 Task: Look for space in Eregli, Turkey from 7th July, 2023 to 14th July, 2023 for 1 adult in price range Rs.6000 to Rs.14000. Place can be shared room with 1  bedroom having 1 bed and 1 bathroom. Property type can be house, flat, guest house, hotel. Amenities needed are: washing machine. Booking option can be shelf check-in. Required host language is English.
Action: Mouse moved to (514, 103)
Screenshot: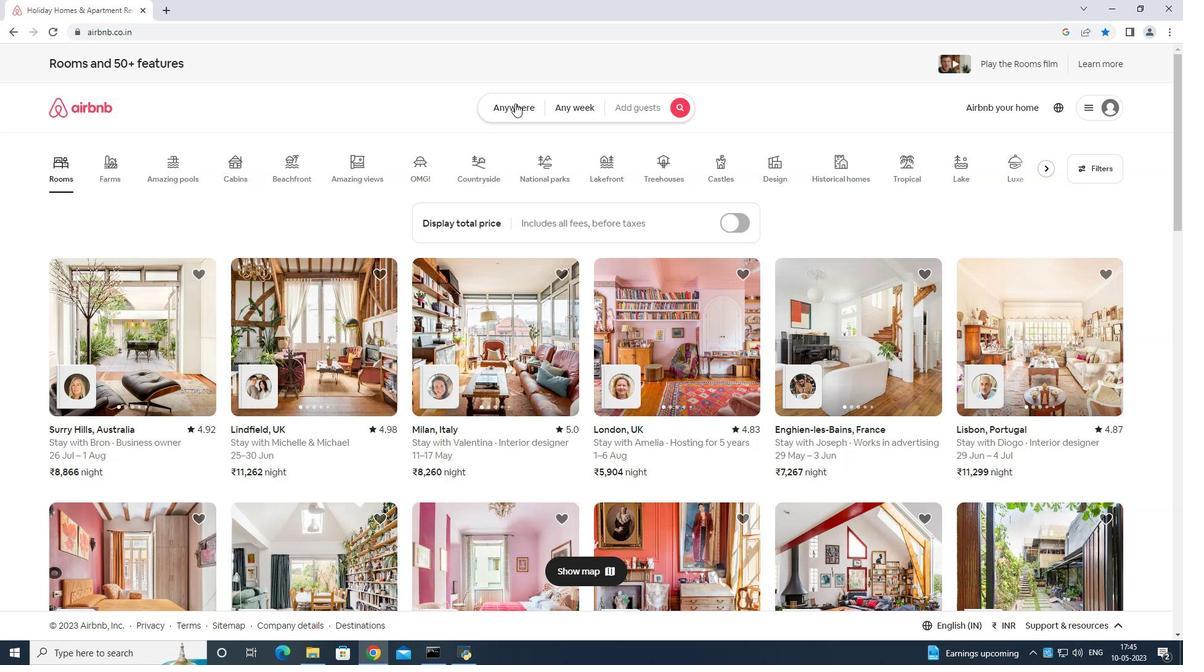 
Action: Mouse pressed left at (514, 103)
Screenshot: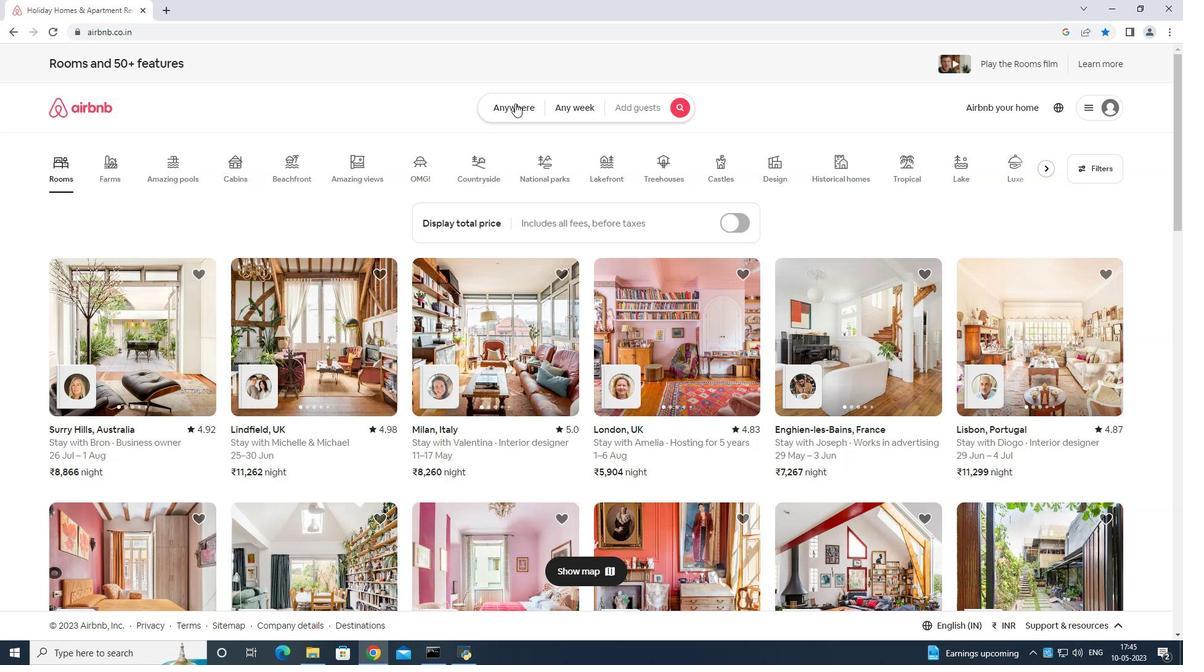 
Action: Mouse moved to (458, 149)
Screenshot: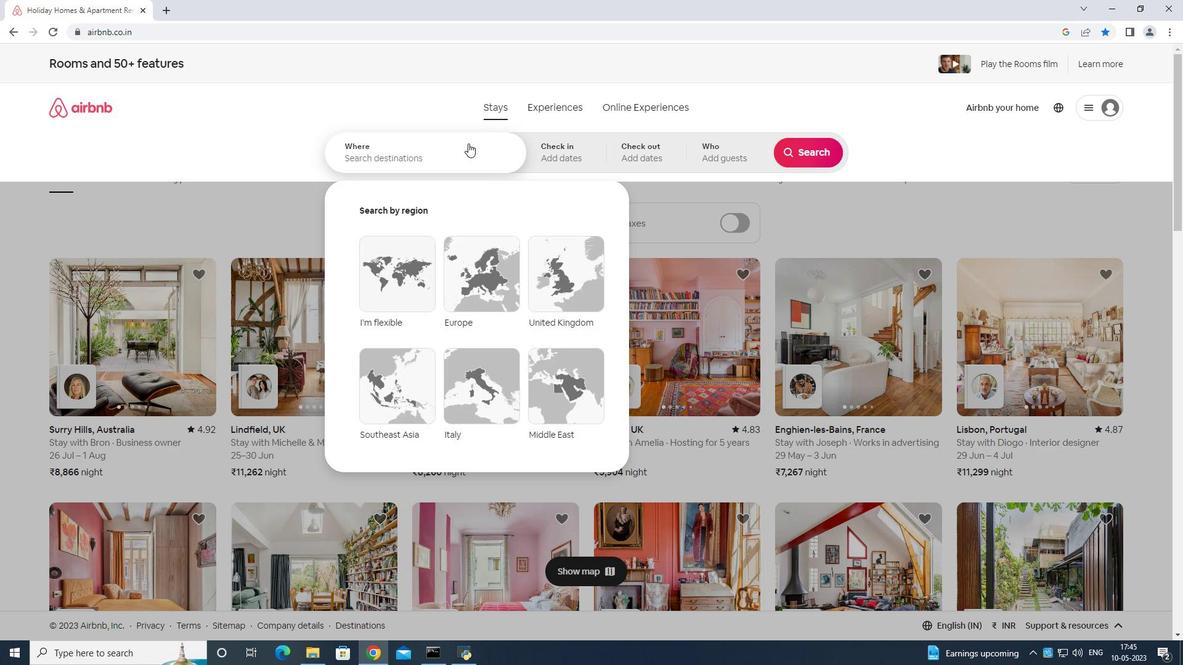 
Action: Mouse pressed left at (458, 149)
Screenshot: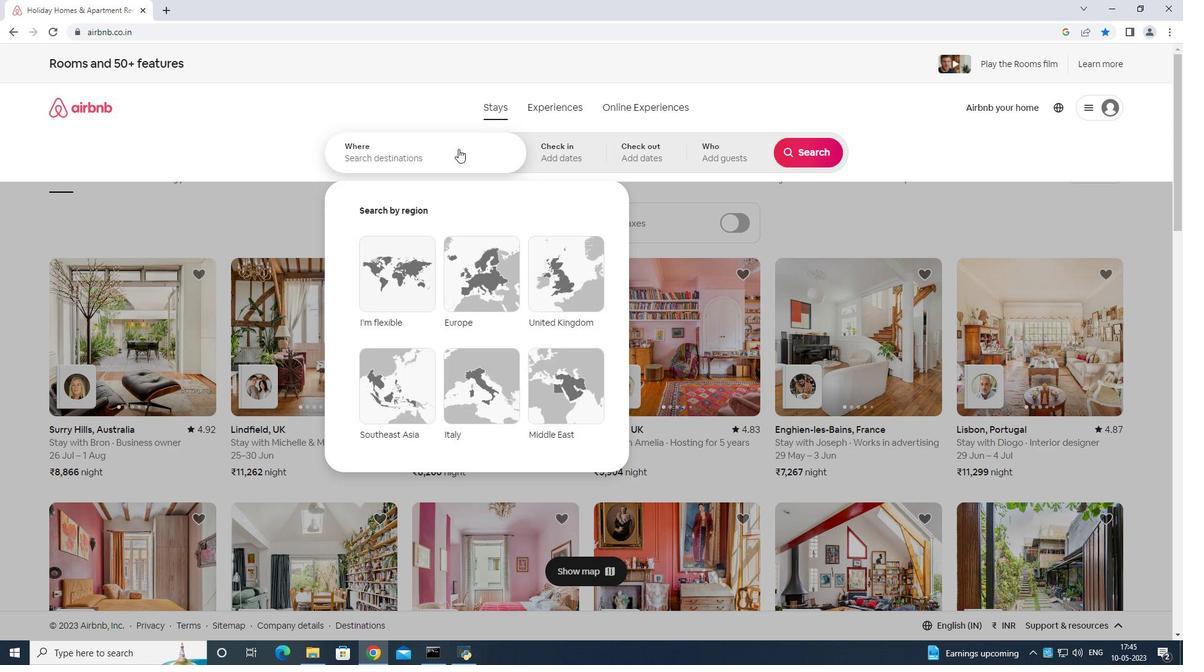 
Action: Mouse moved to (456, 147)
Screenshot: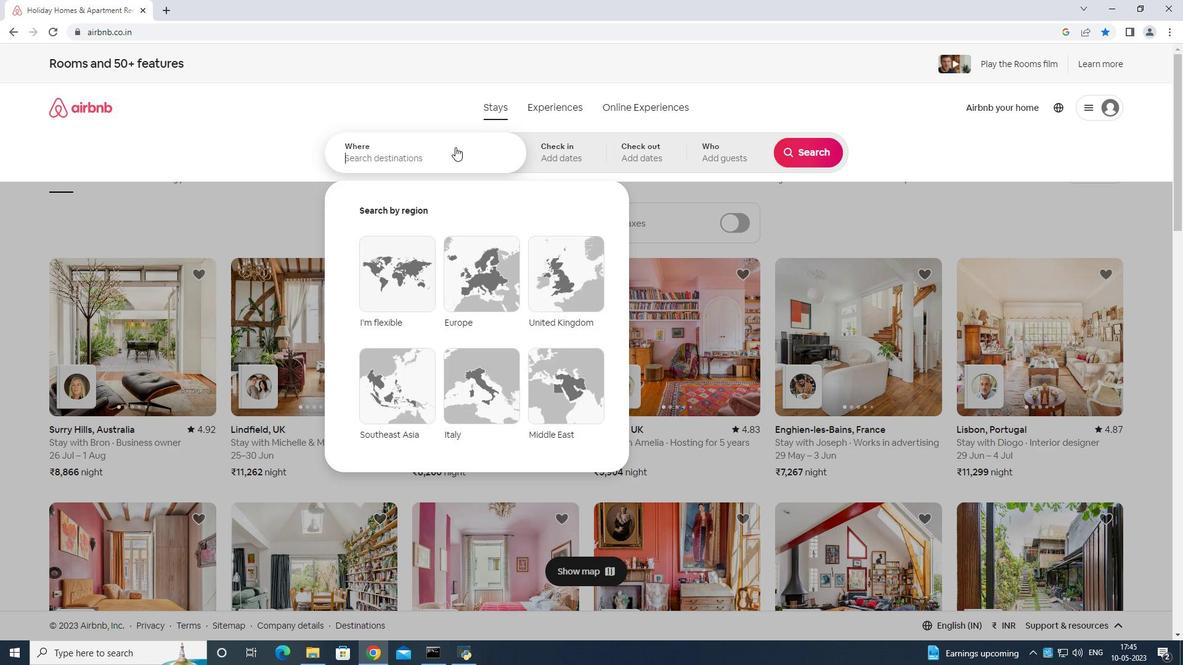 
Action: Key pressed <Key.shift>Eregi<Key.space>turkey<Key.enter>
Screenshot: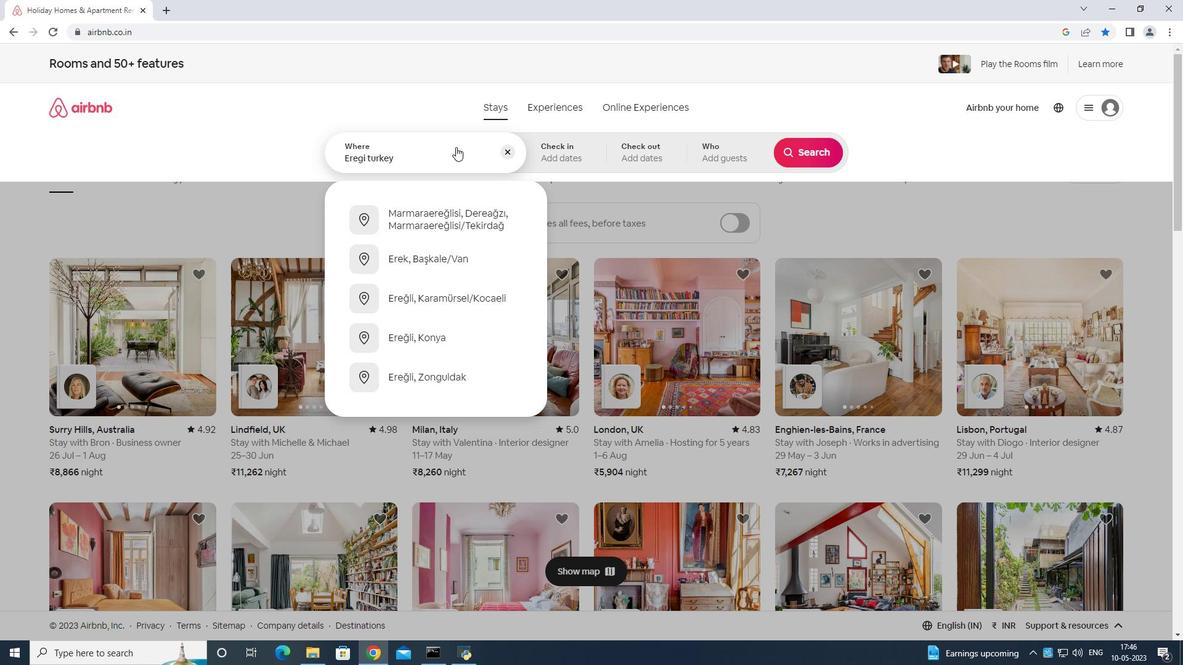 
Action: Mouse moved to (804, 253)
Screenshot: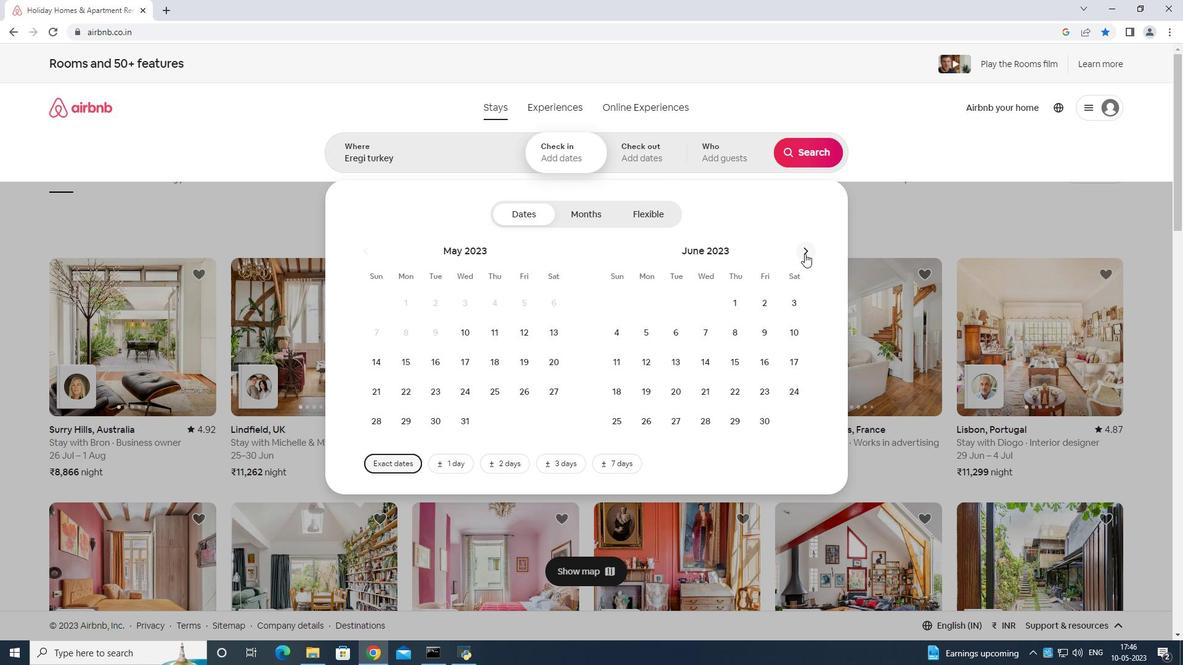 
Action: Mouse pressed left at (804, 253)
Screenshot: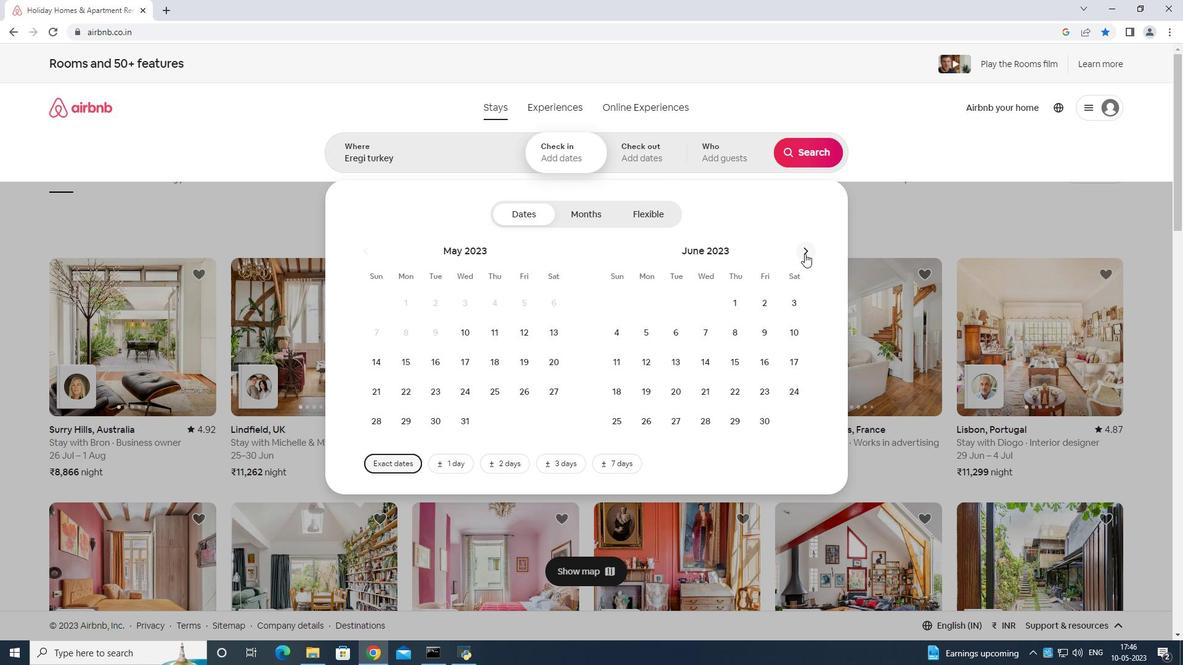
Action: Mouse moved to (805, 252)
Screenshot: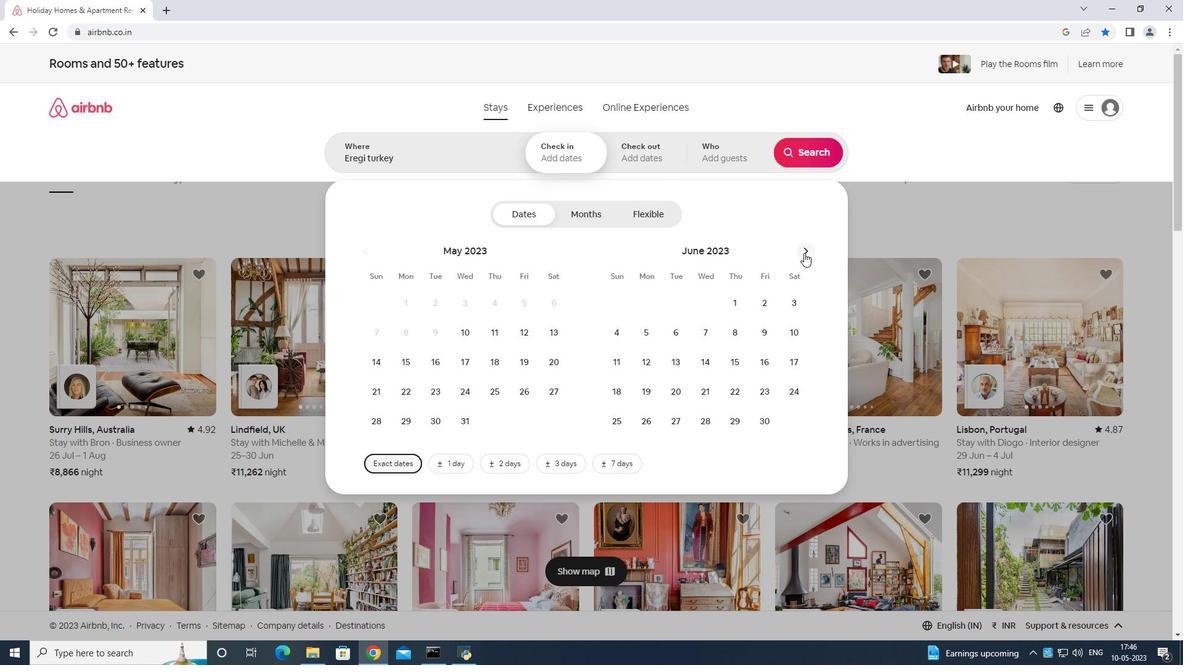 
Action: Mouse pressed left at (805, 252)
Screenshot: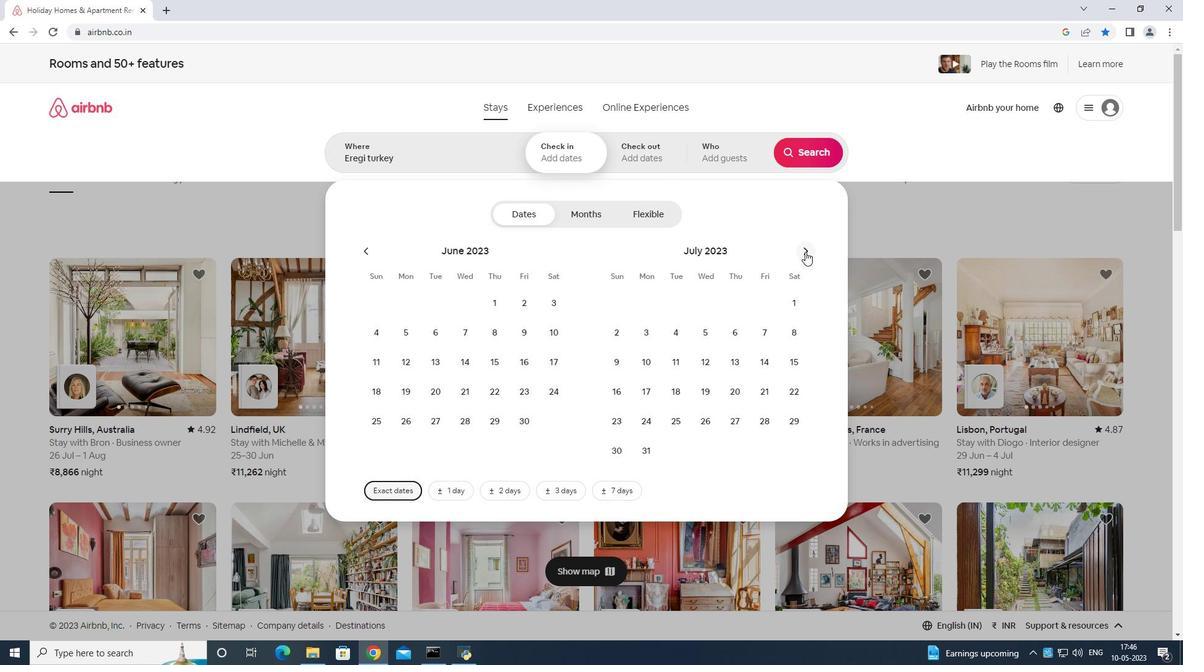 
Action: Mouse moved to (524, 331)
Screenshot: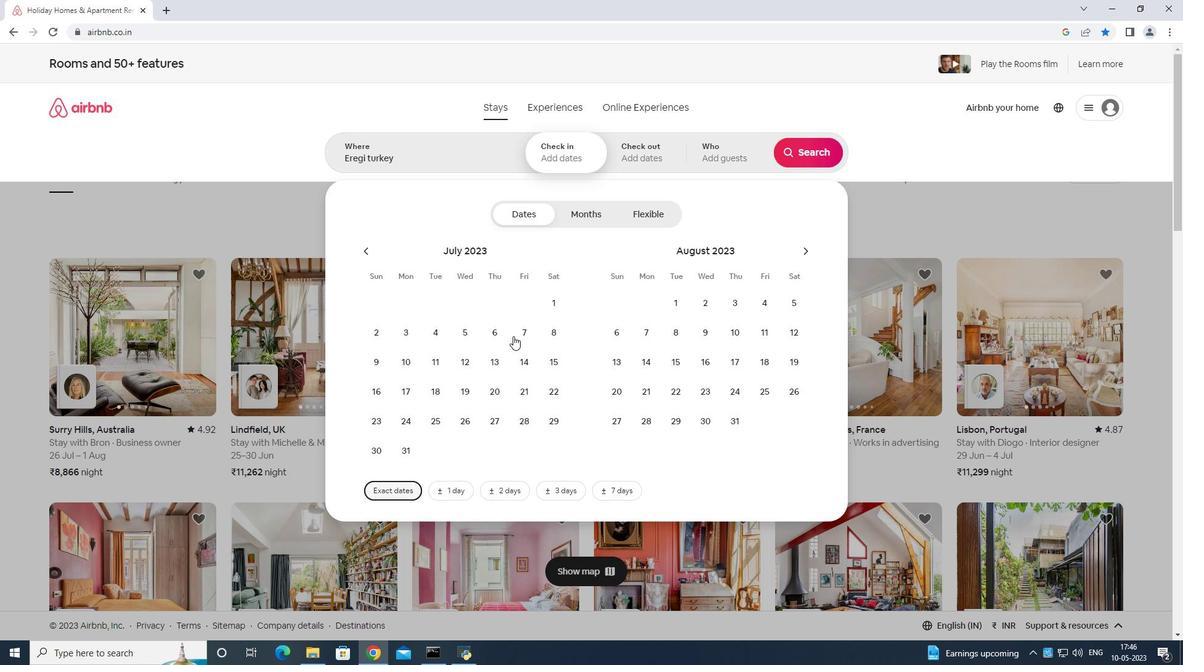 
Action: Mouse pressed left at (524, 331)
Screenshot: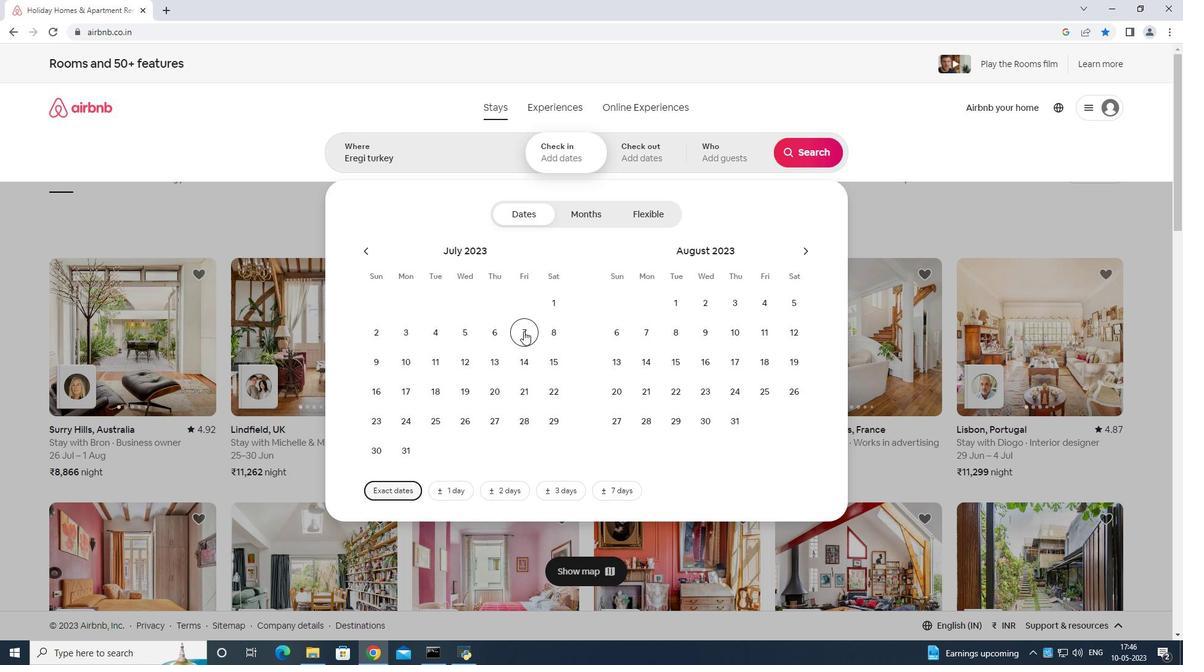 
Action: Mouse moved to (521, 353)
Screenshot: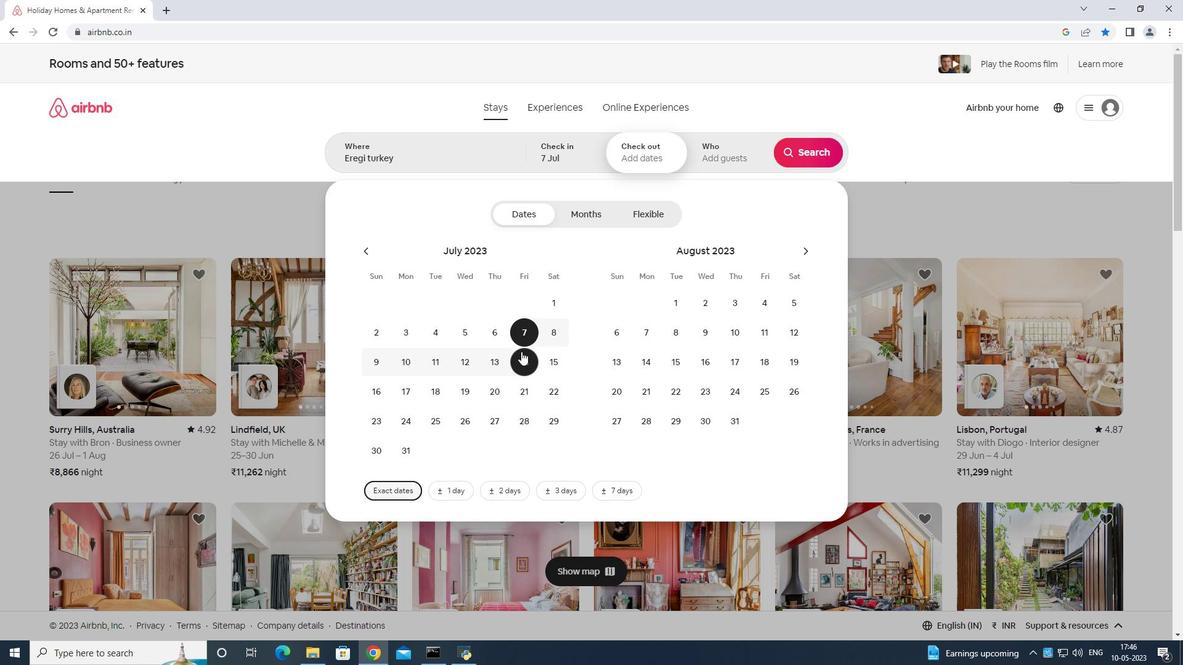 
Action: Mouse pressed left at (521, 353)
Screenshot: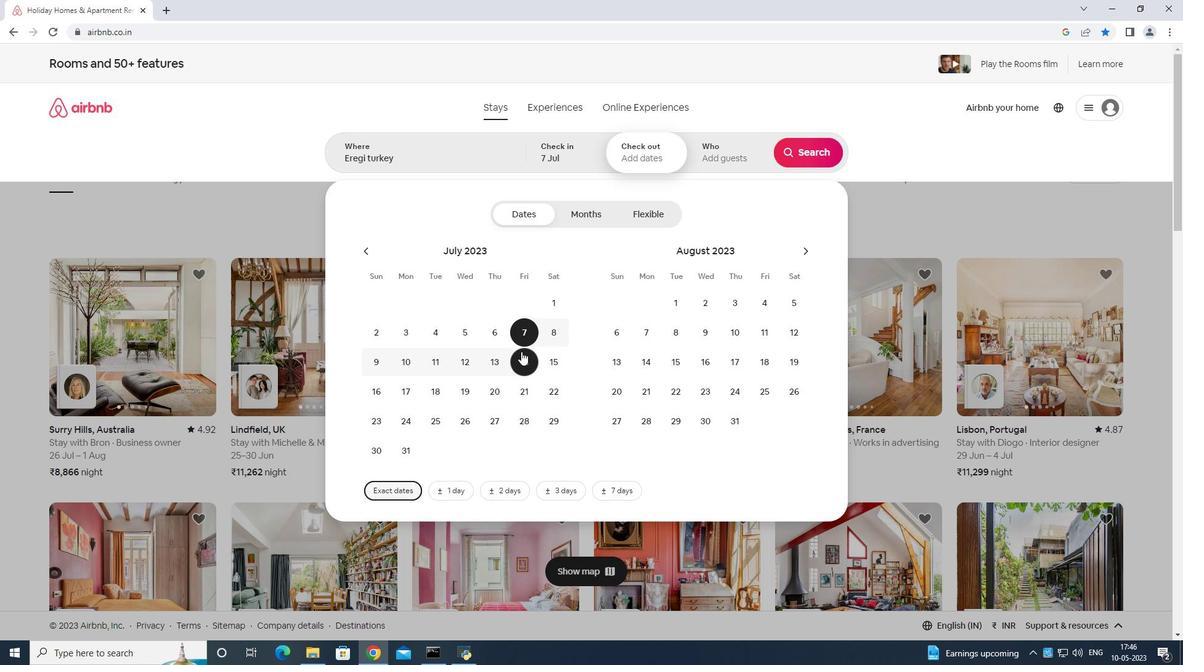 
Action: Mouse moved to (728, 149)
Screenshot: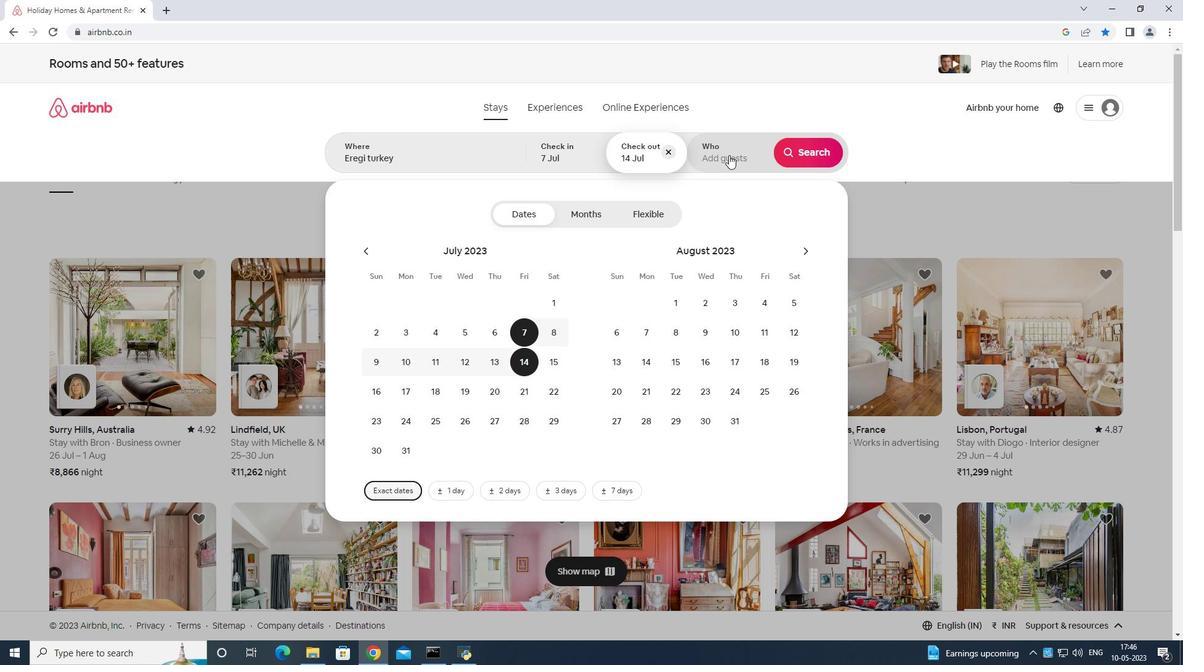 
Action: Mouse pressed left at (728, 149)
Screenshot: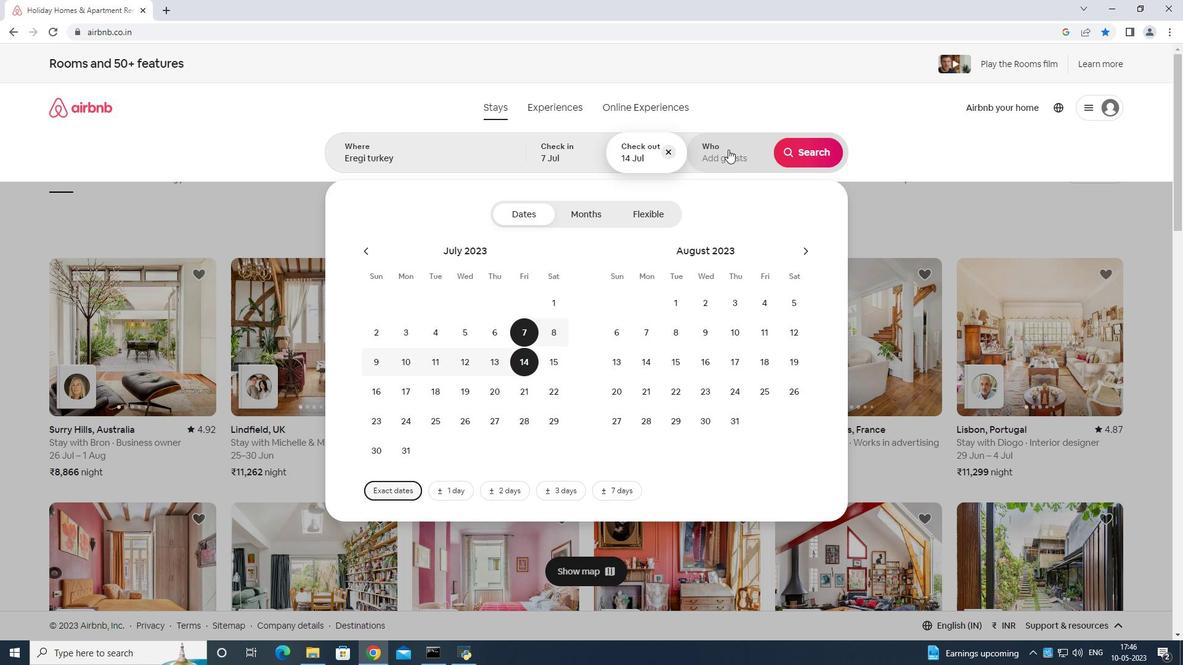 
Action: Mouse moved to (823, 229)
Screenshot: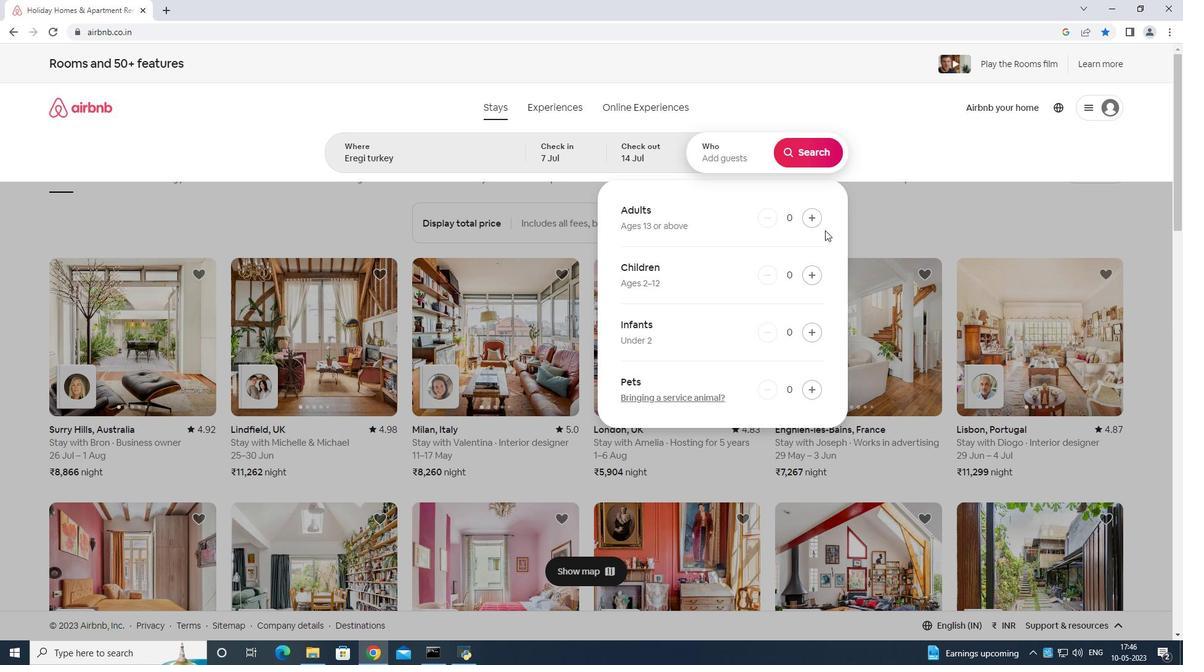 
Action: Mouse pressed left at (823, 229)
Screenshot: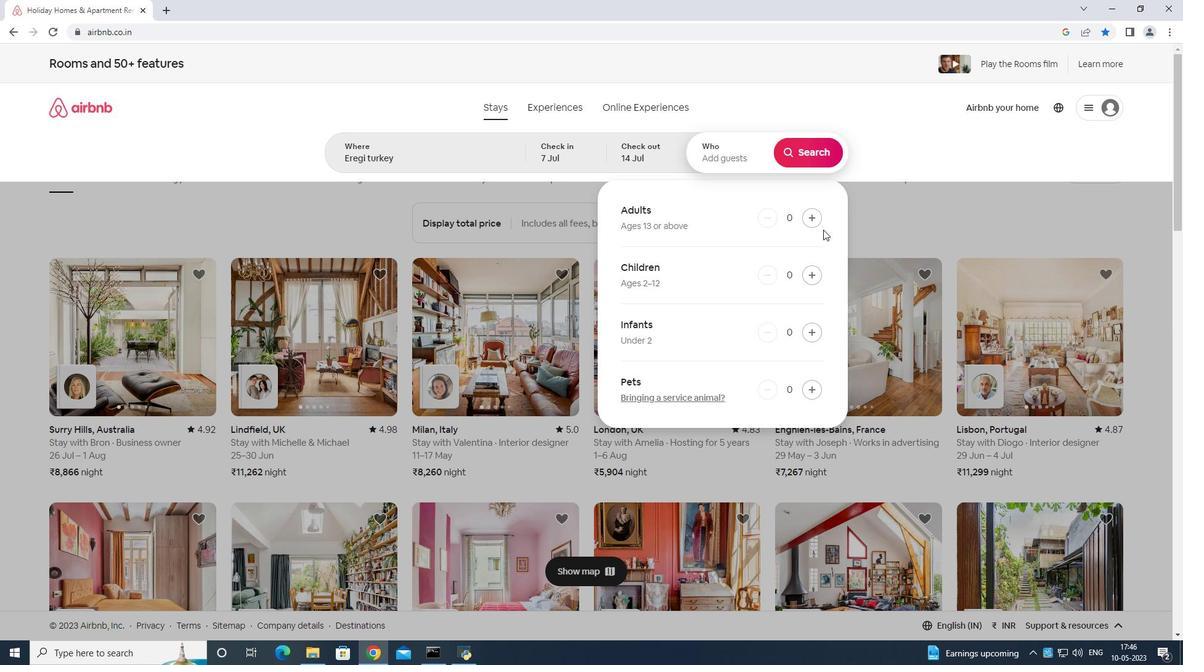 
Action: Mouse moved to (820, 216)
Screenshot: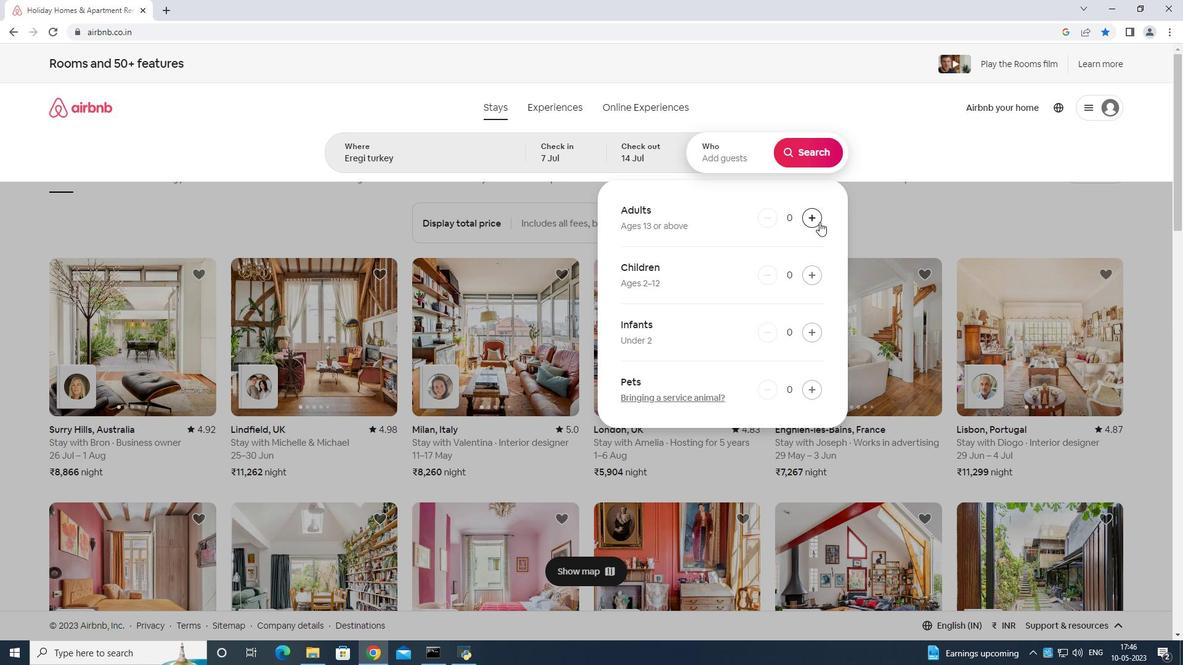 
Action: Mouse pressed left at (820, 216)
Screenshot: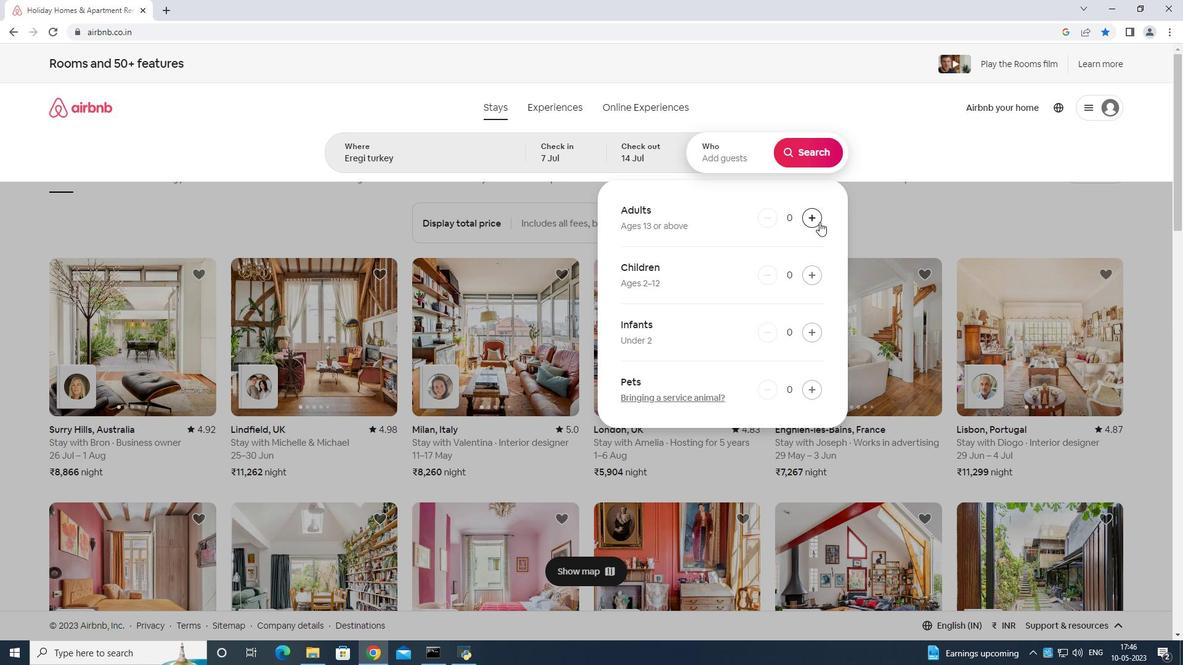 
Action: Mouse moved to (814, 213)
Screenshot: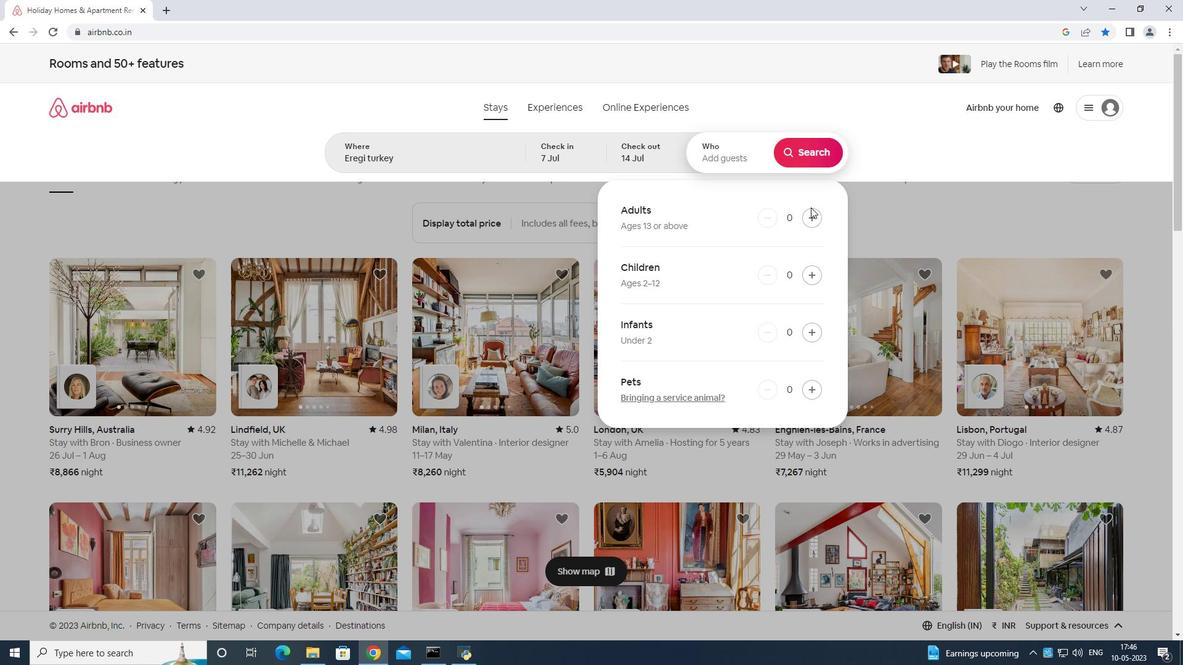 
Action: Mouse pressed left at (814, 213)
Screenshot: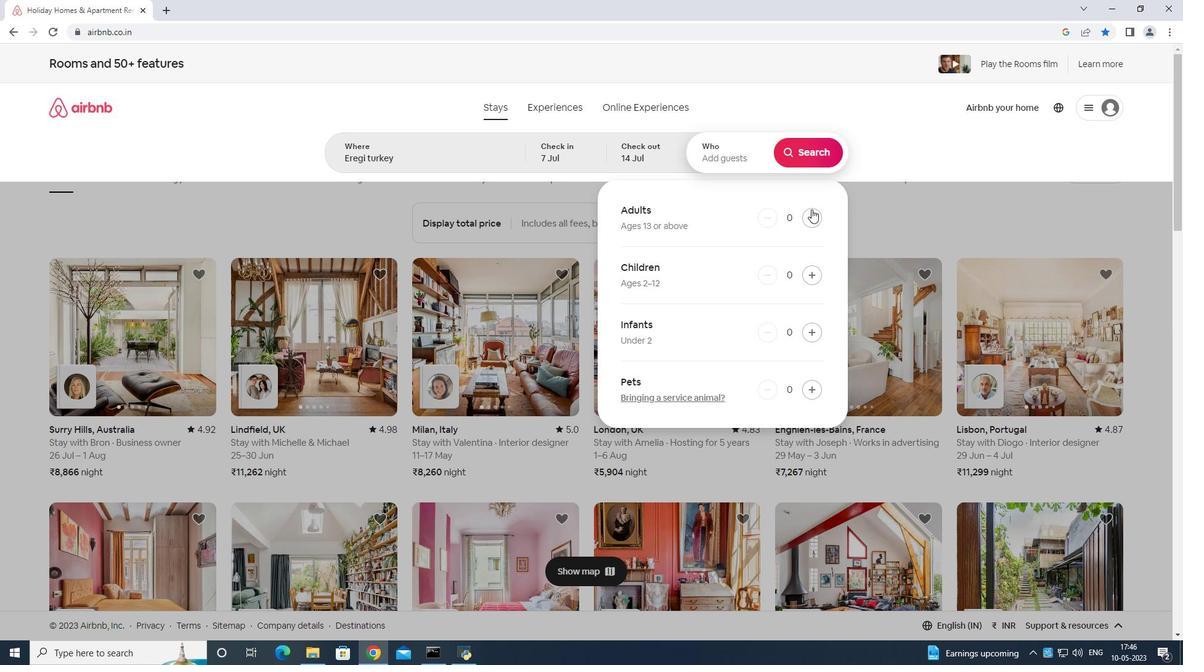 
Action: Mouse moved to (818, 147)
Screenshot: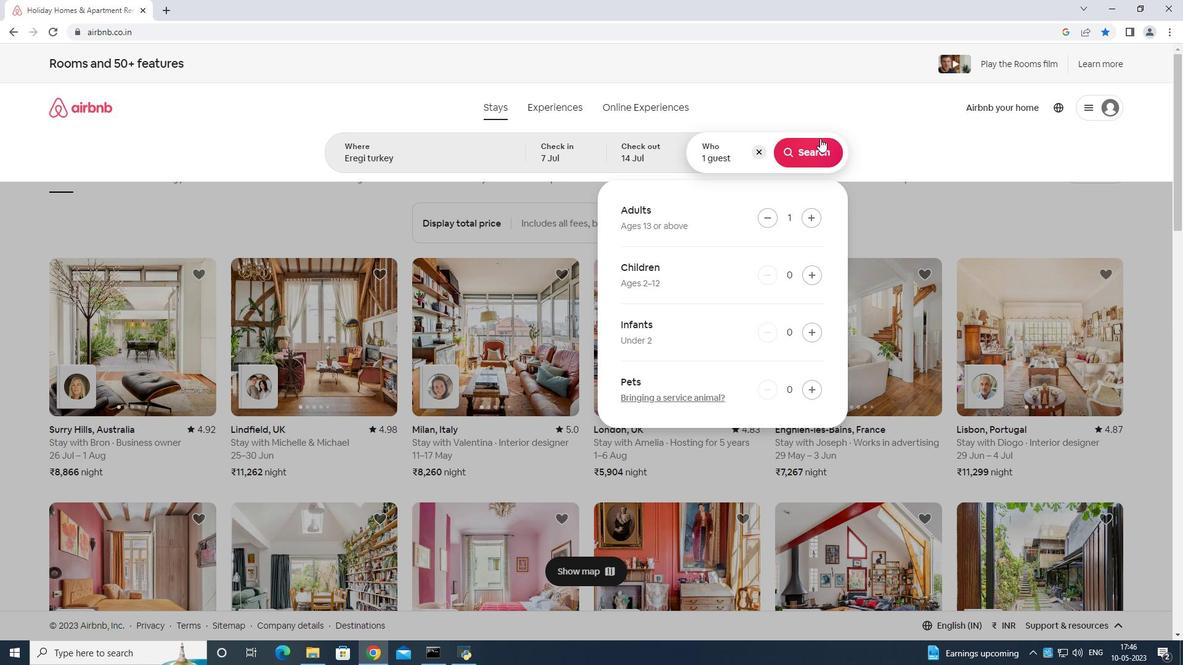 
Action: Mouse pressed left at (818, 147)
Screenshot: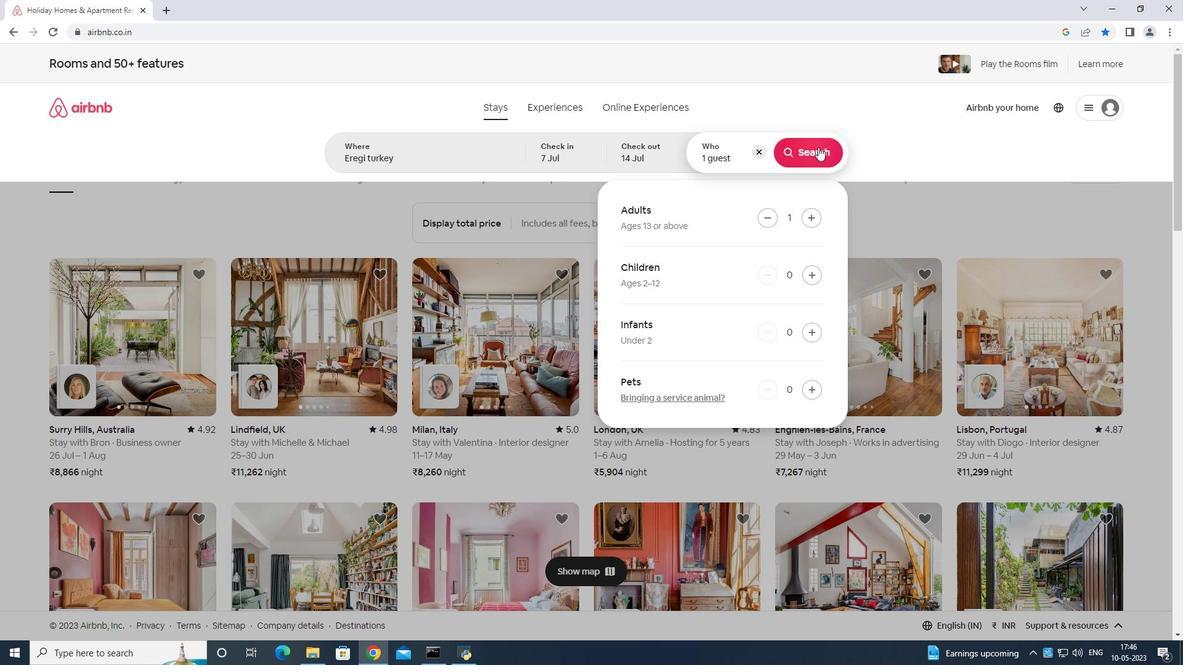 
Action: Mouse moved to (1126, 106)
Screenshot: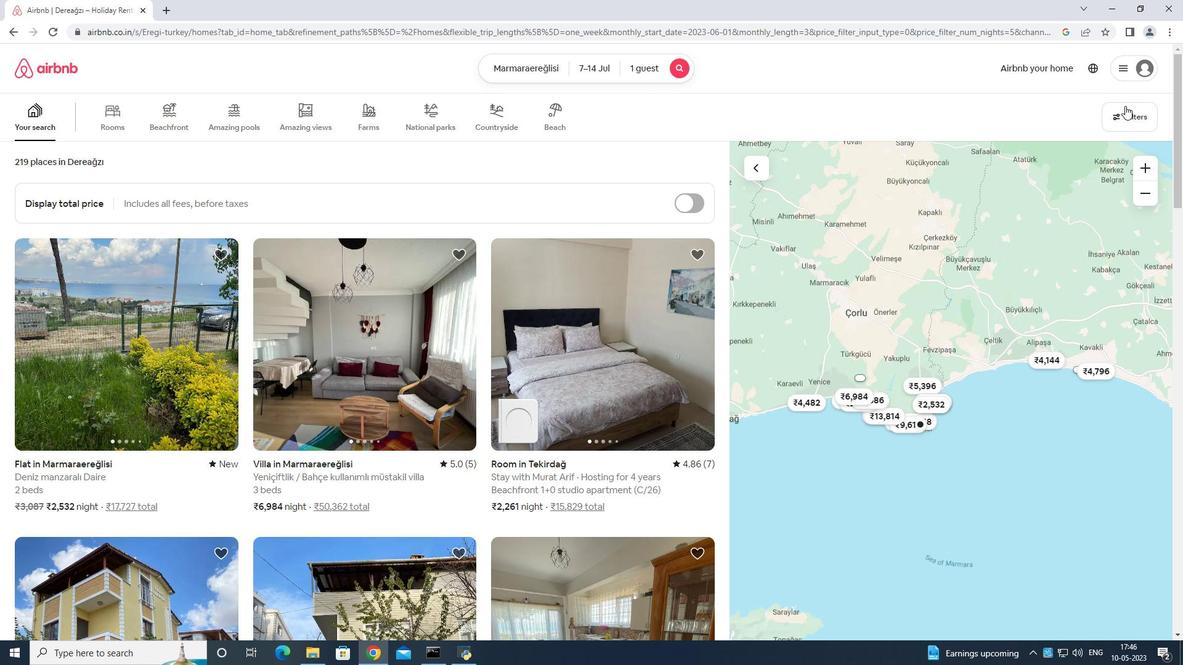 
Action: Mouse pressed left at (1126, 106)
Screenshot: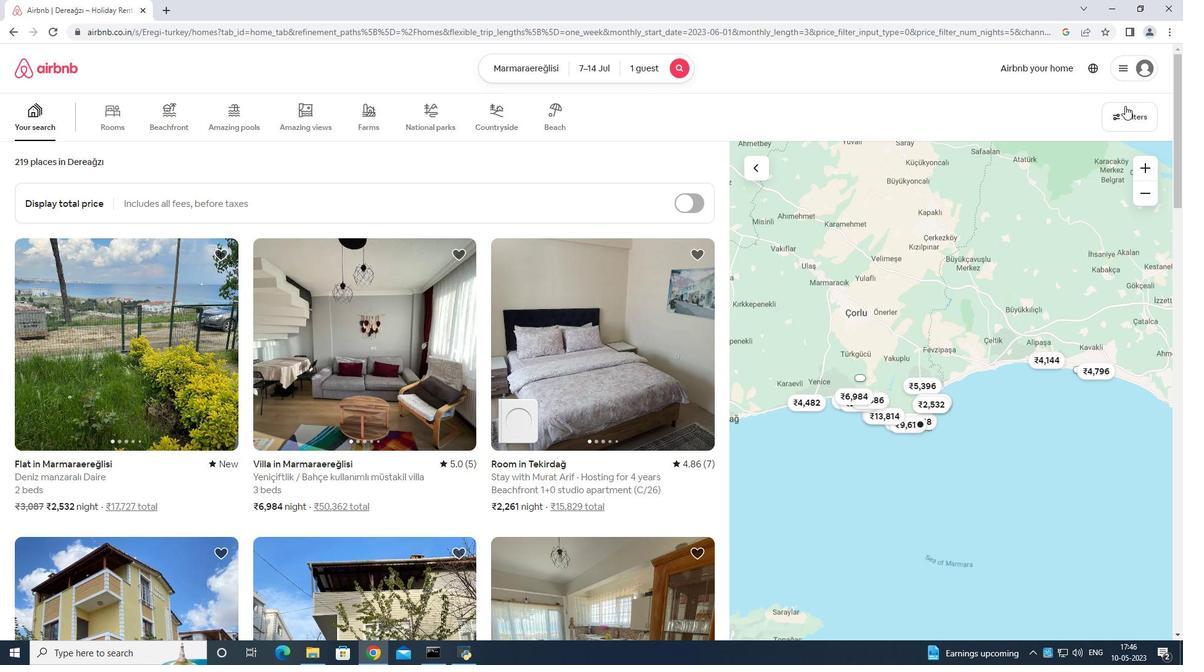 
Action: Mouse moved to (541, 403)
Screenshot: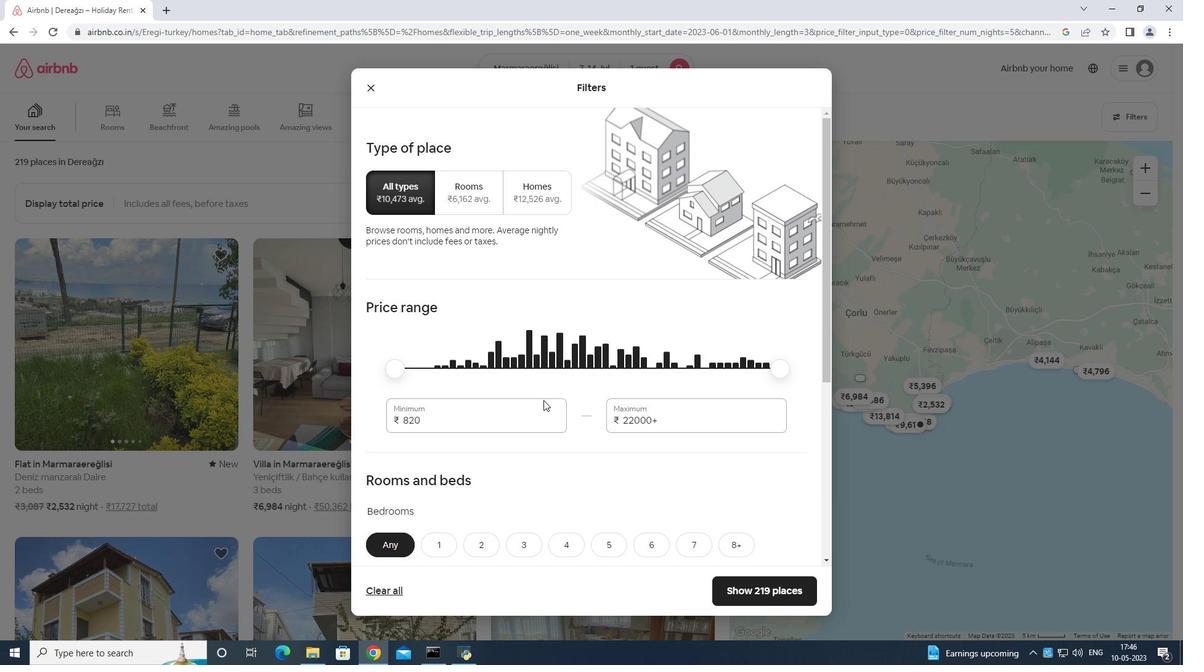 
Action: Mouse pressed left at (541, 403)
Screenshot: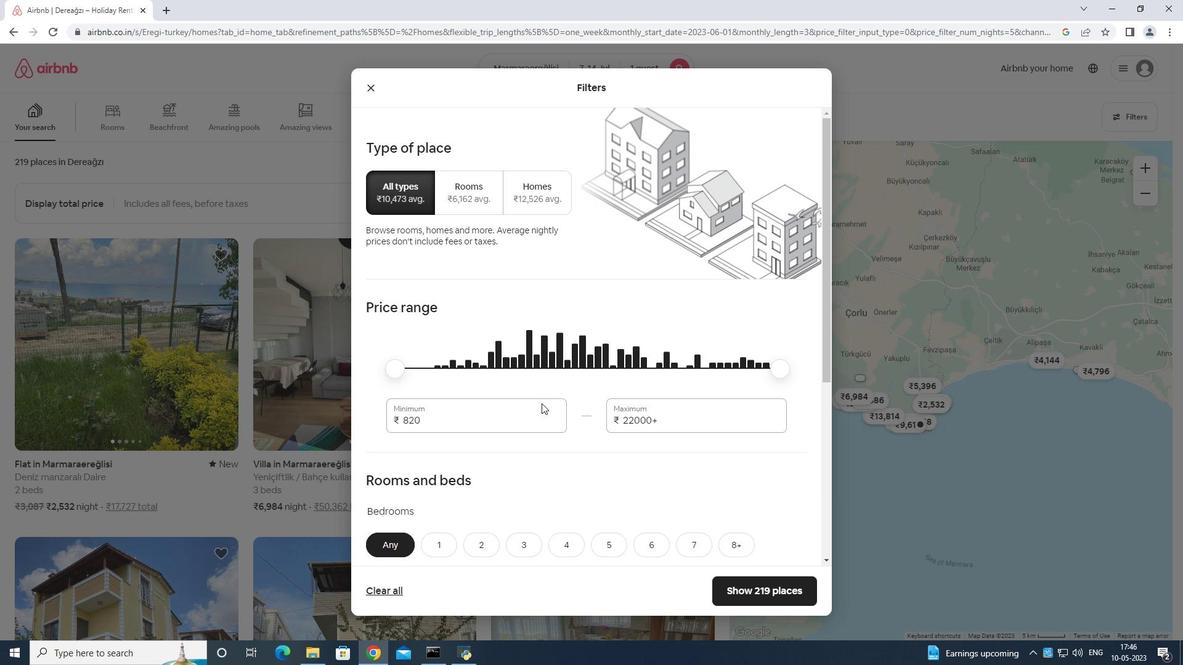 
Action: Mouse moved to (547, 390)
Screenshot: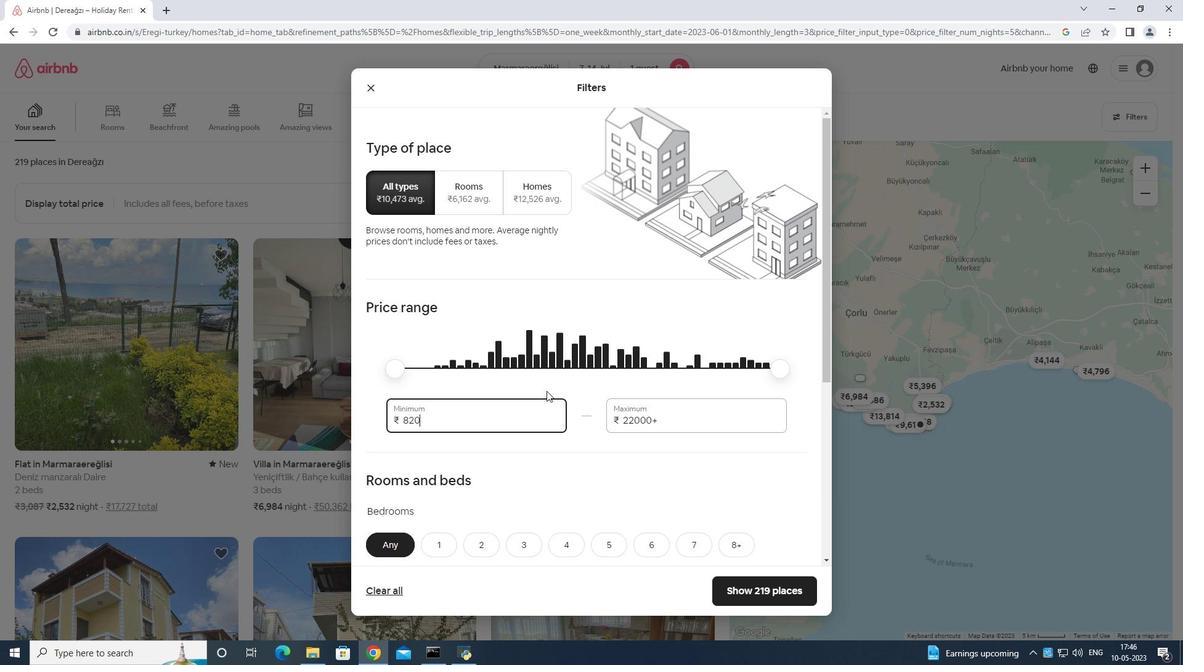 
Action: Key pressed <Key.backspace>
Screenshot: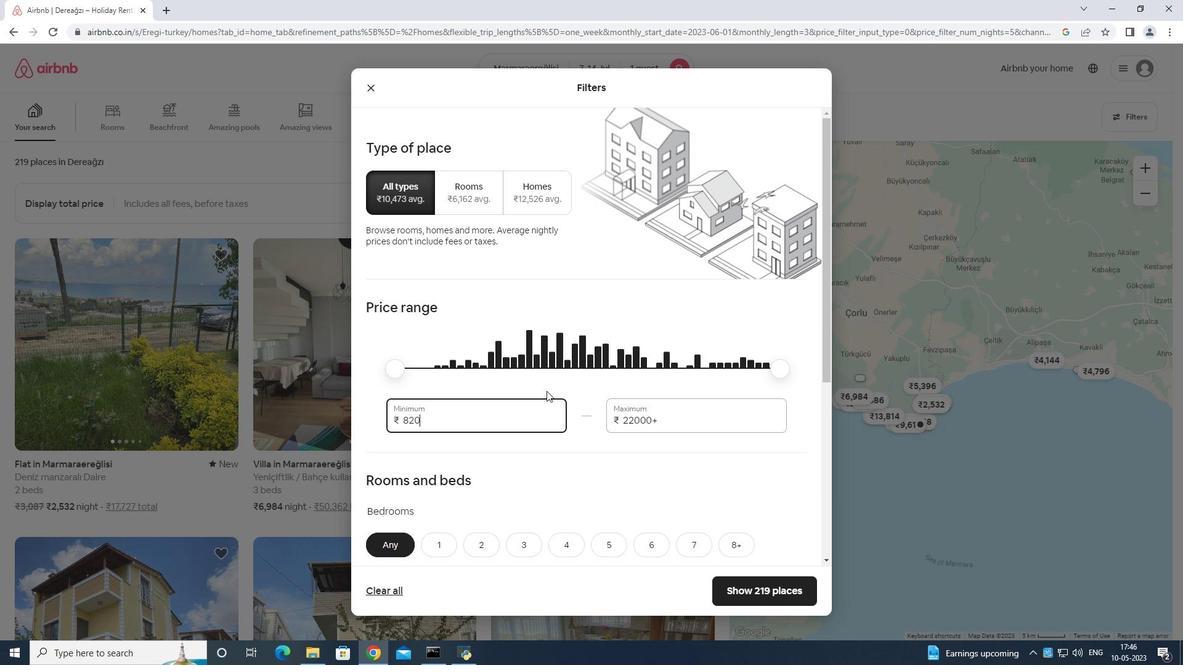 
Action: Mouse moved to (547, 389)
Screenshot: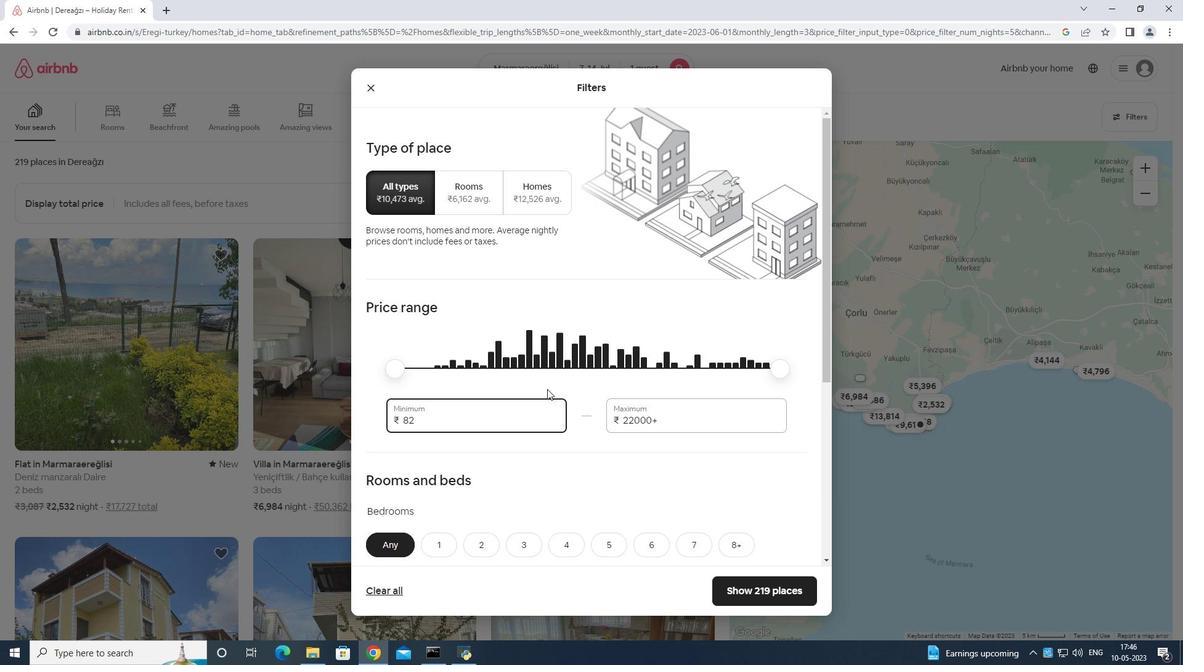 
Action: Key pressed <Key.backspace><Key.backspace><Key.backspace><Key.backspace><Key.backspace>6000
Screenshot: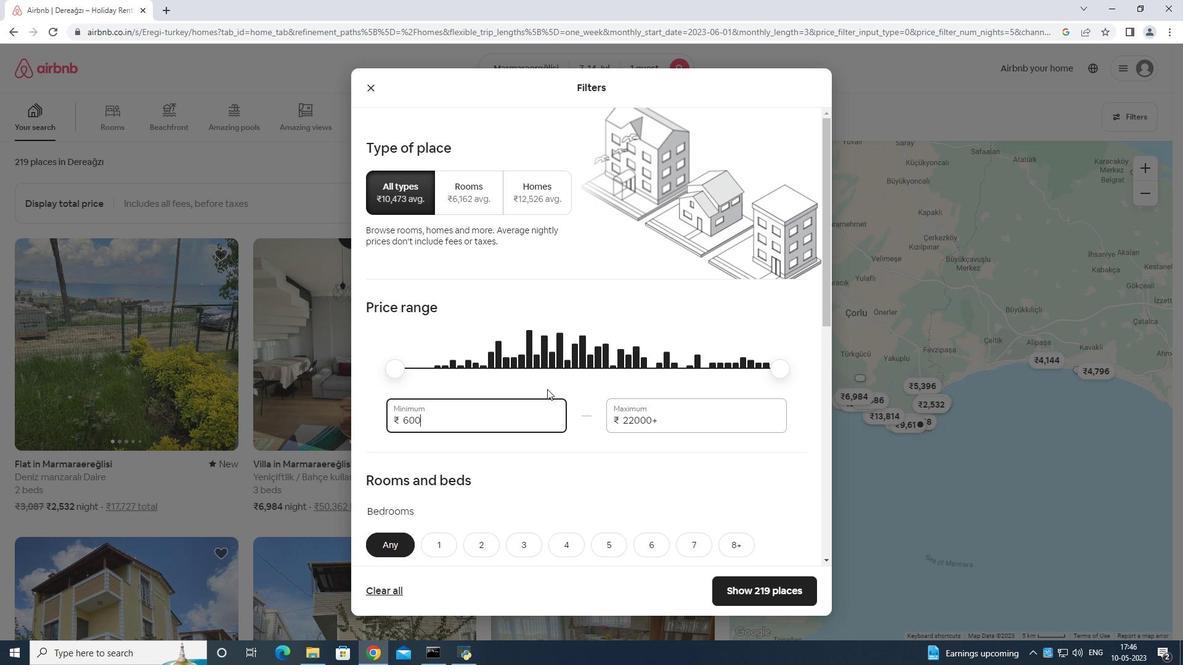 
Action: Mouse moved to (676, 411)
Screenshot: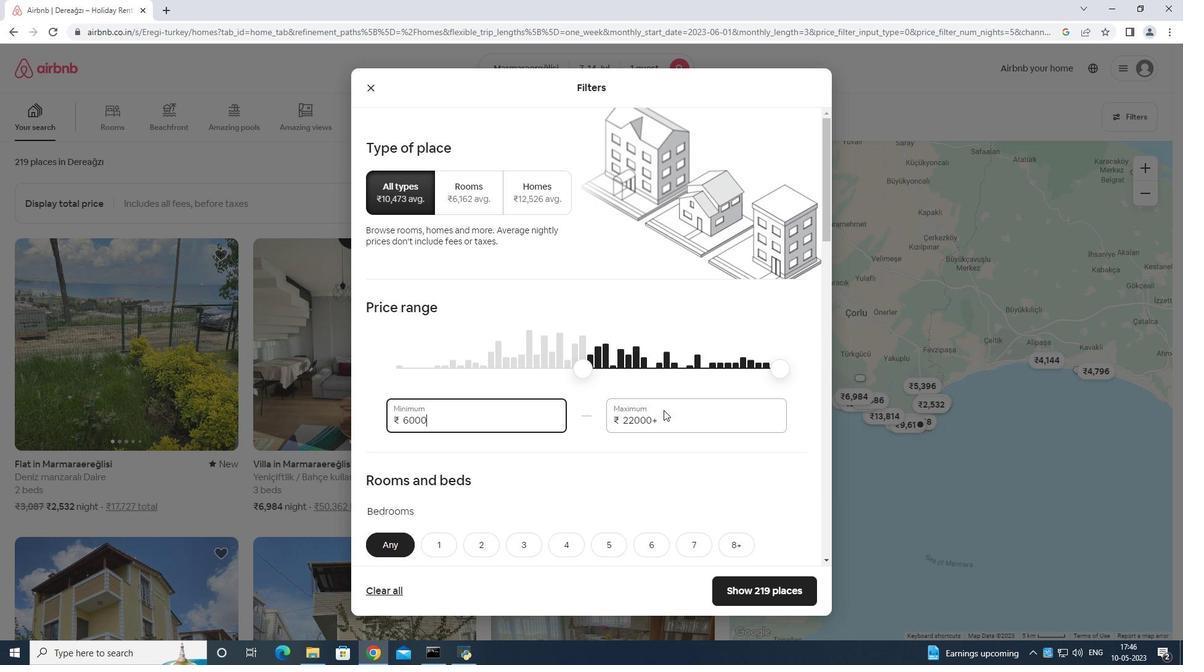 
Action: Mouse pressed left at (676, 411)
Screenshot: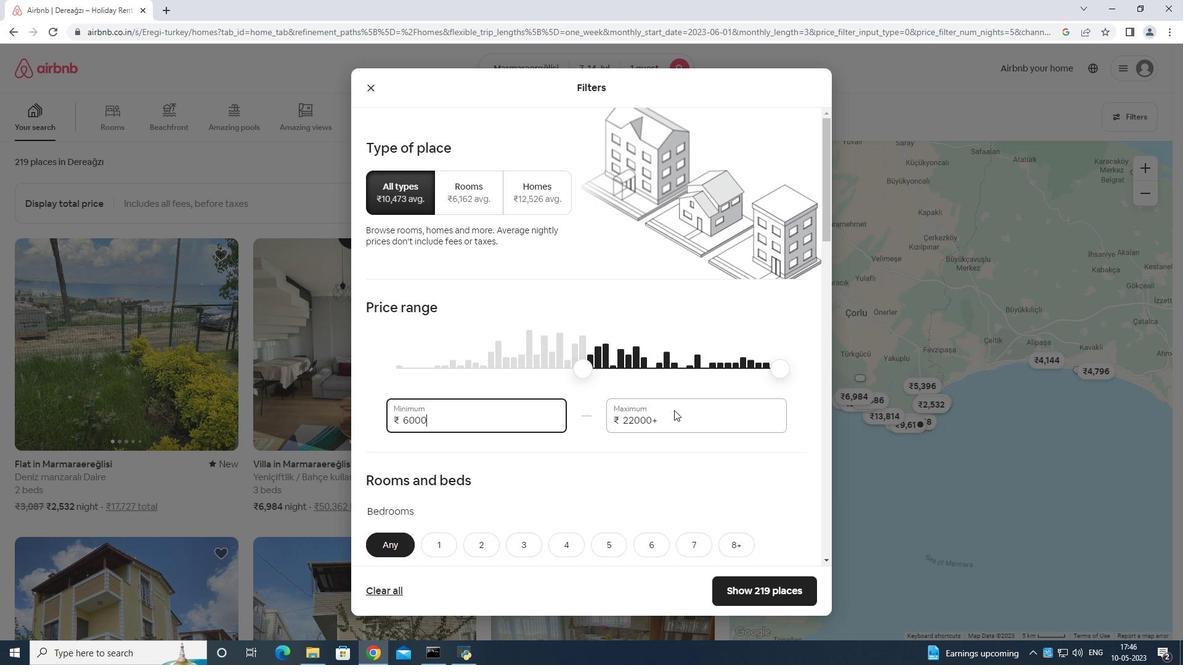 
Action: Mouse moved to (681, 413)
Screenshot: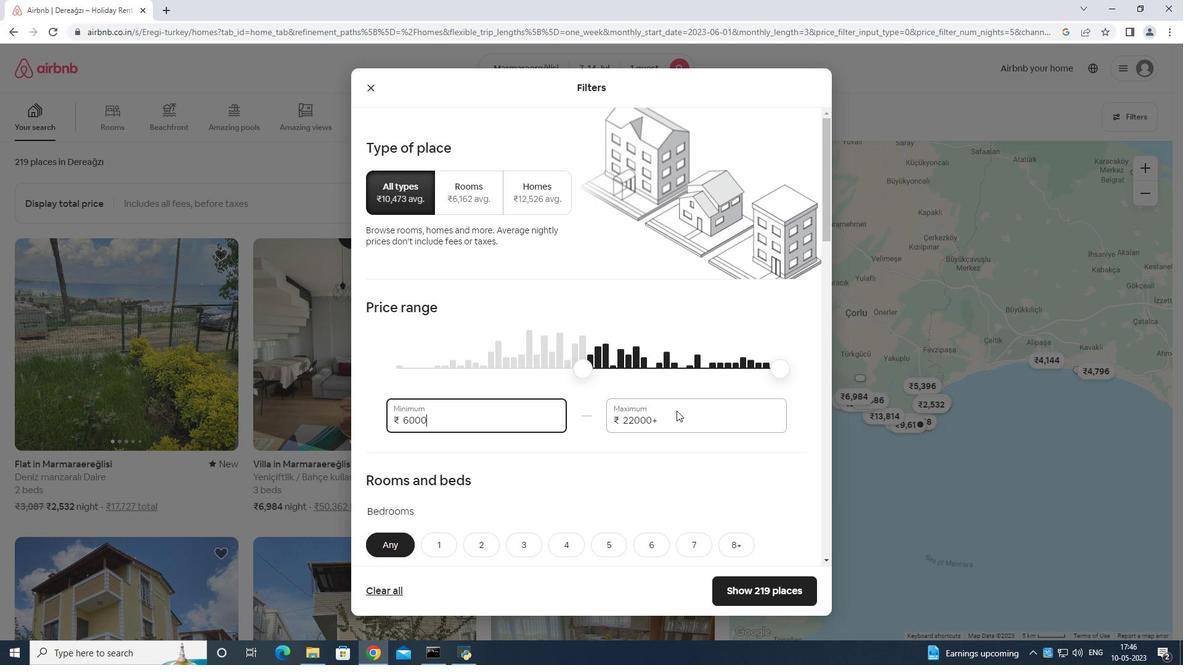 
Action: Key pressed <Key.backspace><Key.backspace><Key.backspace><Key.backspace><Key.backspace><Key.backspace><Key.backspace><Key.backspace>14000
Screenshot: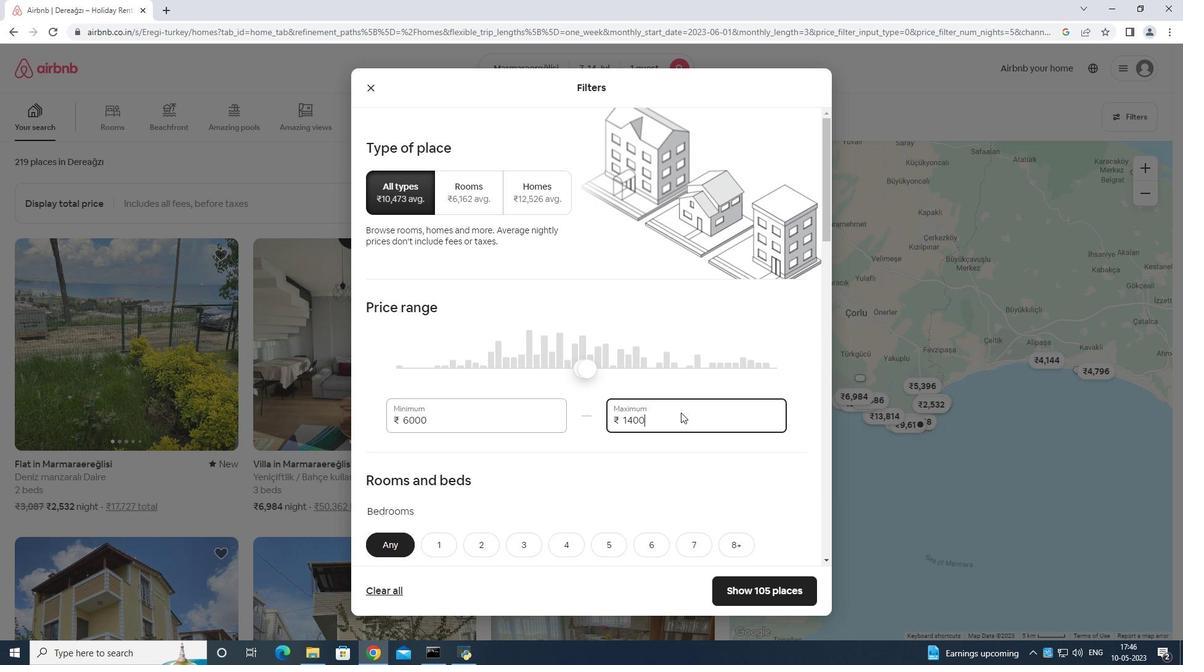 
Action: Mouse moved to (633, 339)
Screenshot: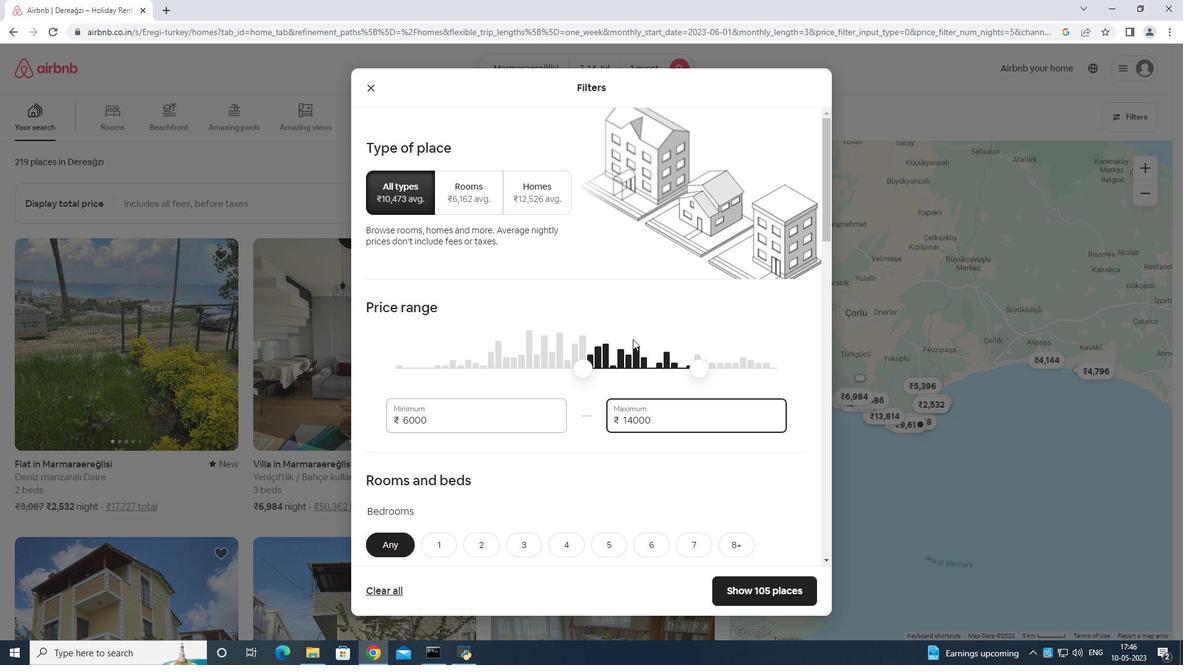 
Action: Mouse scrolled (633, 339) with delta (0, 0)
Screenshot: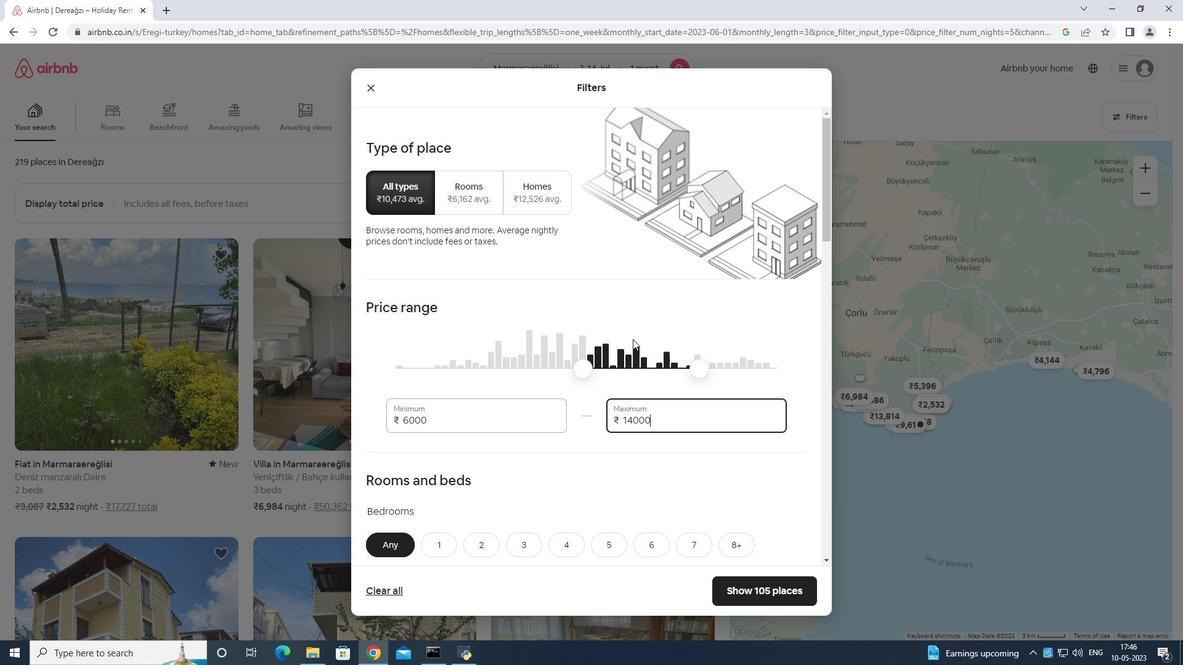 
Action: Mouse scrolled (633, 339) with delta (0, 0)
Screenshot: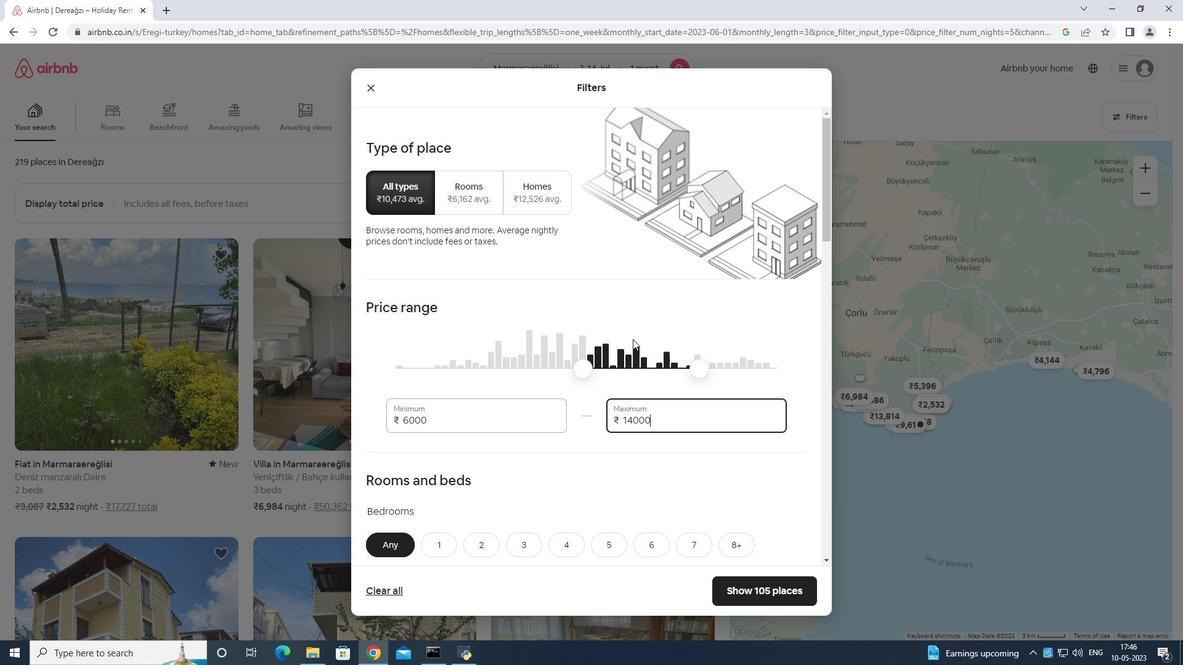 
Action: Mouse scrolled (633, 339) with delta (0, 0)
Screenshot: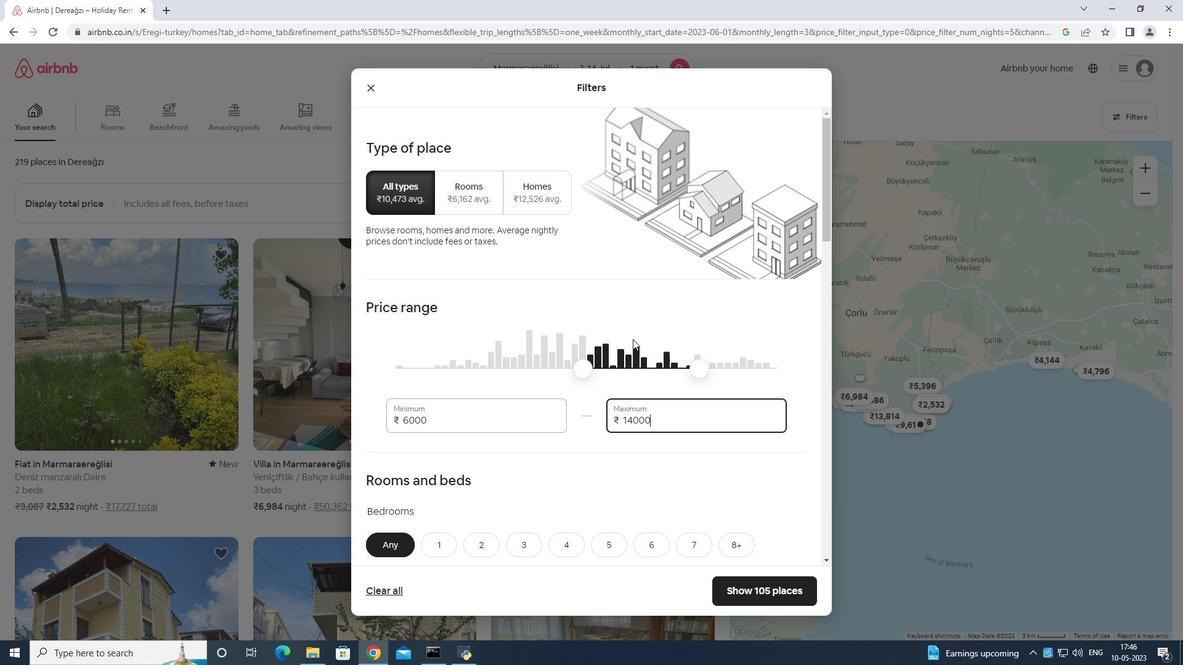 
Action: Mouse moved to (437, 358)
Screenshot: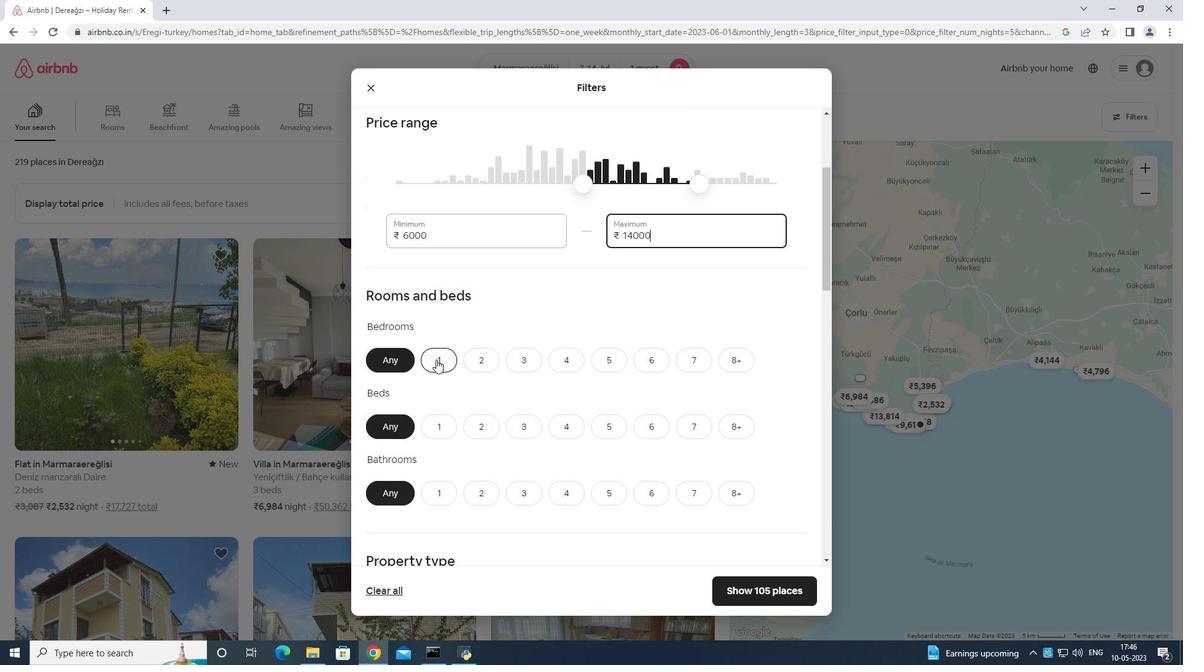 
Action: Mouse pressed left at (437, 358)
Screenshot: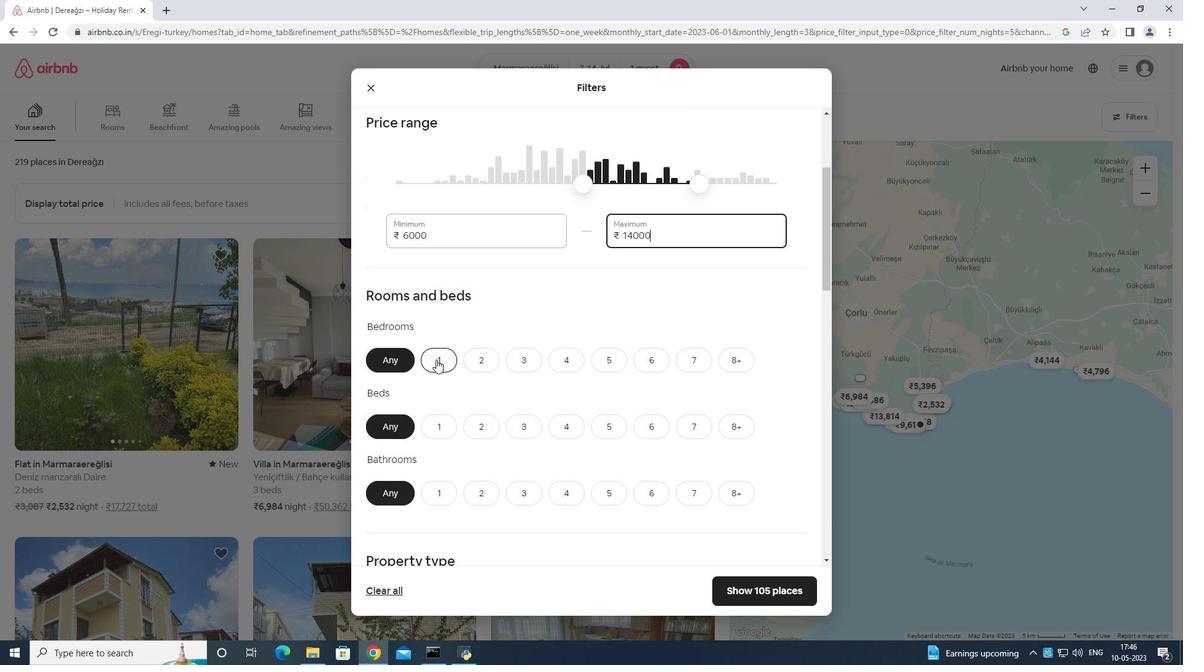 
Action: Mouse moved to (431, 424)
Screenshot: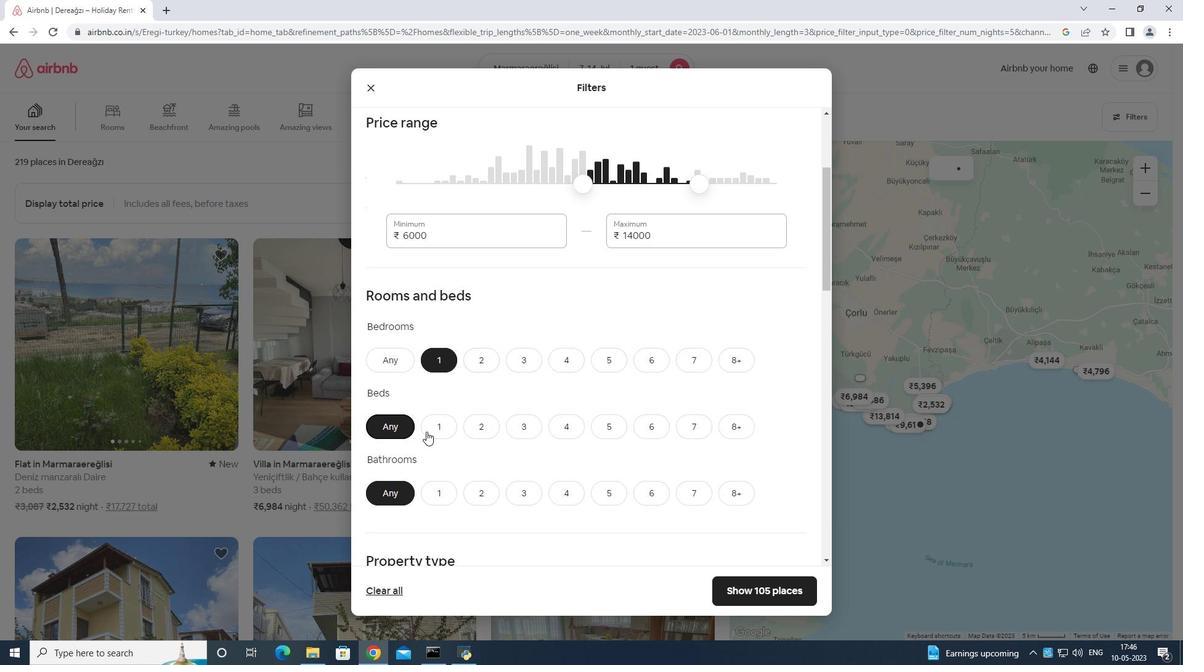 
Action: Mouse pressed left at (431, 424)
Screenshot: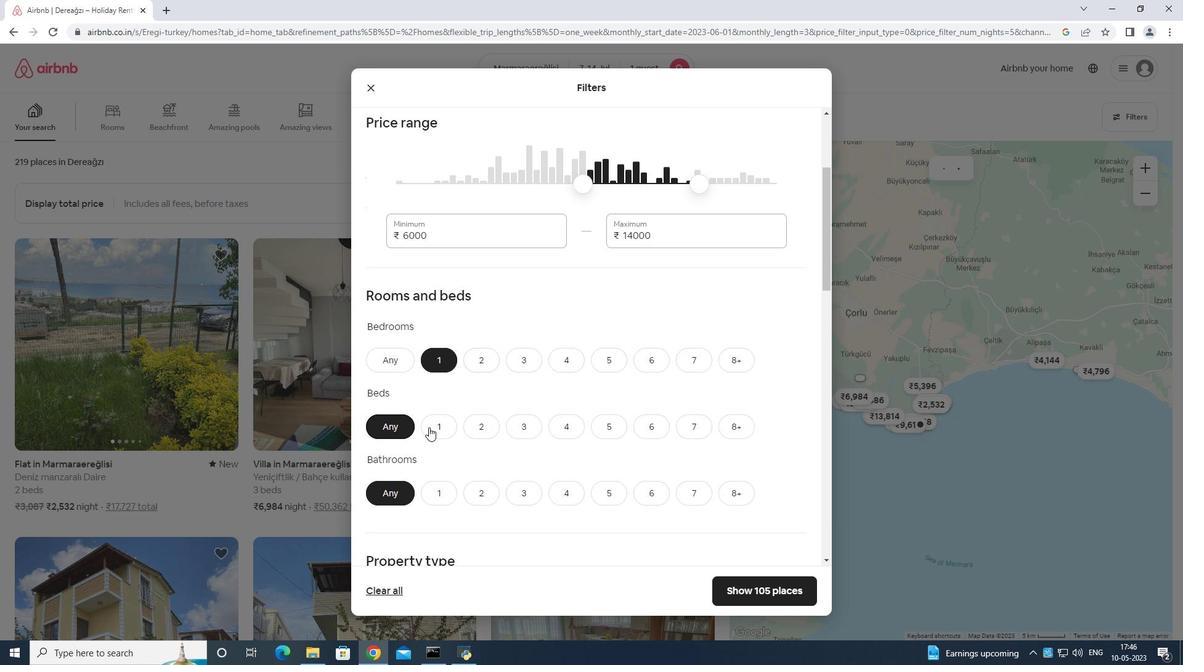 
Action: Mouse moved to (441, 493)
Screenshot: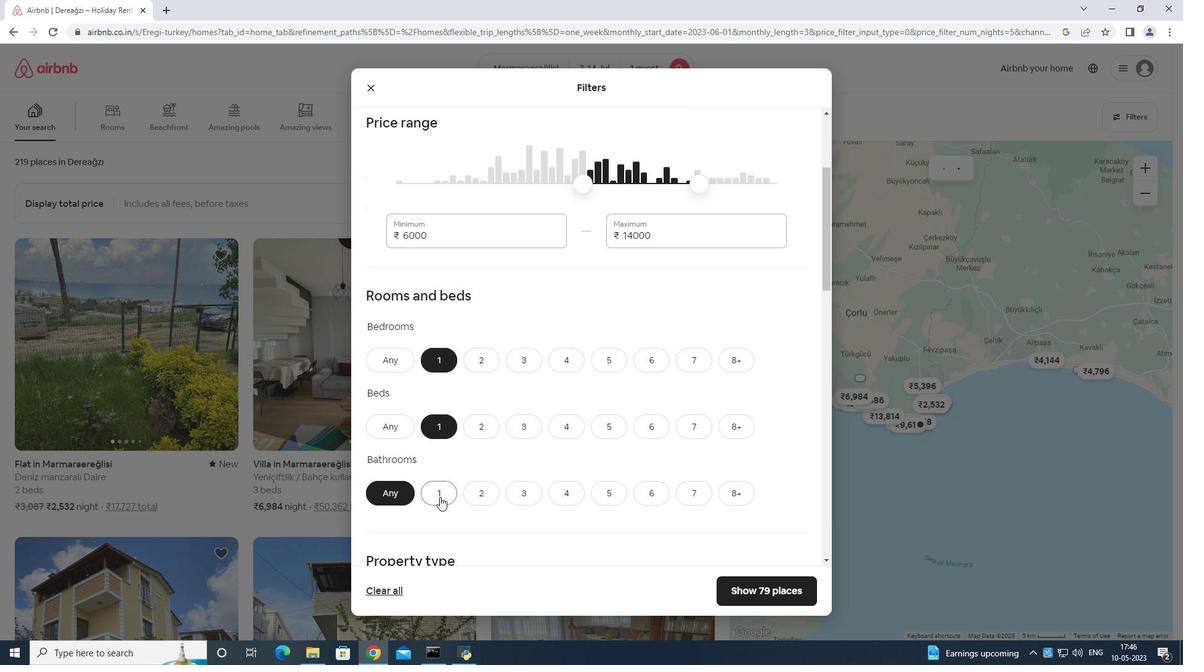 
Action: Mouse pressed left at (441, 493)
Screenshot: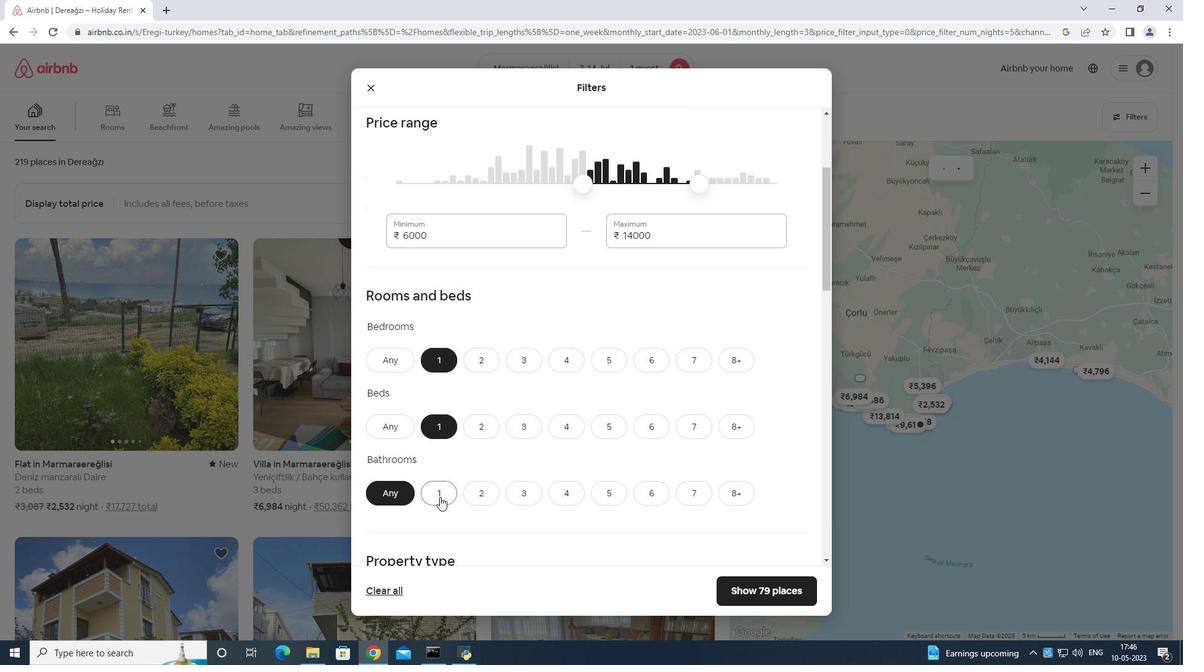 
Action: Mouse moved to (475, 468)
Screenshot: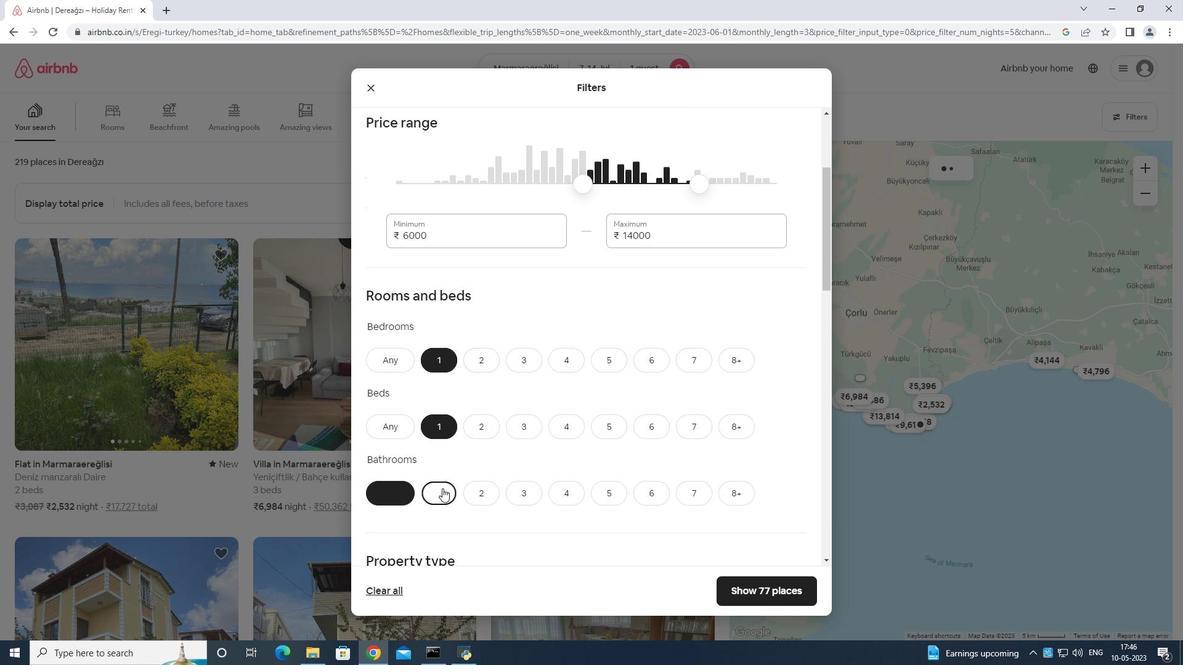 
Action: Mouse scrolled (475, 467) with delta (0, 0)
Screenshot: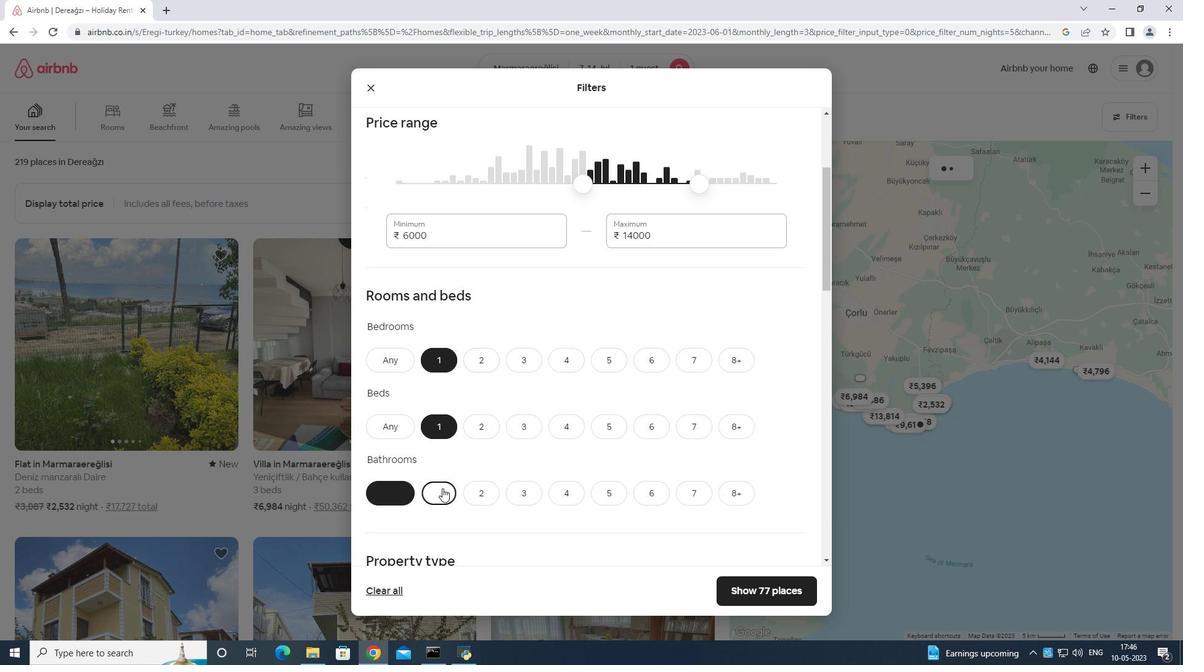 
Action: Mouse moved to (478, 469)
Screenshot: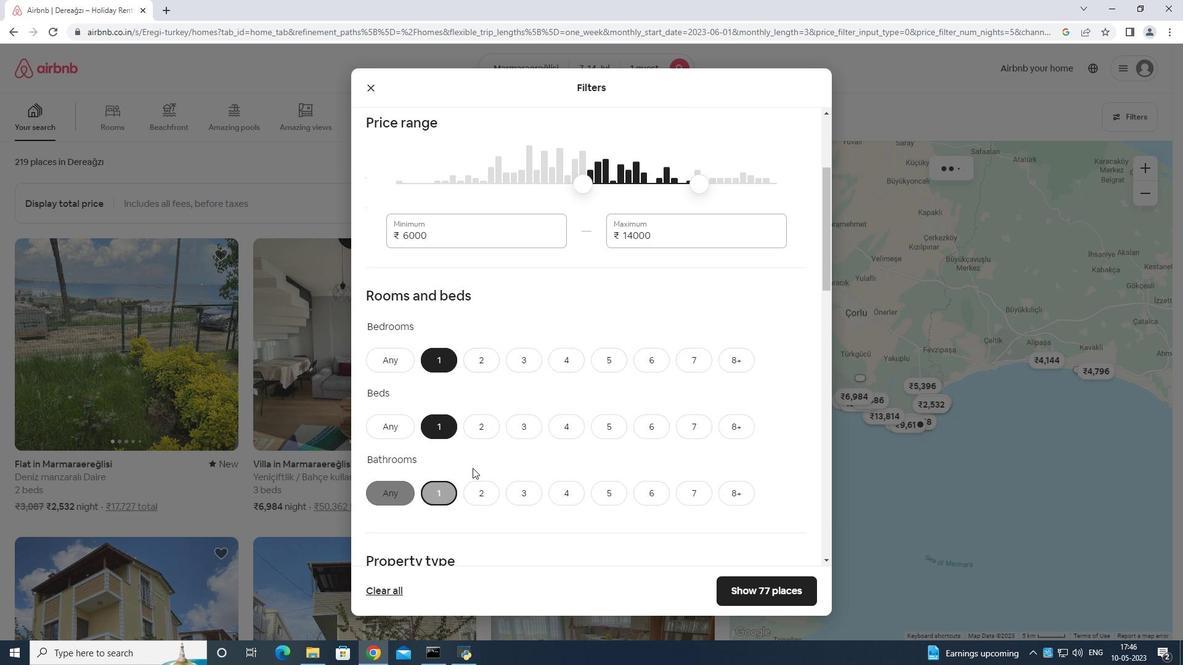 
Action: Mouse scrolled (478, 469) with delta (0, 0)
Screenshot: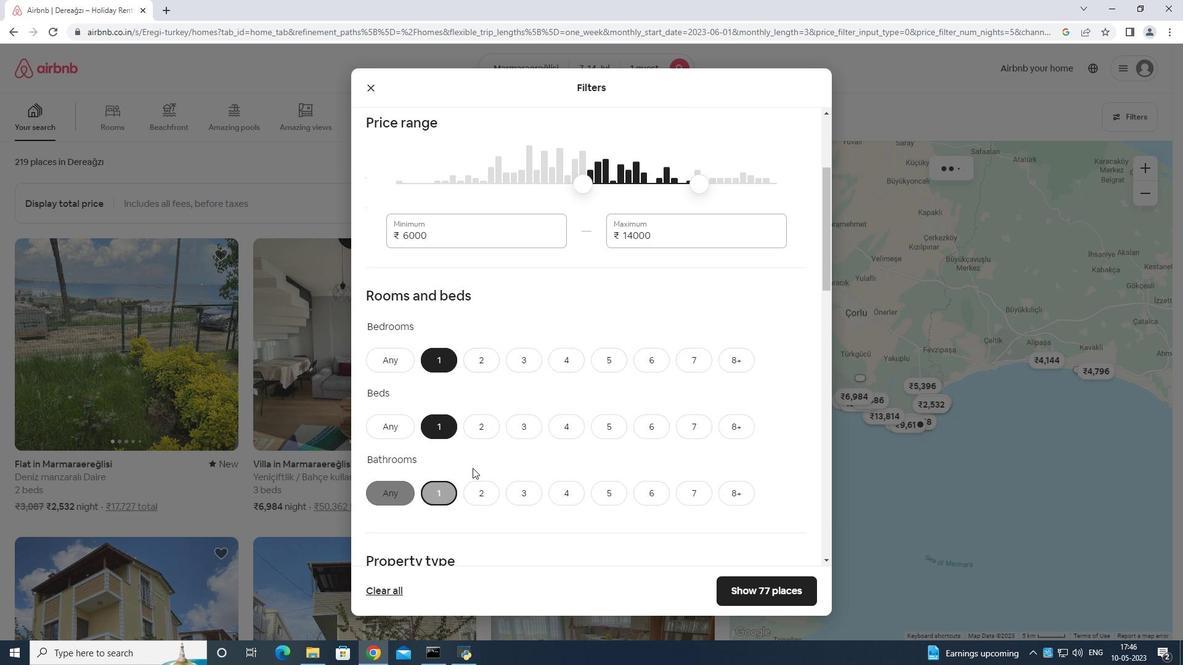 
Action: Mouse moved to (479, 469)
Screenshot: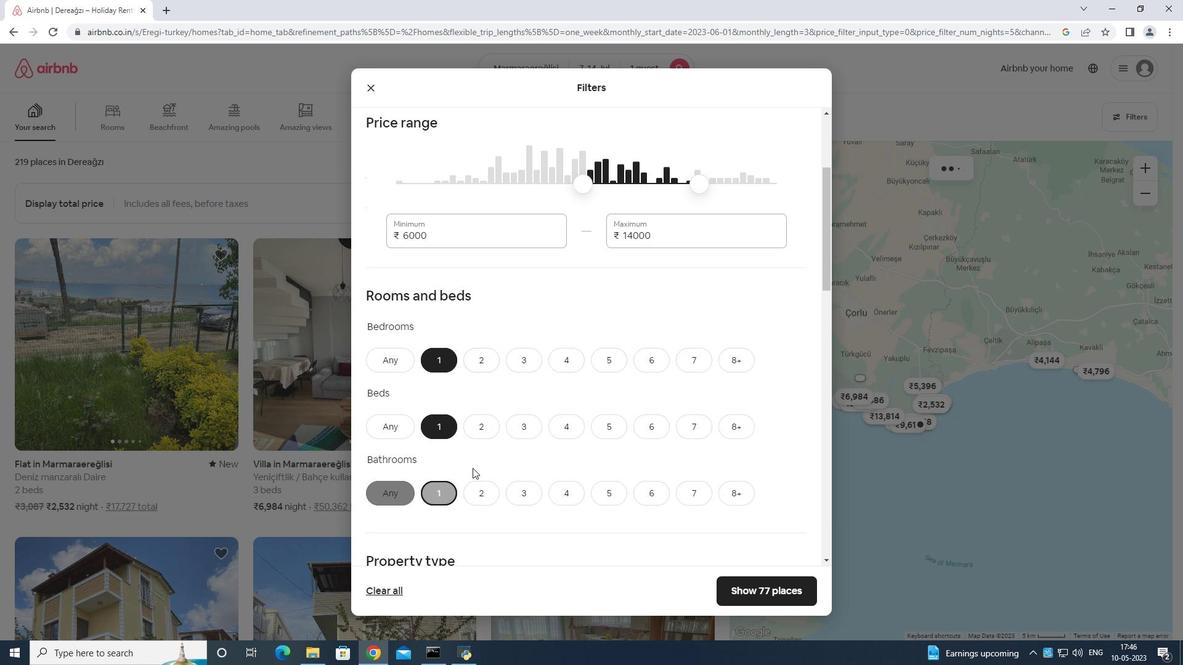 
Action: Mouse scrolled (479, 469) with delta (0, 0)
Screenshot: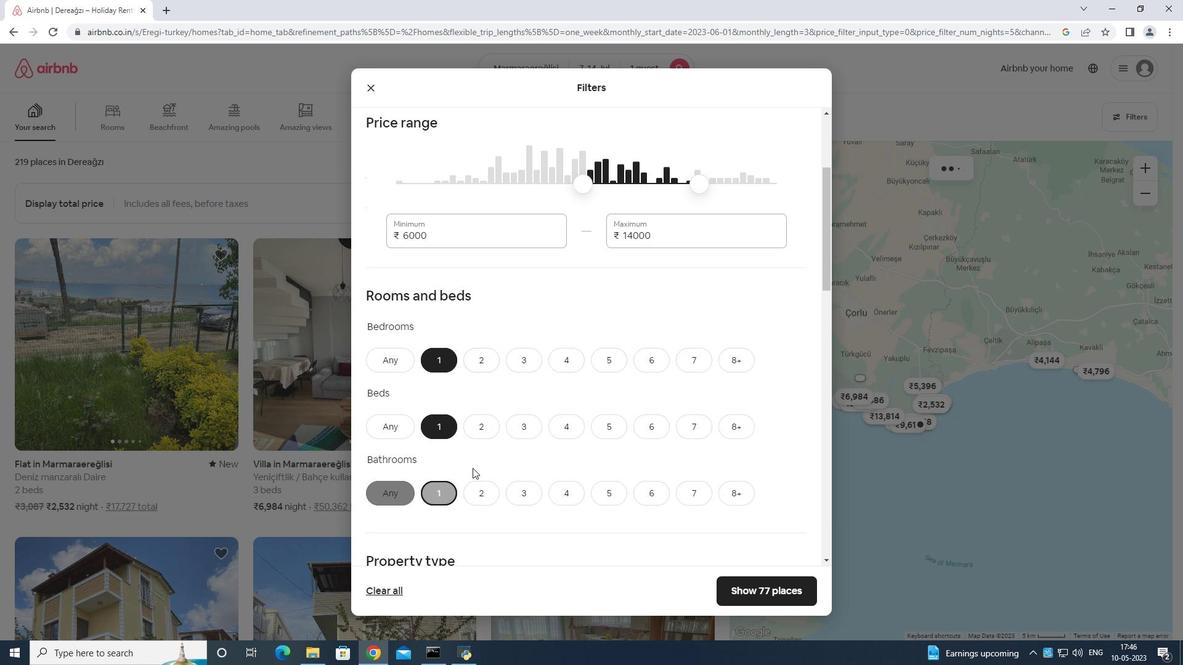 
Action: Mouse moved to (498, 450)
Screenshot: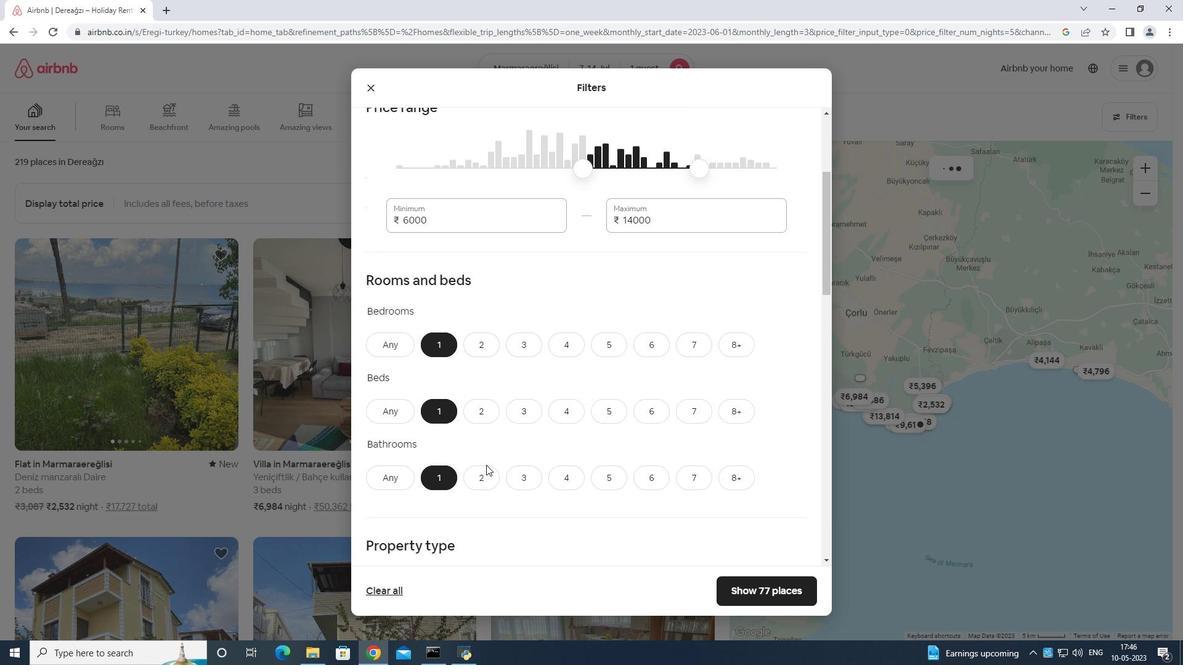 
Action: Mouse scrolled (498, 449) with delta (0, 0)
Screenshot: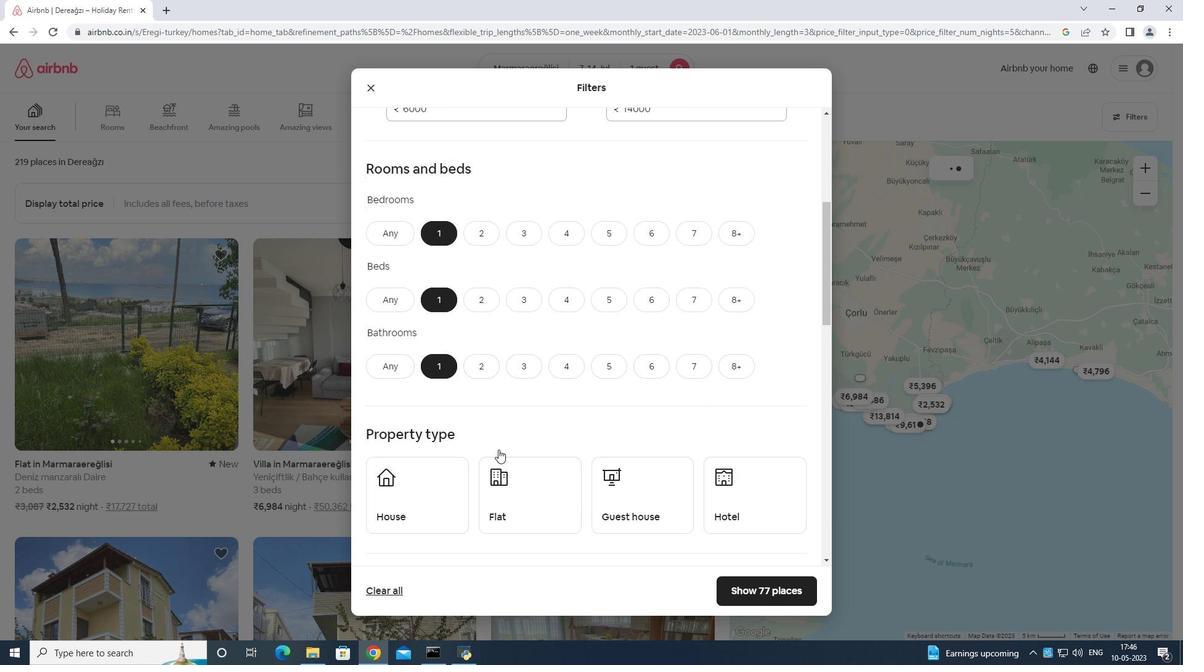 
Action: Mouse moved to (499, 449)
Screenshot: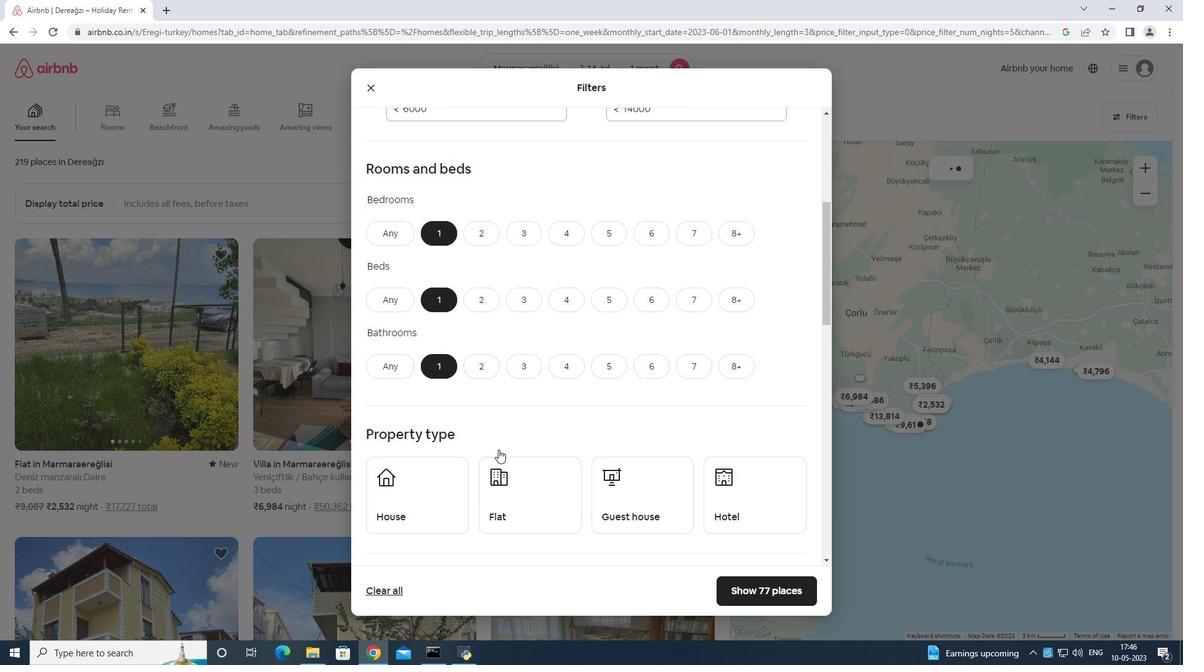 
Action: Mouse scrolled (499, 448) with delta (0, 0)
Screenshot: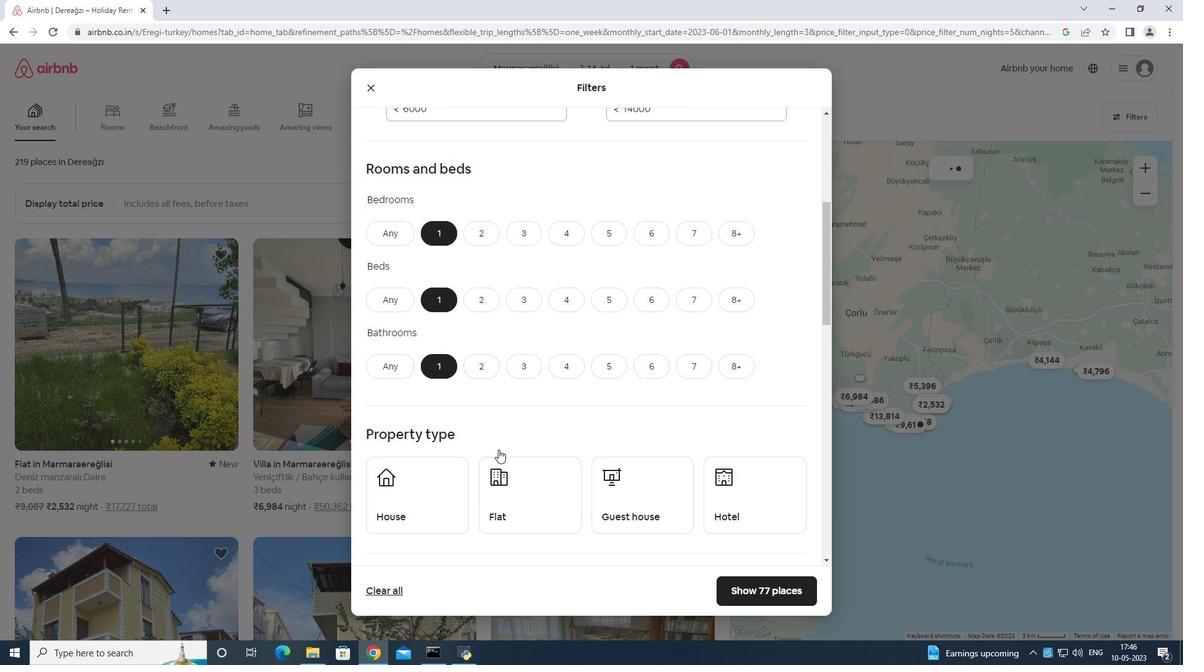 
Action: Mouse moved to (500, 448)
Screenshot: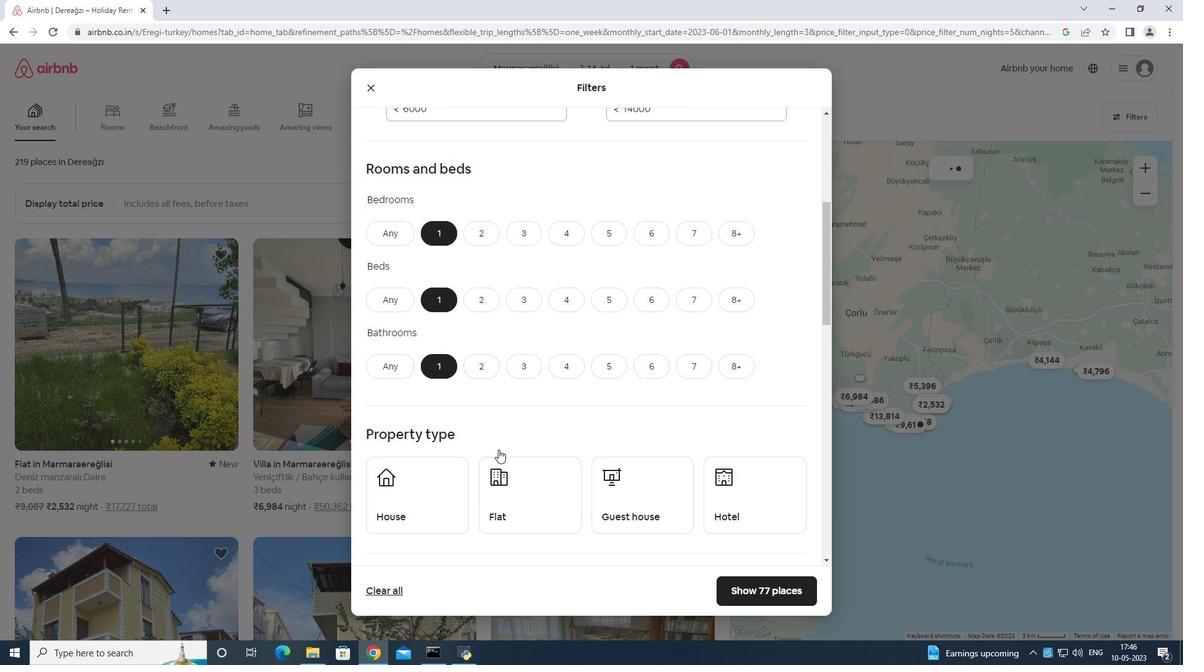 
Action: Mouse scrolled (500, 448) with delta (0, 0)
Screenshot: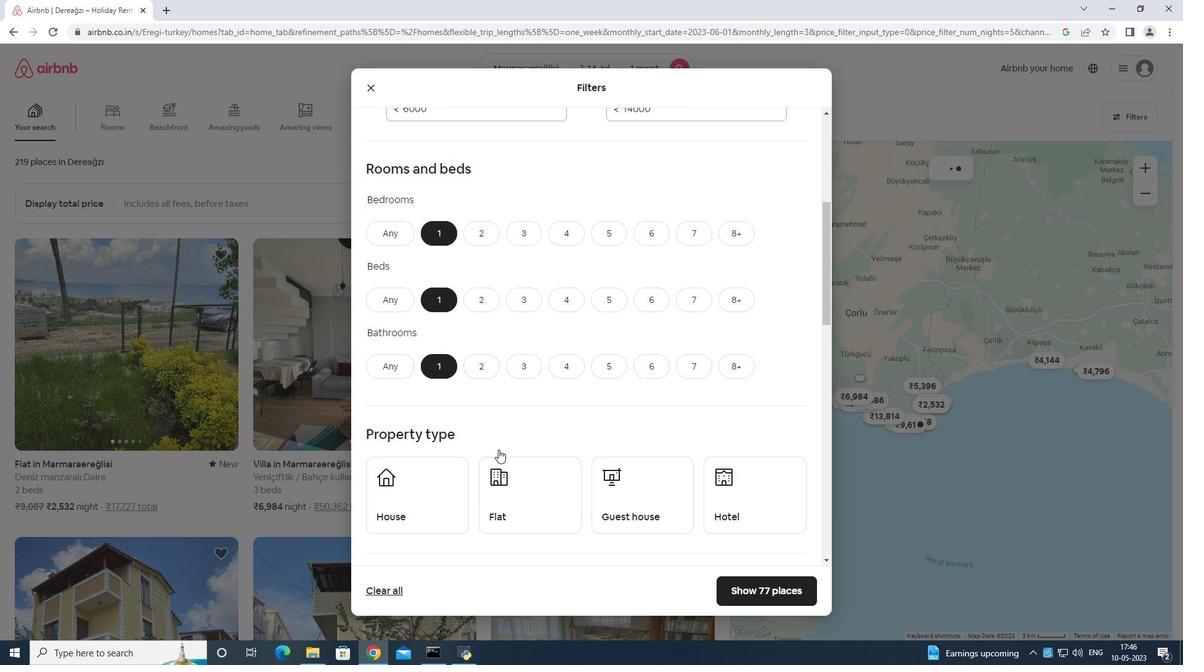 
Action: Mouse moved to (413, 229)
Screenshot: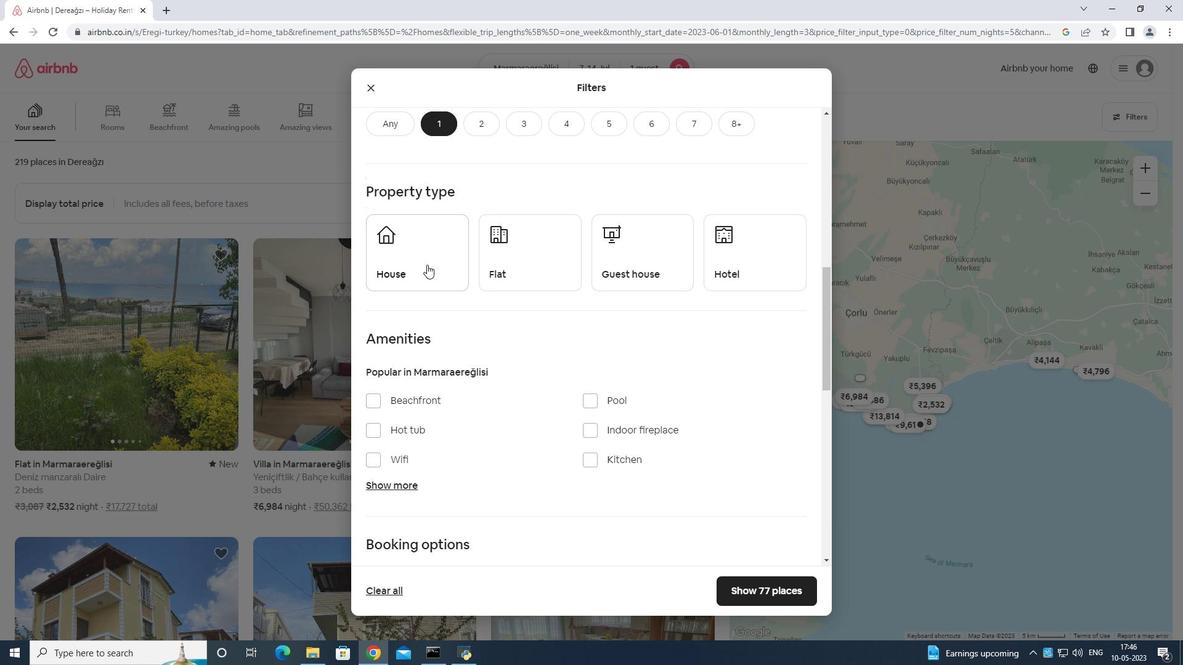 
Action: Mouse pressed left at (413, 229)
Screenshot: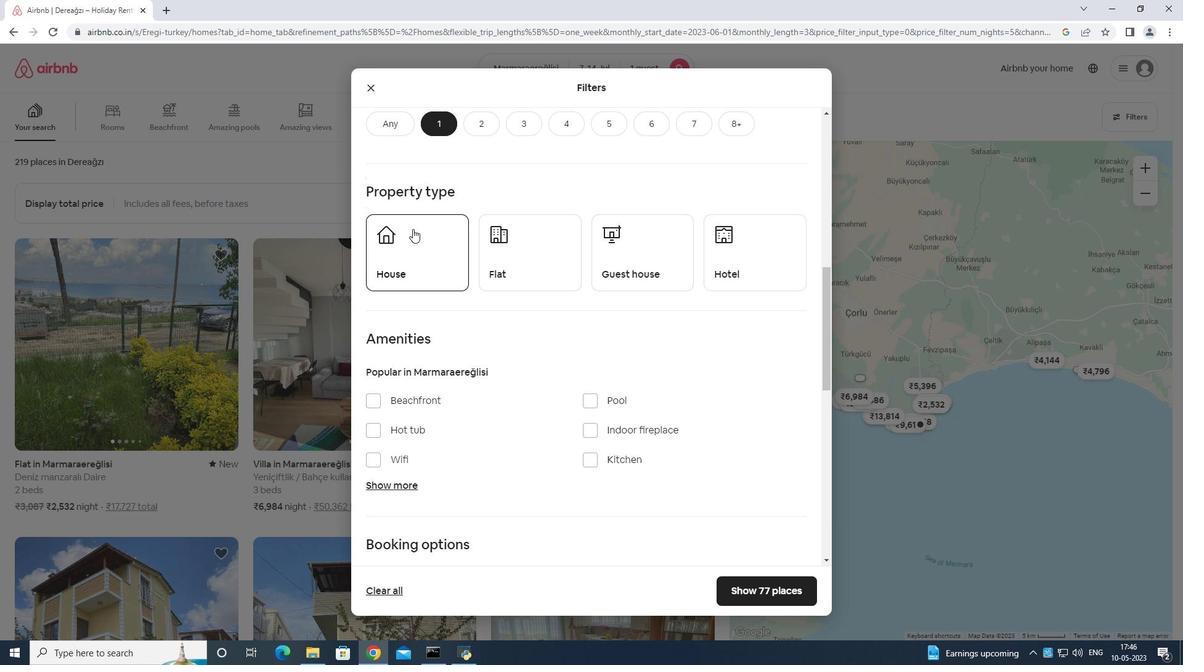 
Action: Mouse moved to (513, 258)
Screenshot: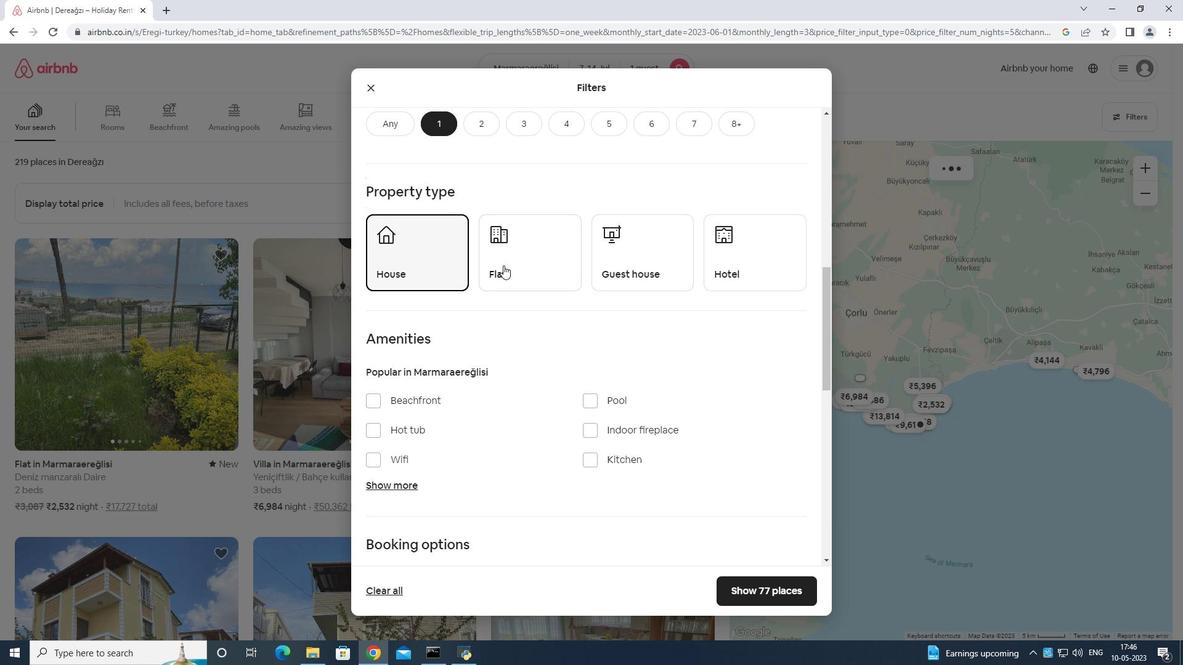
Action: Mouse pressed left at (513, 258)
Screenshot: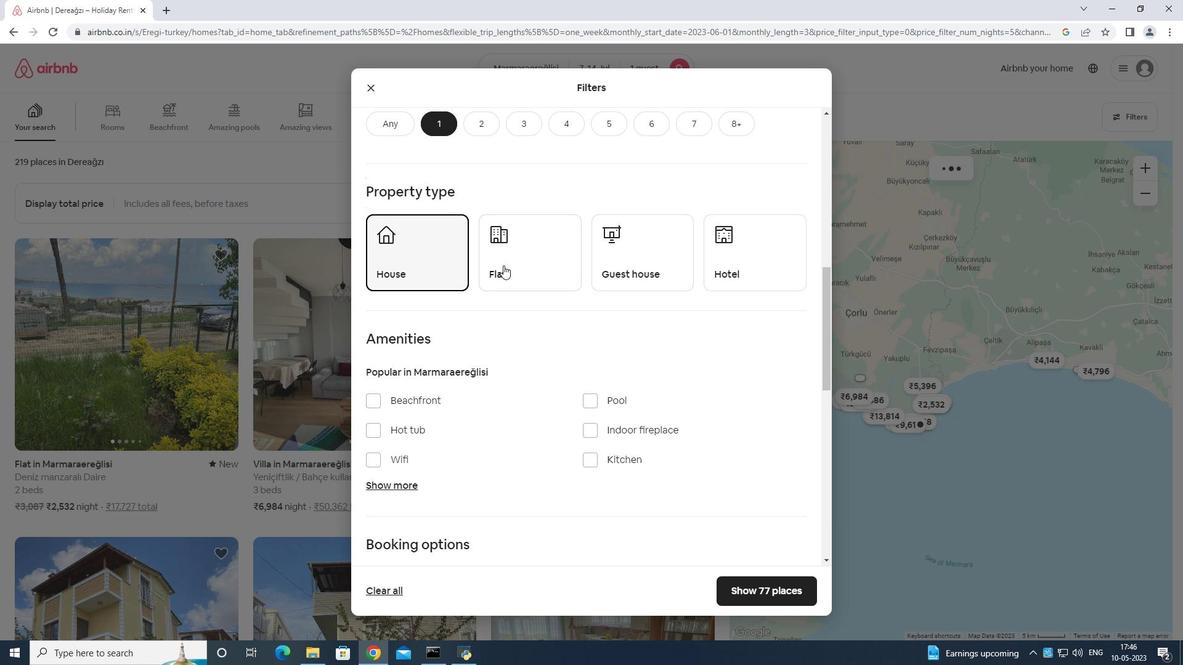 
Action: Mouse moved to (633, 256)
Screenshot: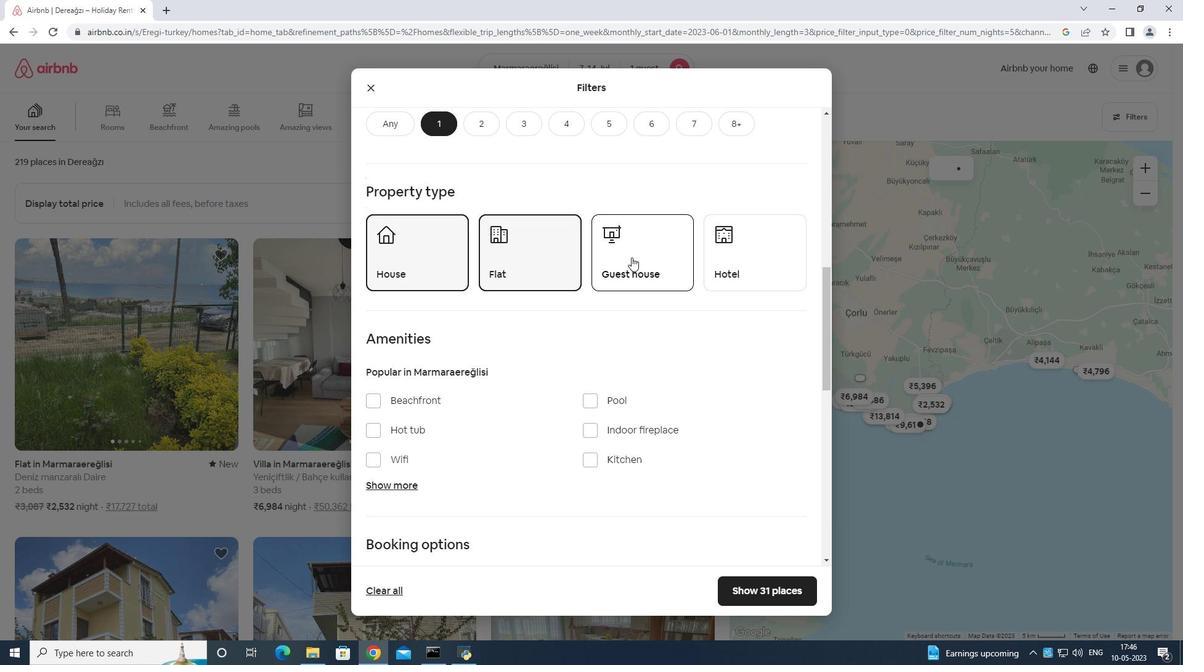 
Action: Mouse pressed left at (633, 256)
Screenshot: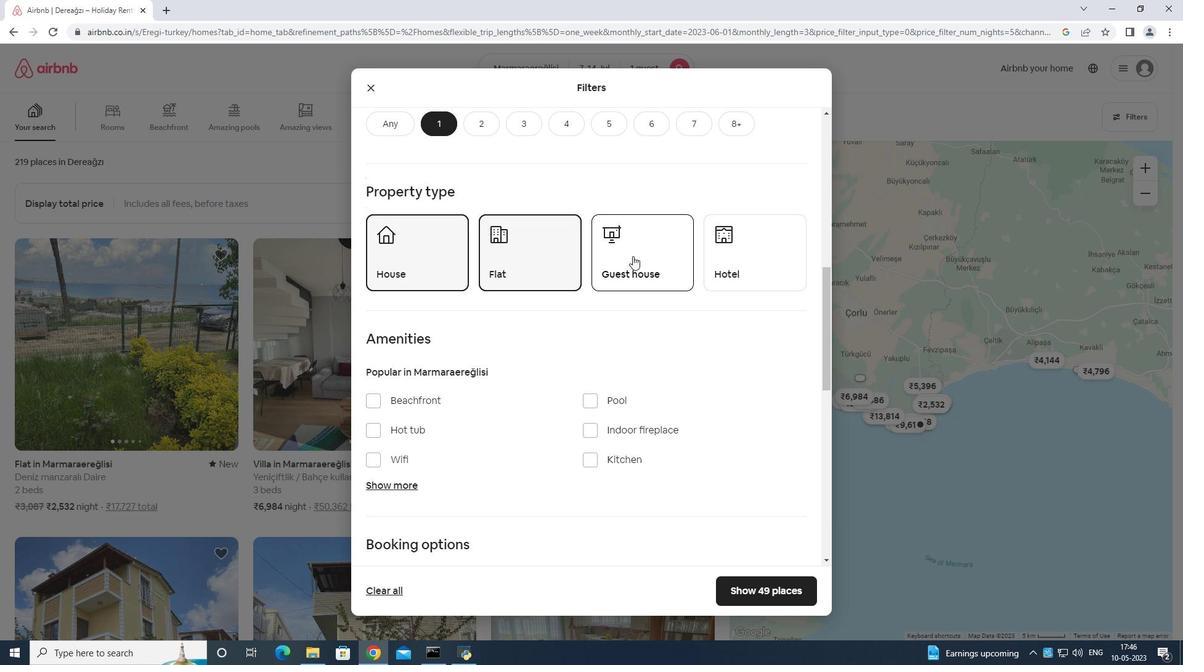 
Action: Mouse moved to (768, 251)
Screenshot: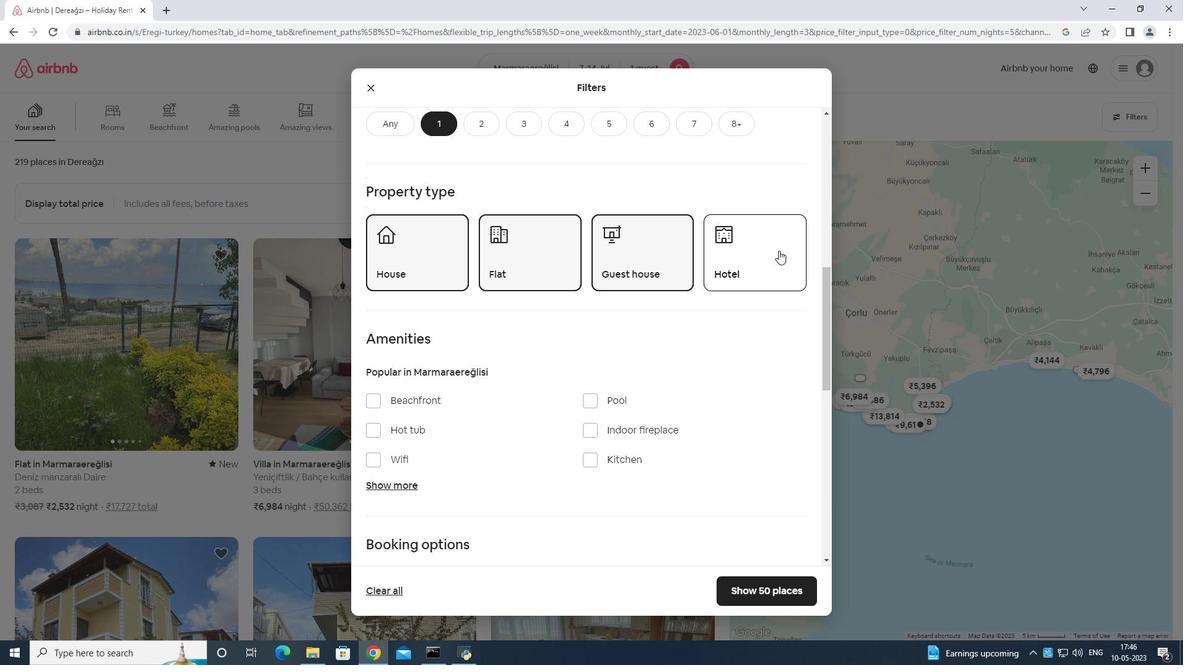 
Action: Mouse pressed left at (768, 251)
Screenshot: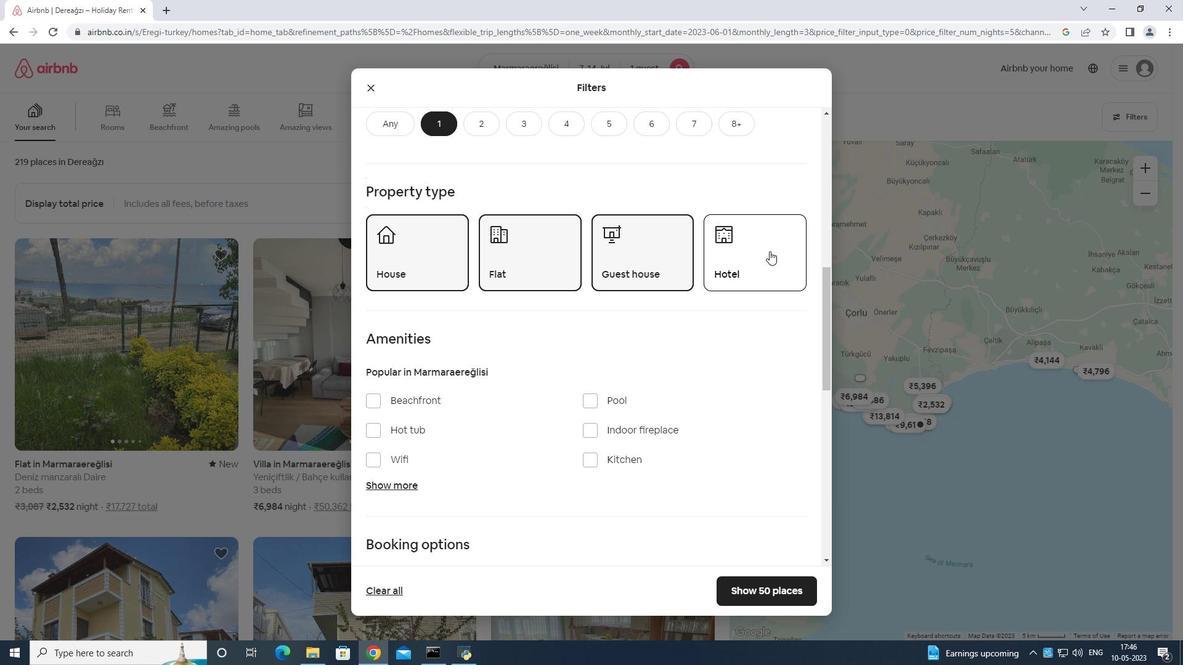 
Action: Mouse moved to (772, 240)
Screenshot: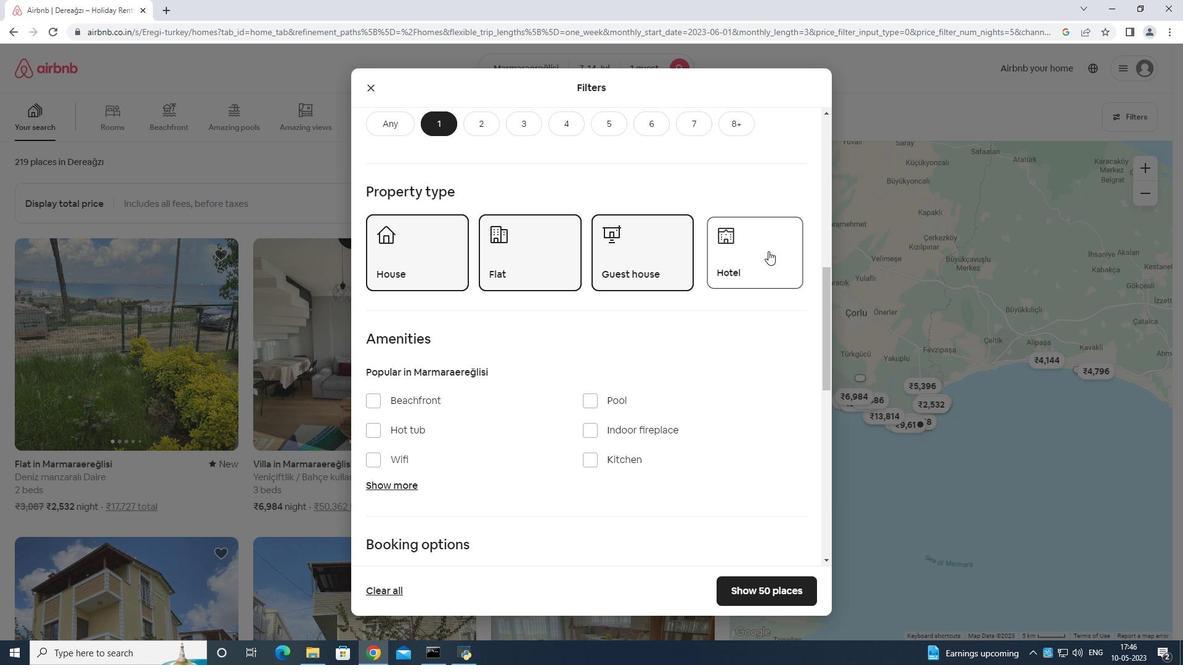
Action: Mouse scrolled (772, 239) with delta (0, 0)
Screenshot: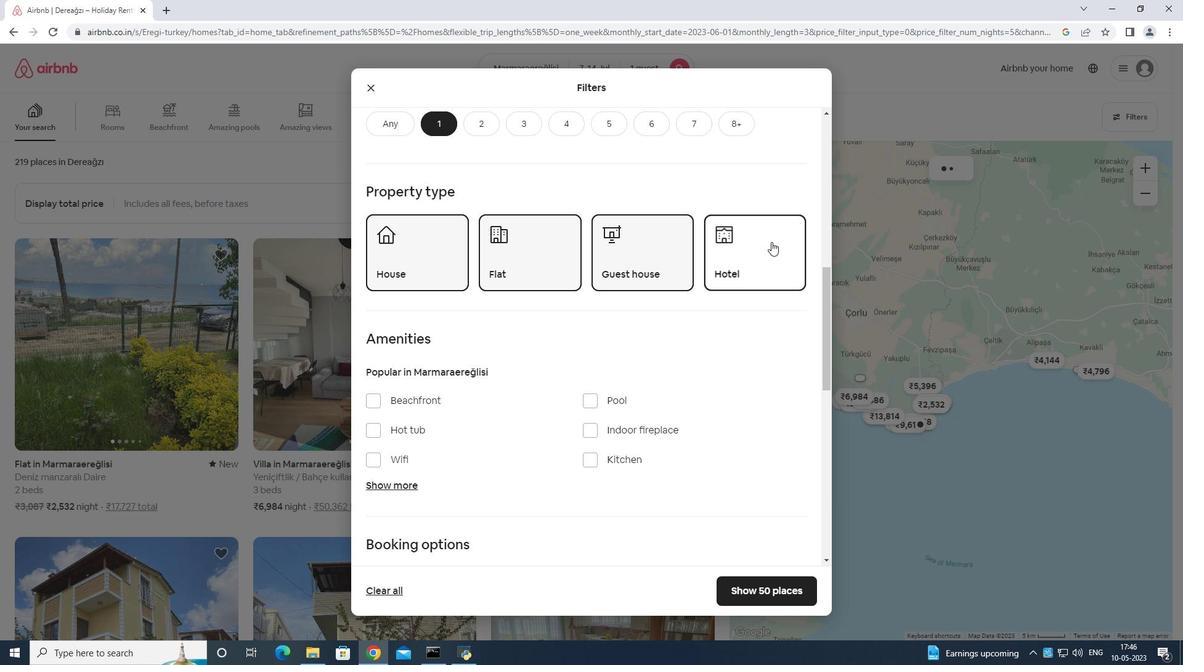 
Action: Mouse moved to (376, 397)
Screenshot: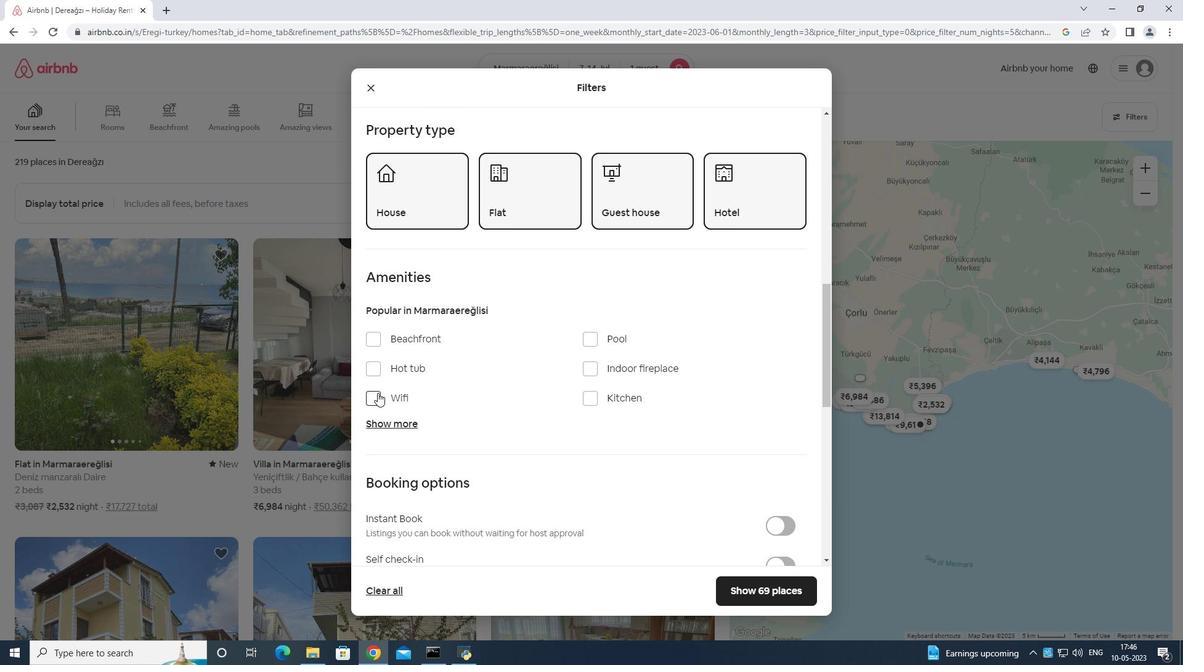 
Action: Mouse pressed left at (376, 397)
Screenshot: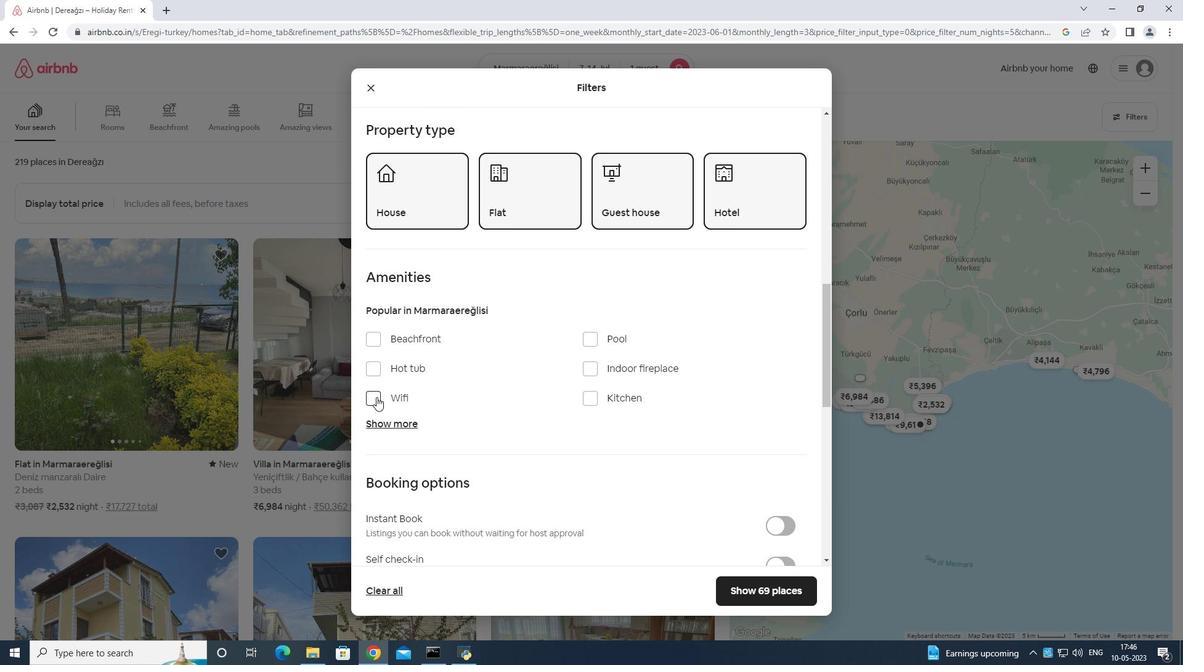 
Action: Mouse moved to (377, 384)
Screenshot: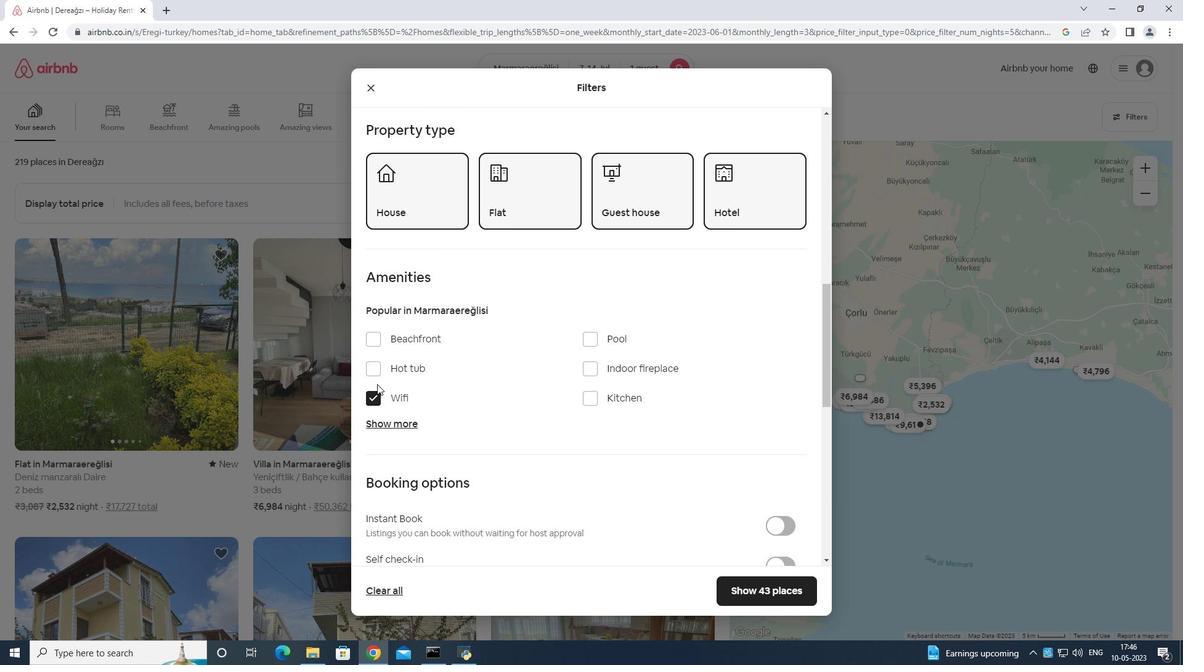 
Action: Mouse pressed left at (377, 384)
Screenshot: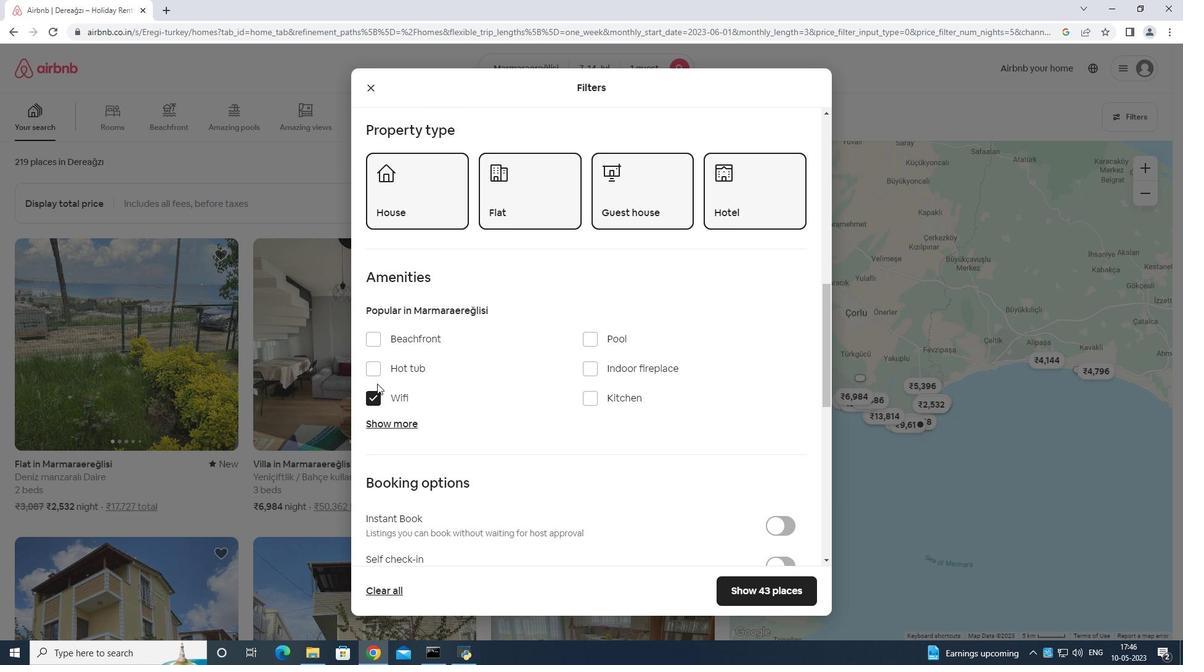 
Action: Mouse moved to (483, 409)
Screenshot: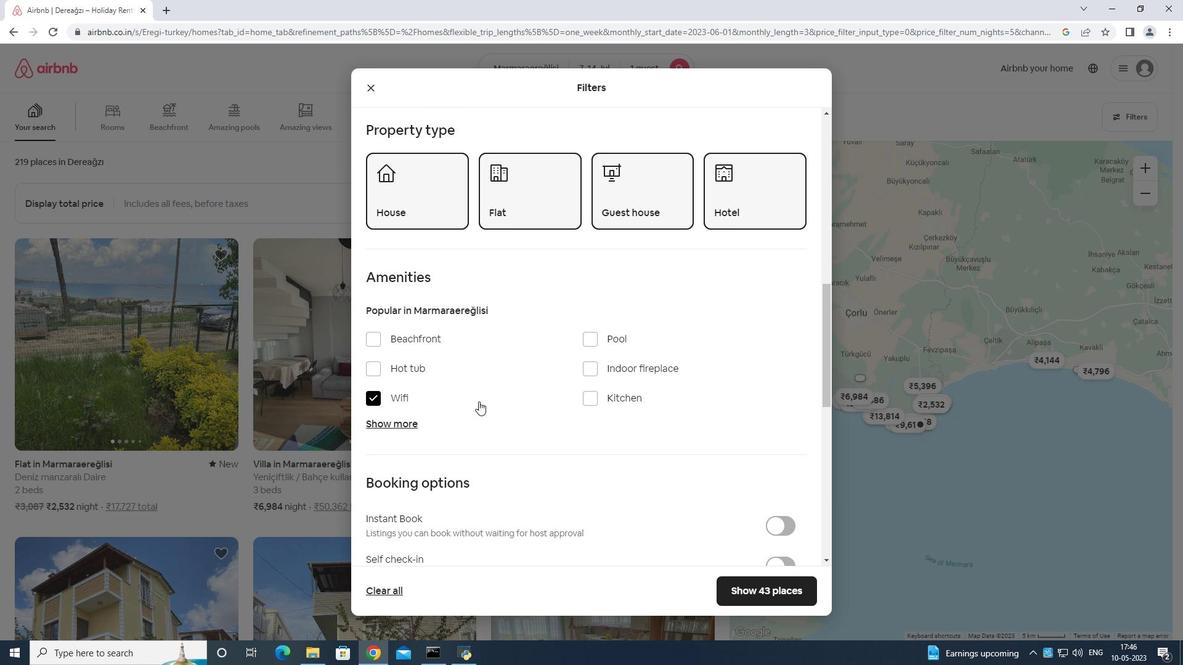 
Action: Mouse scrolled (483, 408) with delta (0, 0)
Screenshot: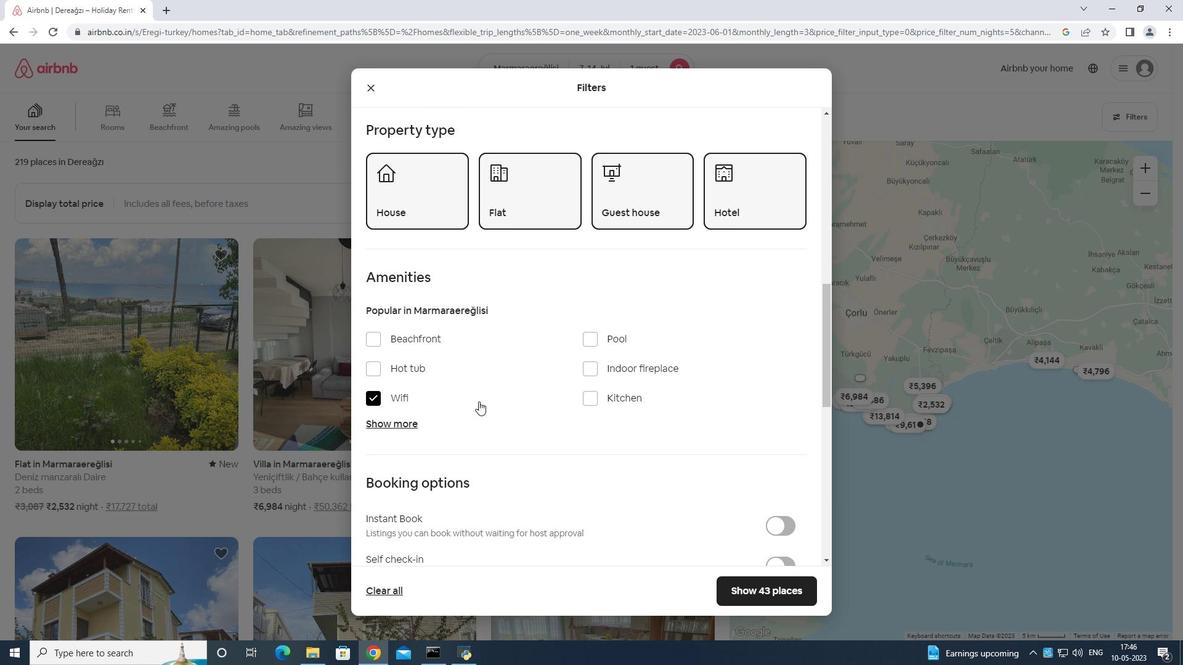 
Action: Mouse moved to (485, 413)
Screenshot: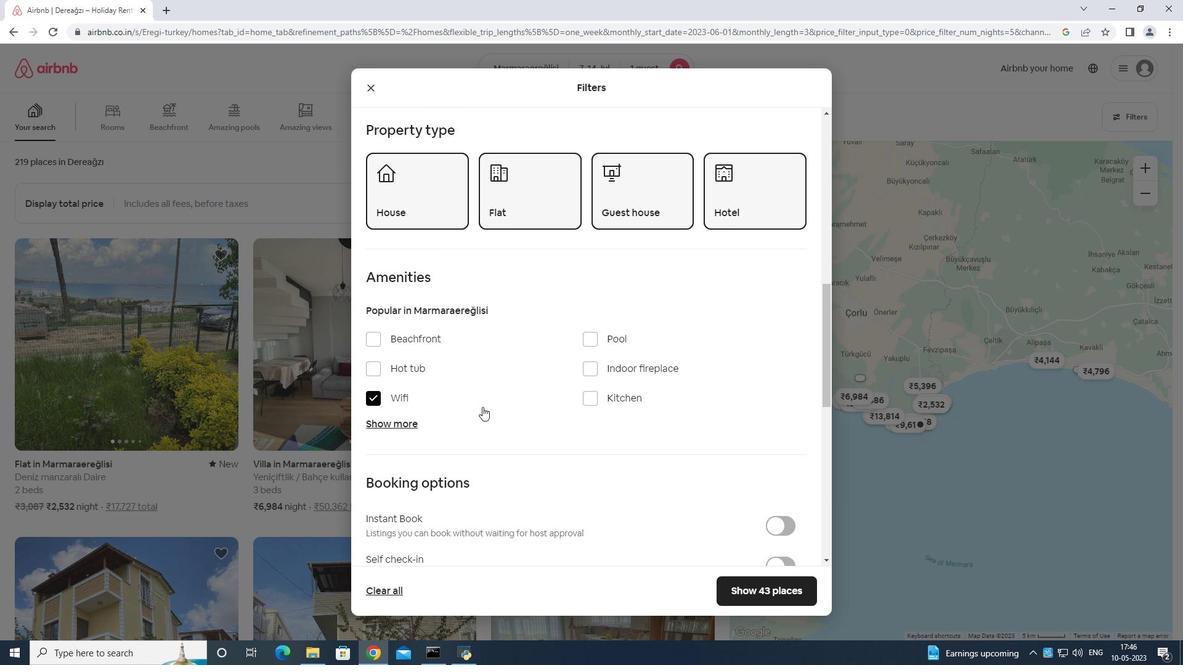 
Action: Mouse scrolled (485, 412) with delta (0, 0)
Screenshot: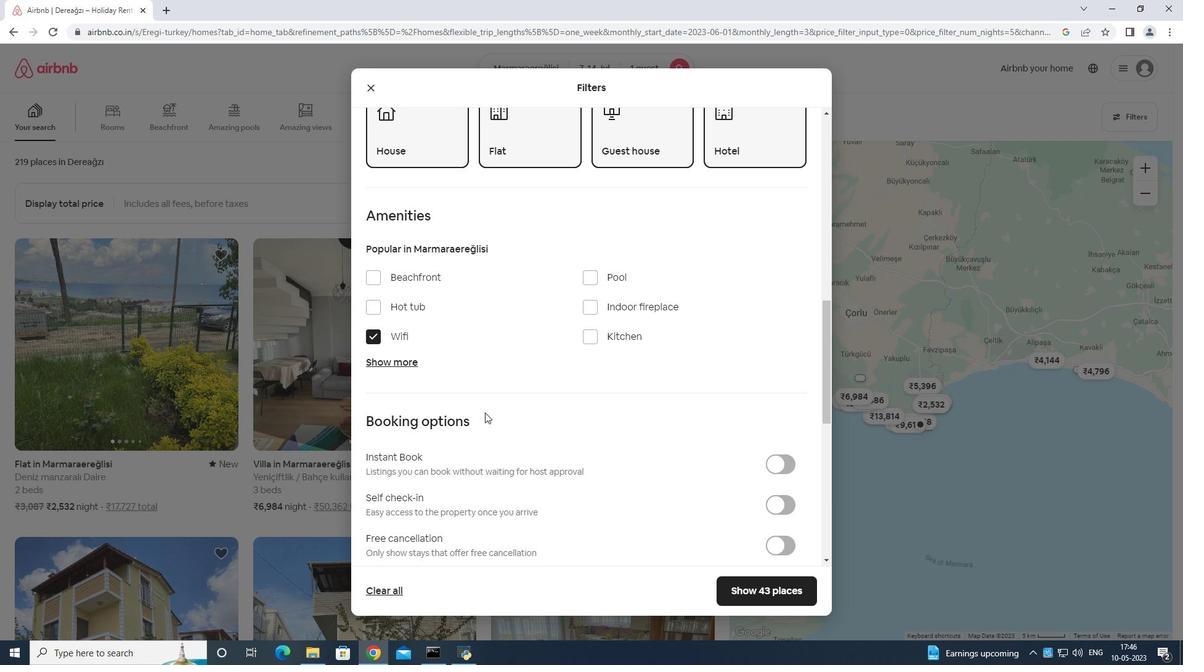 
Action: Mouse moved to (373, 273)
Screenshot: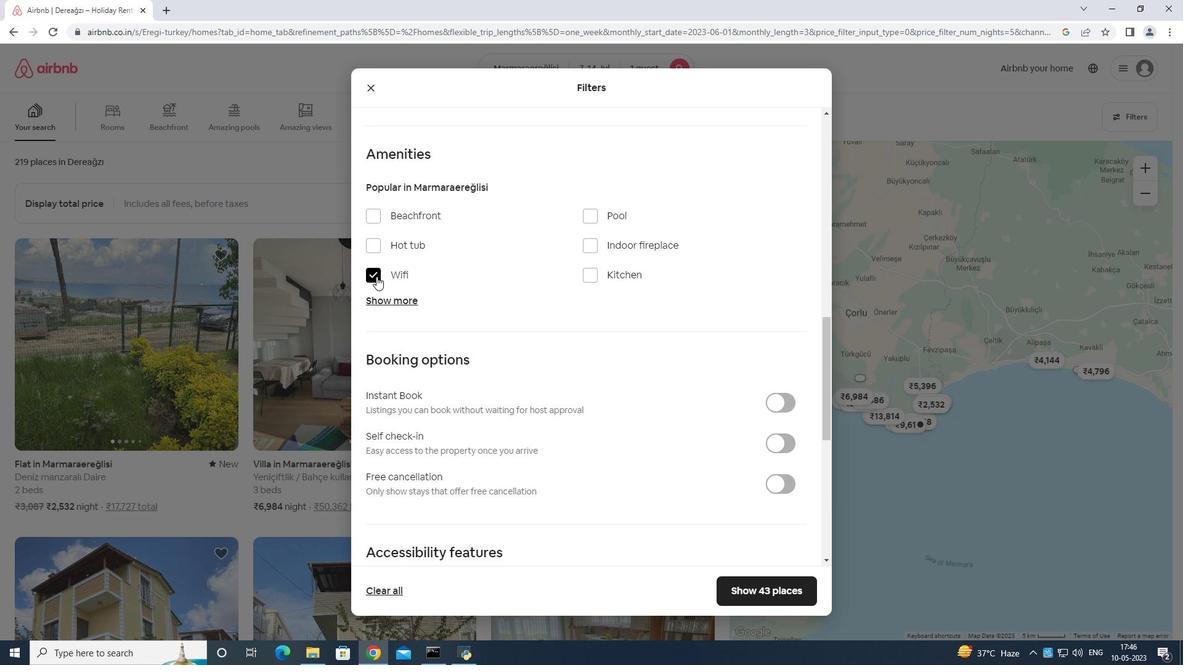 
Action: Mouse pressed left at (373, 273)
Screenshot: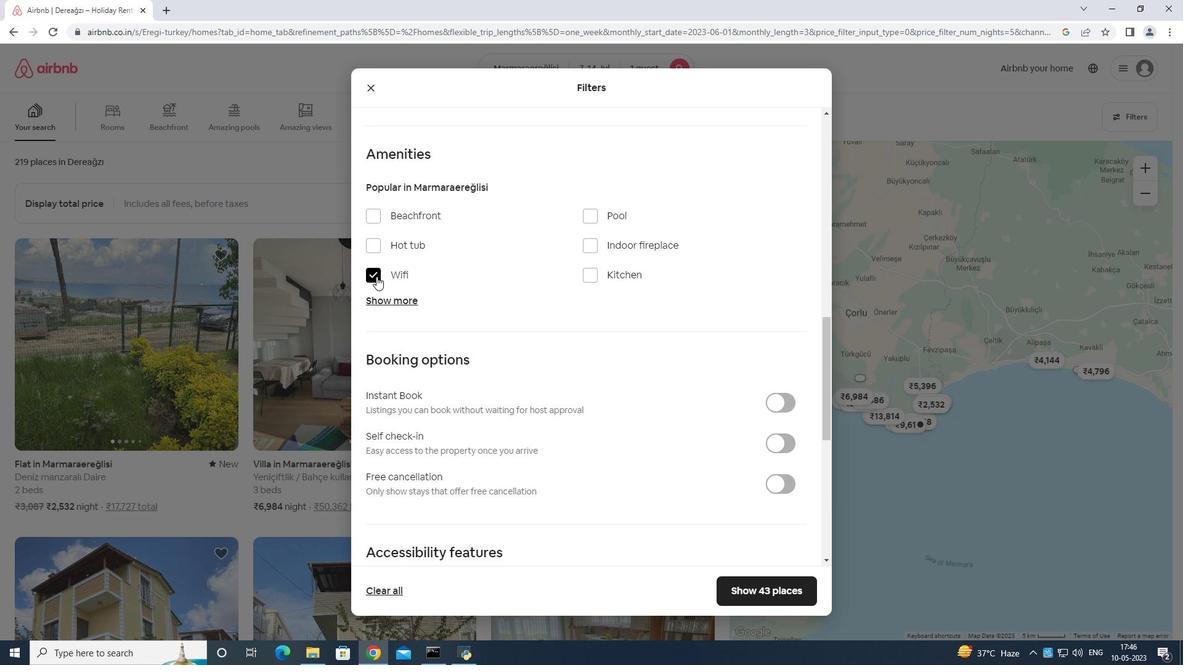 
Action: Mouse moved to (787, 438)
Screenshot: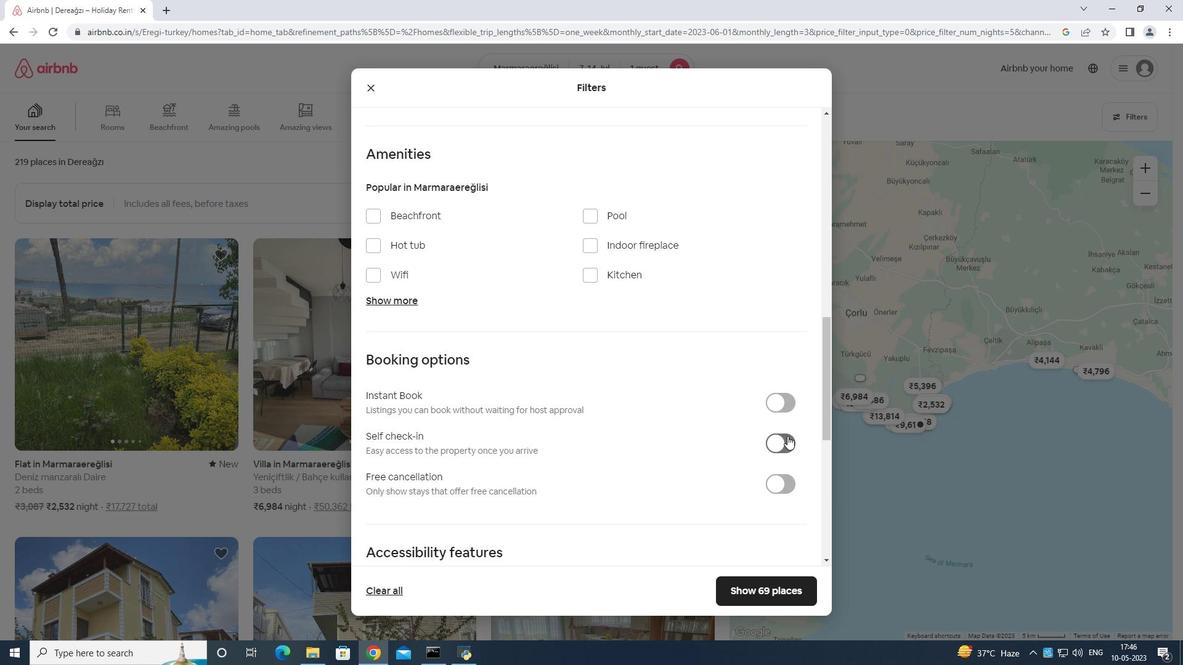 
Action: Mouse pressed left at (787, 437)
Screenshot: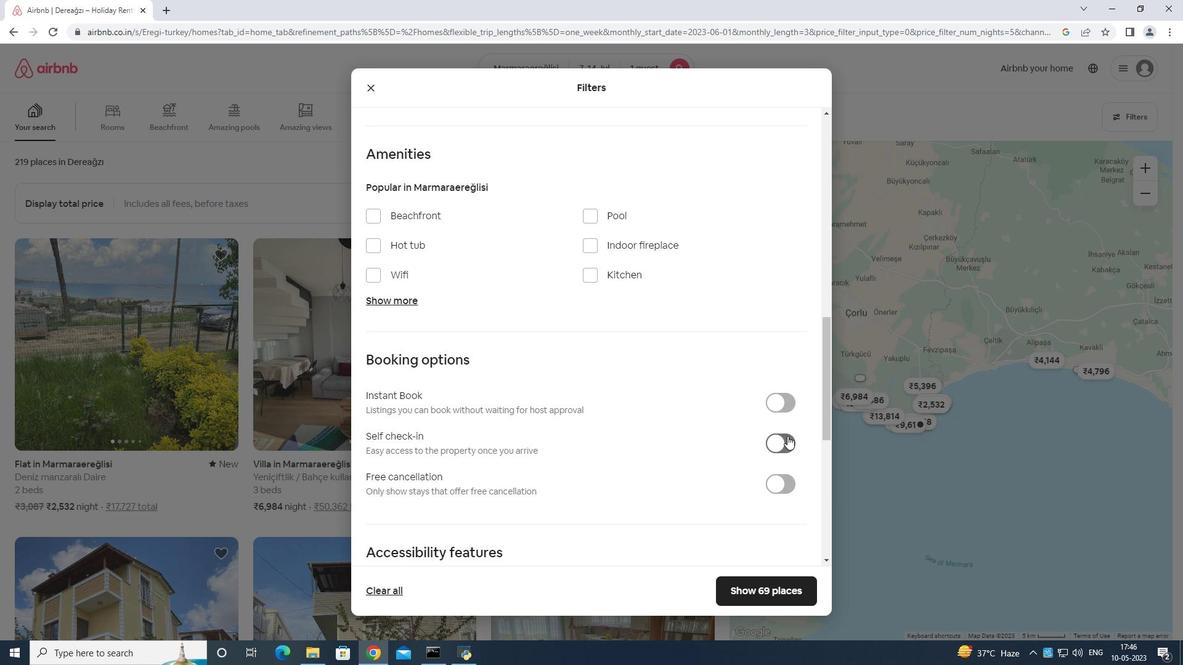
Action: Mouse moved to (788, 422)
Screenshot: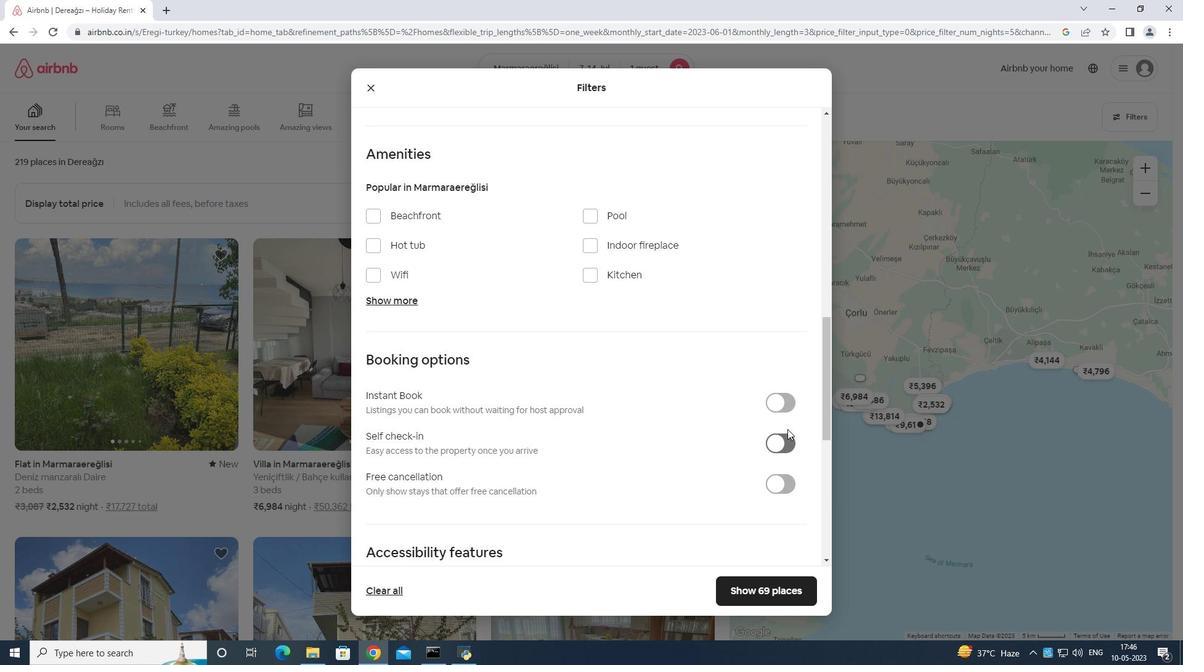 
Action: Mouse scrolled (788, 422) with delta (0, 0)
Screenshot: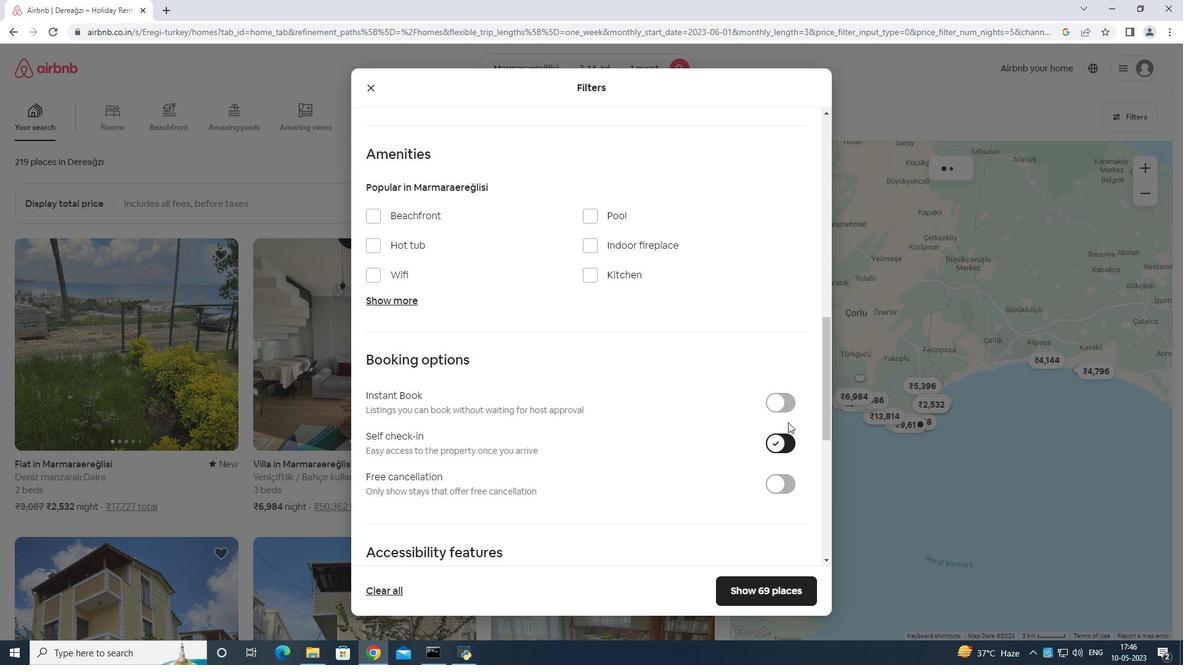 
Action: Mouse moved to (789, 424)
Screenshot: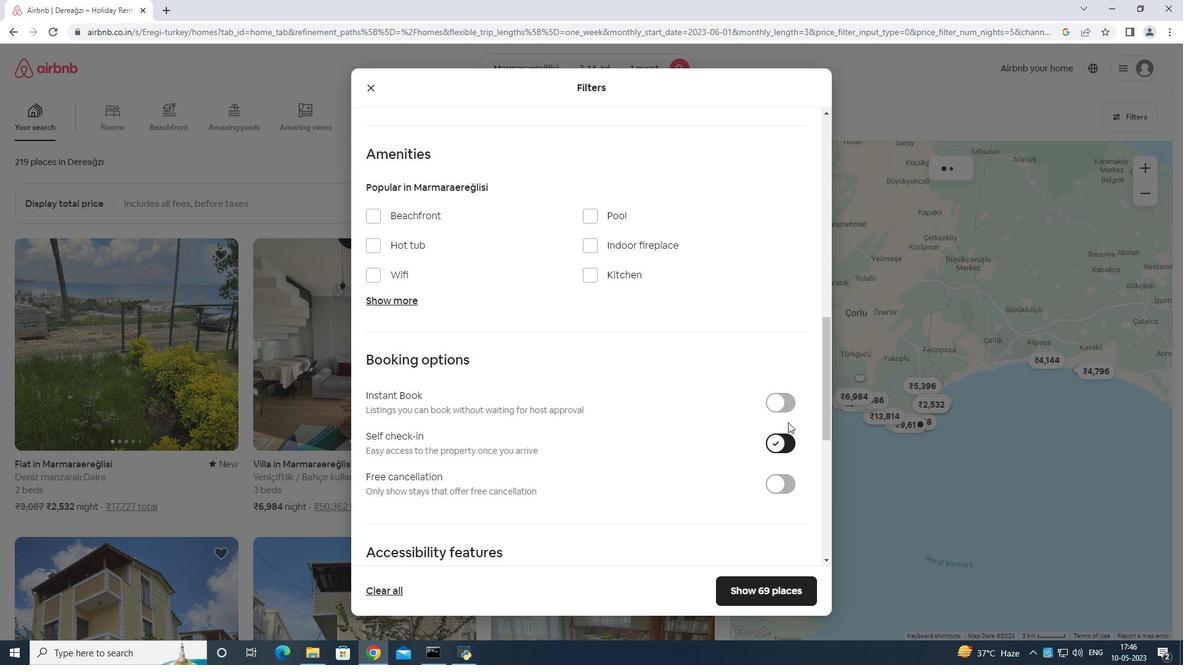 
Action: Mouse scrolled (789, 423) with delta (0, 0)
Screenshot: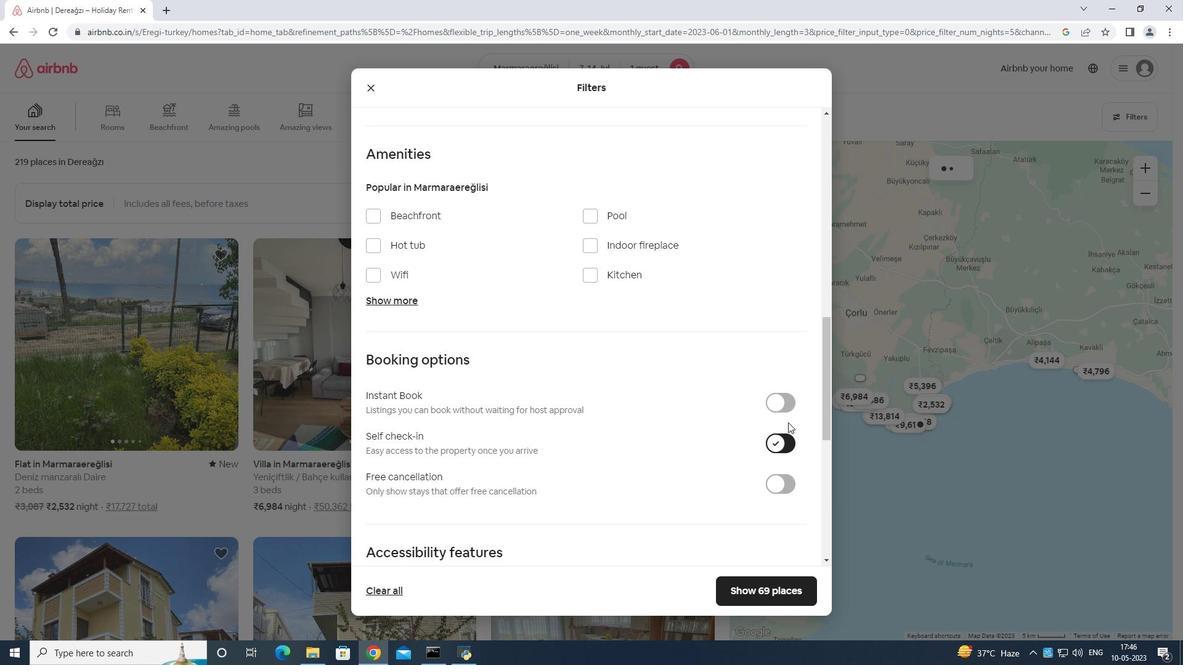 
Action: Mouse moved to (789, 424)
Screenshot: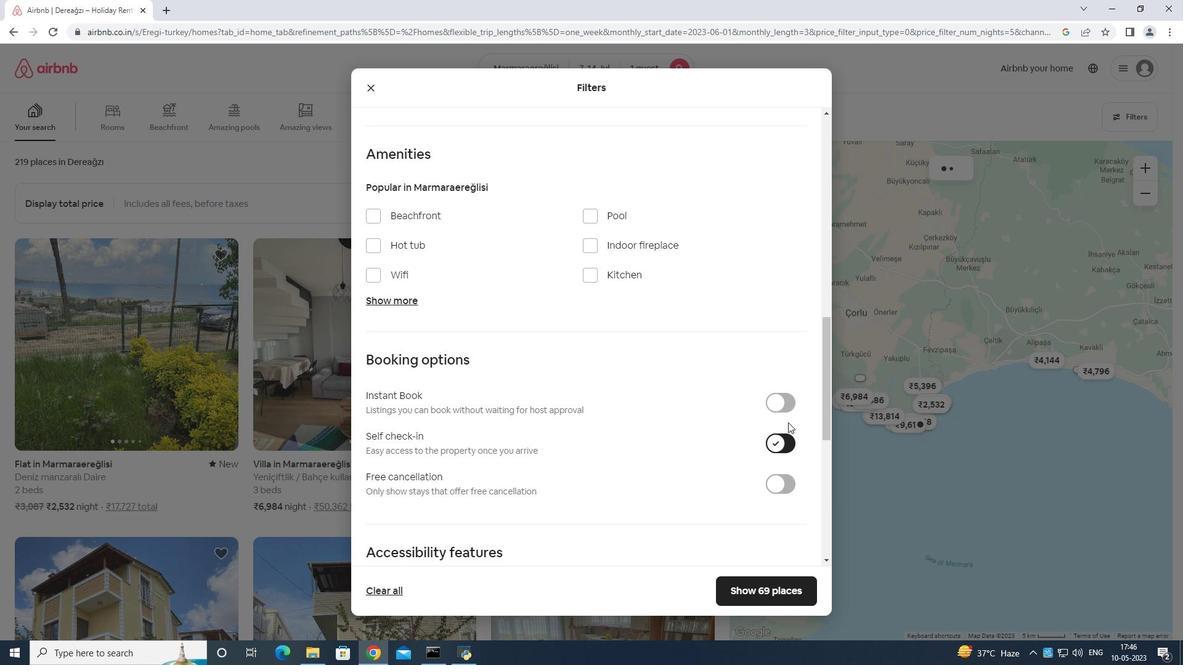 
Action: Mouse scrolled (789, 424) with delta (0, 0)
Screenshot: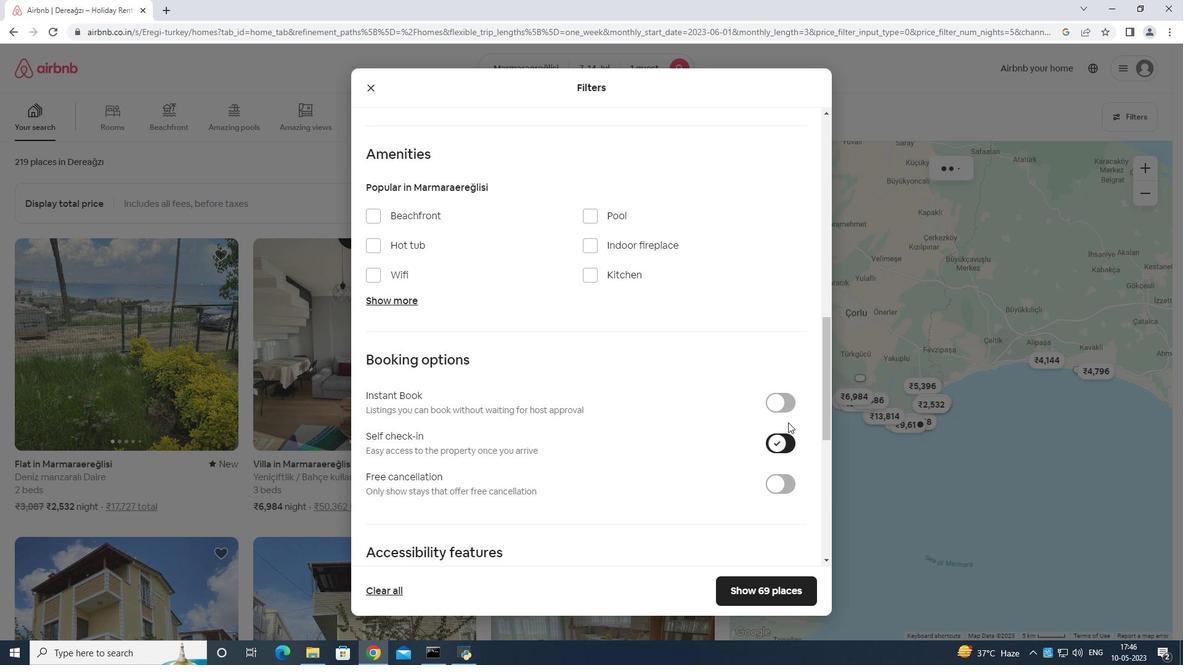 
Action: Mouse moved to (793, 405)
Screenshot: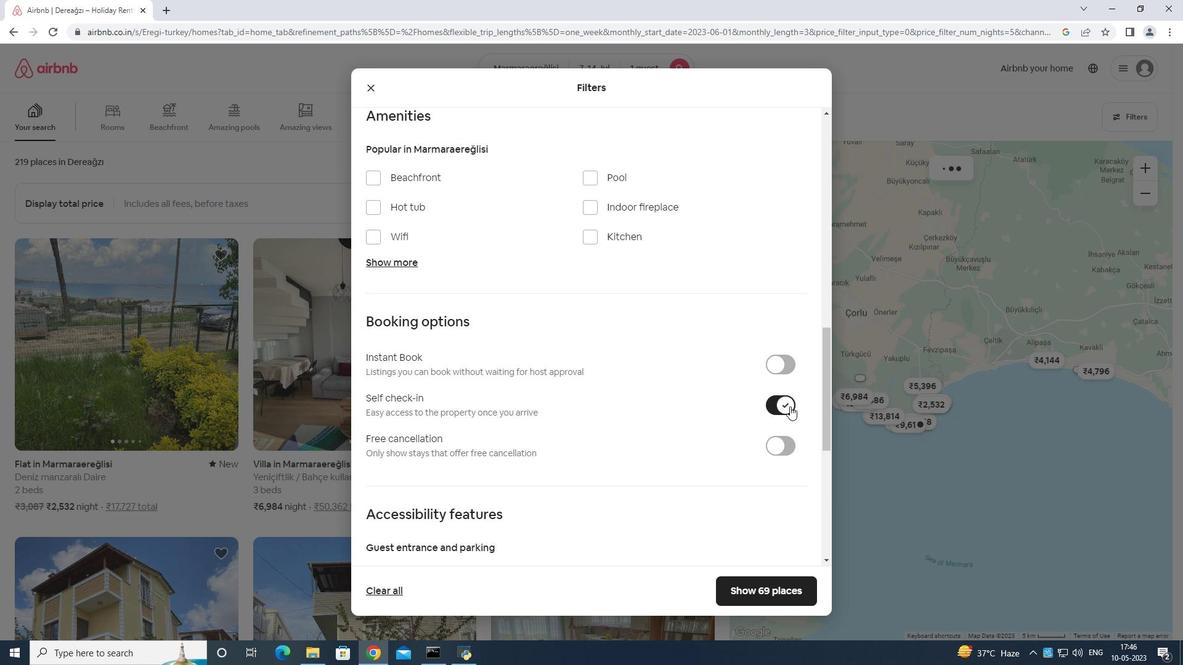 
Action: Mouse scrolled (793, 404) with delta (0, 0)
Screenshot: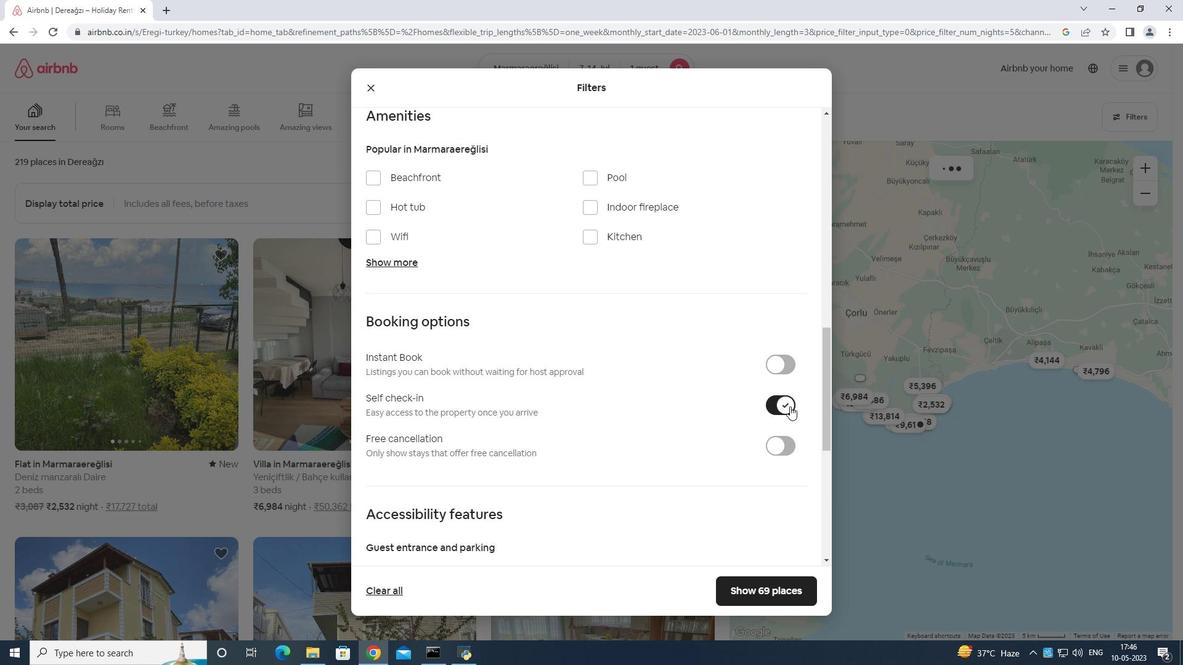 
Action: Mouse scrolled (793, 404) with delta (0, 0)
Screenshot: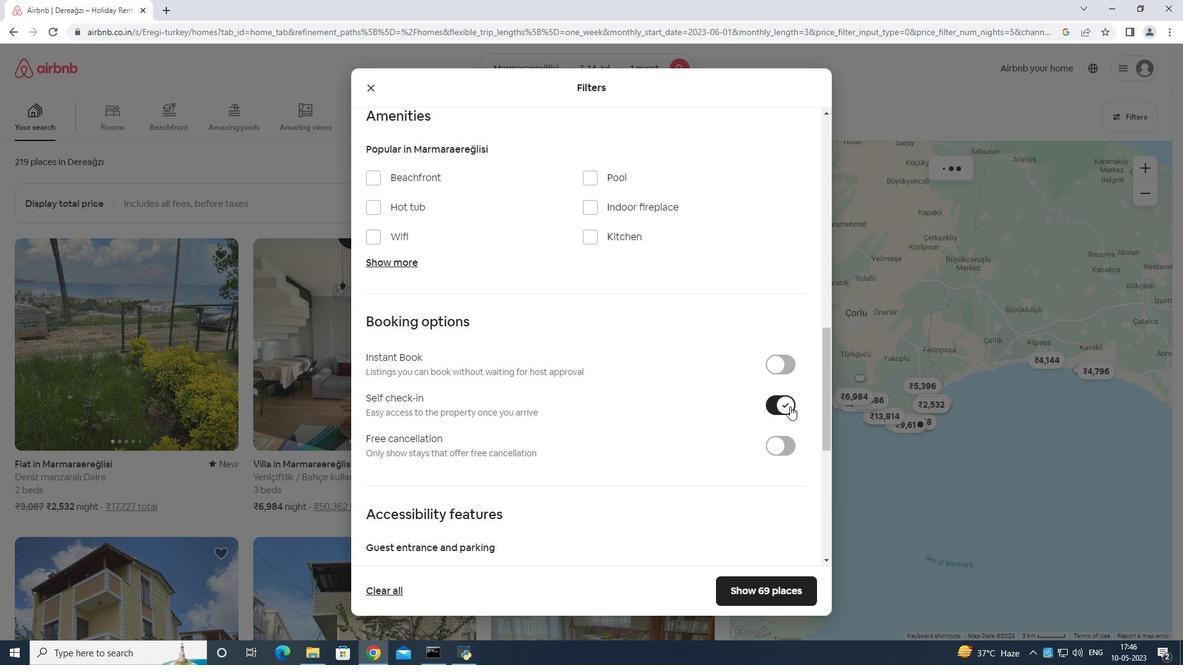 
Action: Mouse moved to (793, 406)
Screenshot: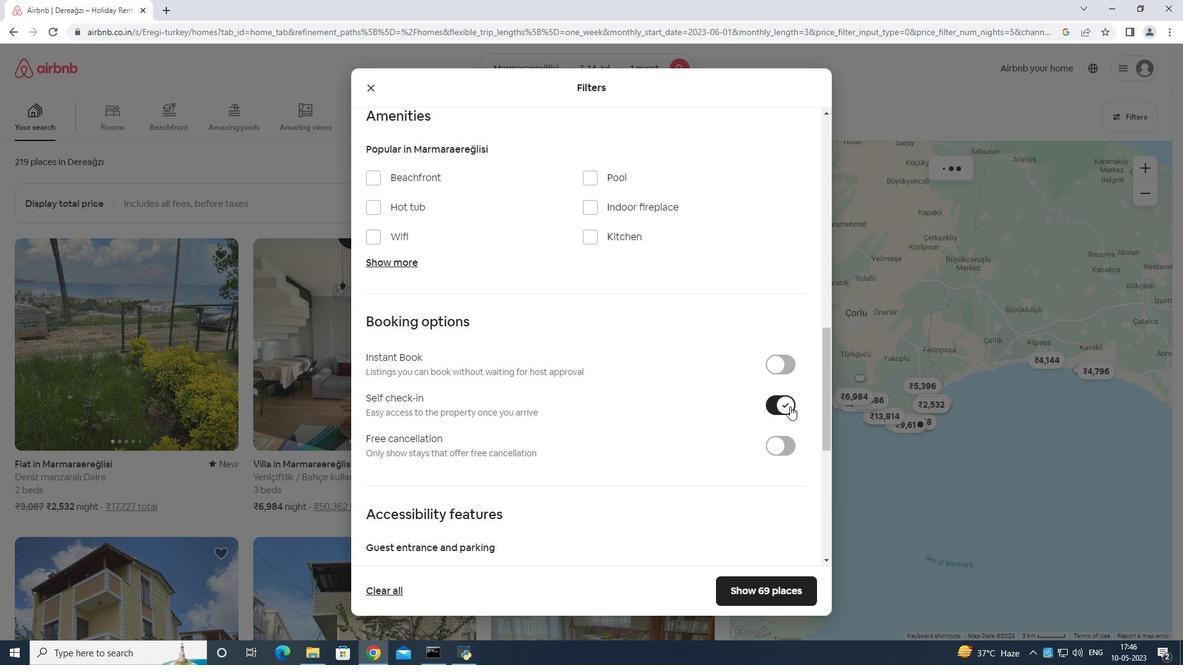 
Action: Mouse scrolled (793, 405) with delta (0, 0)
Screenshot: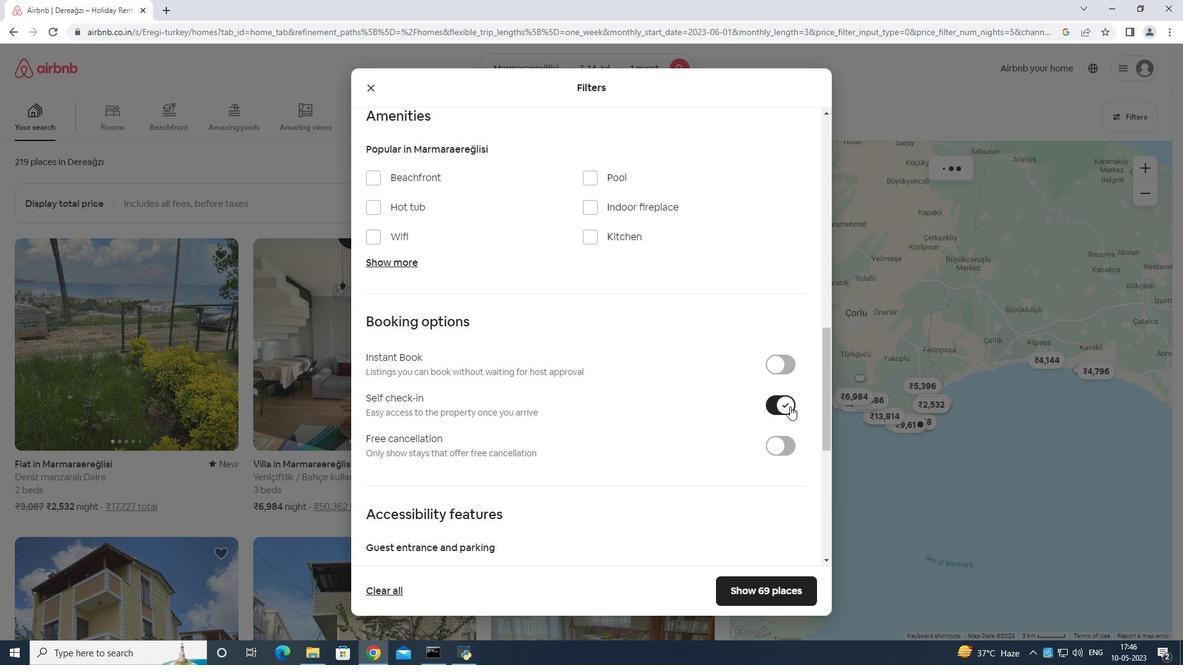 
Action: Mouse moved to (793, 406)
Screenshot: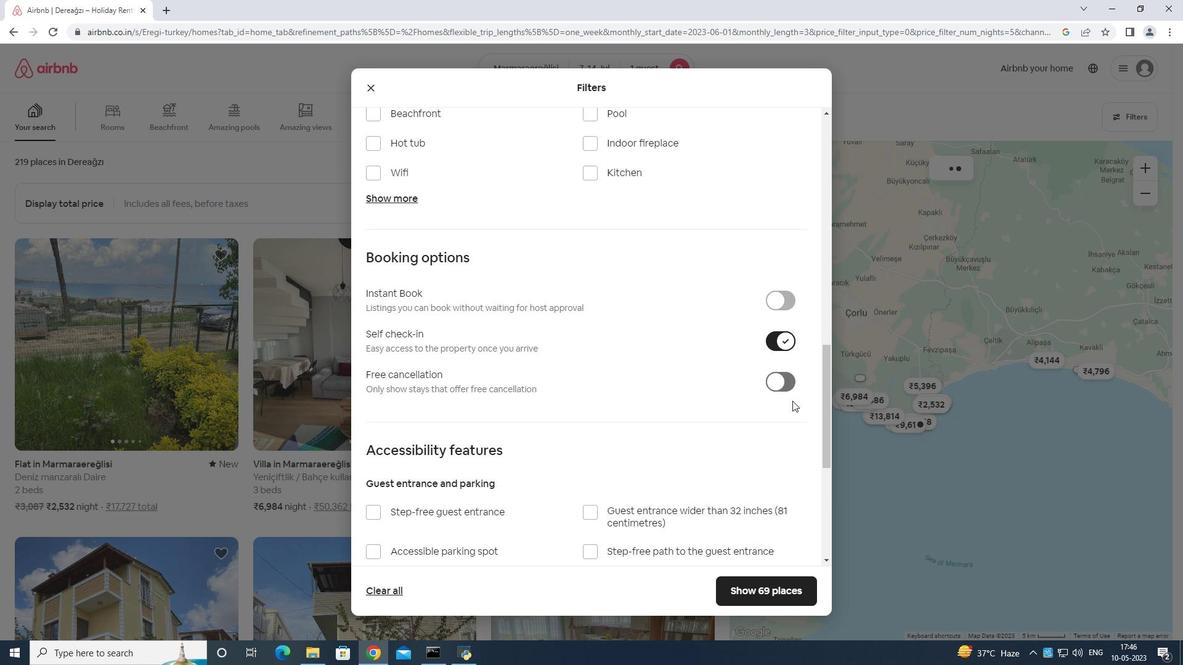 
Action: Mouse scrolled (793, 405) with delta (0, 0)
Screenshot: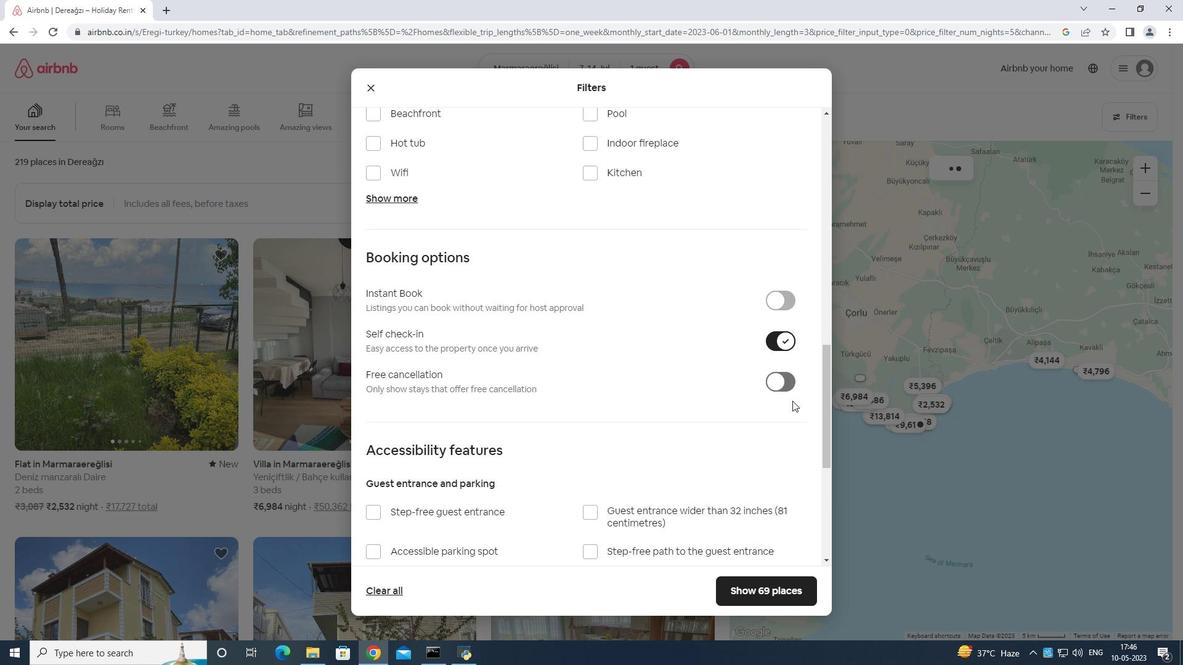 
Action: Mouse moved to (794, 387)
Screenshot: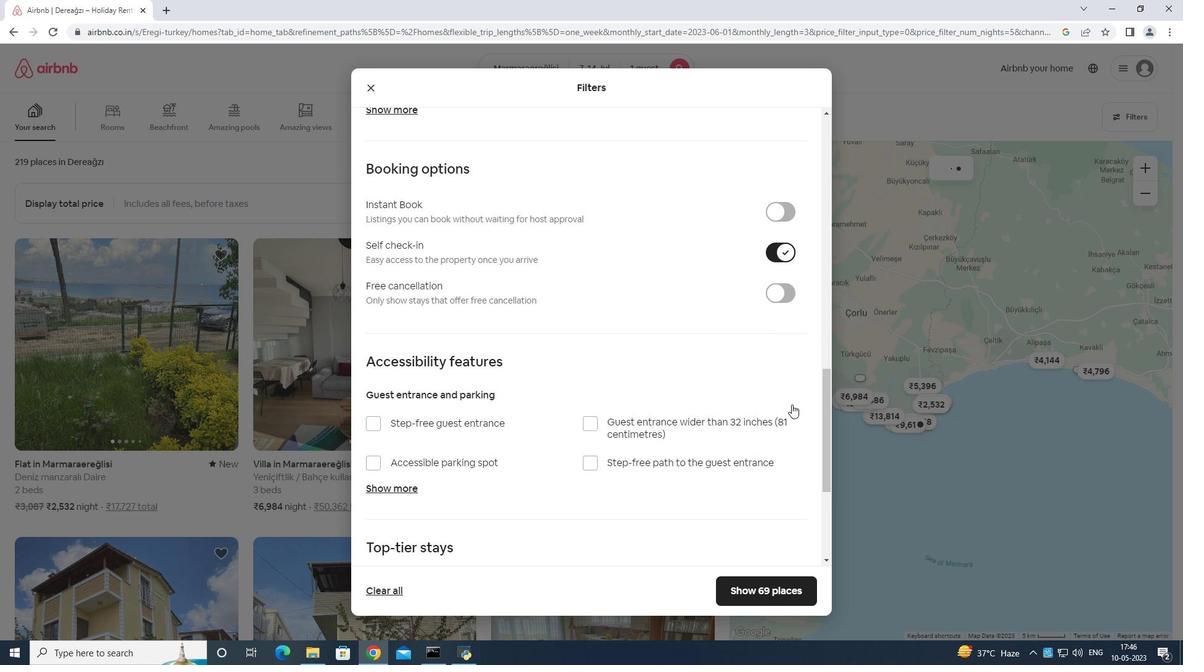 
Action: Mouse scrolled (794, 387) with delta (0, 0)
Screenshot: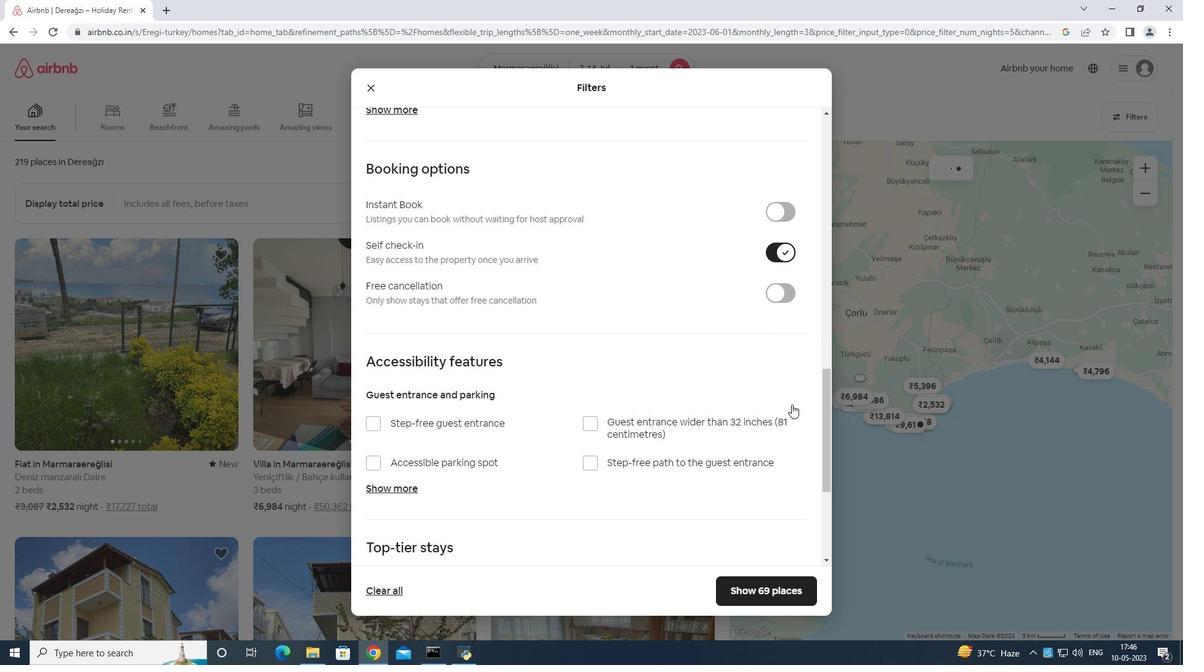 
Action: Mouse scrolled (794, 387) with delta (0, 0)
Screenshot: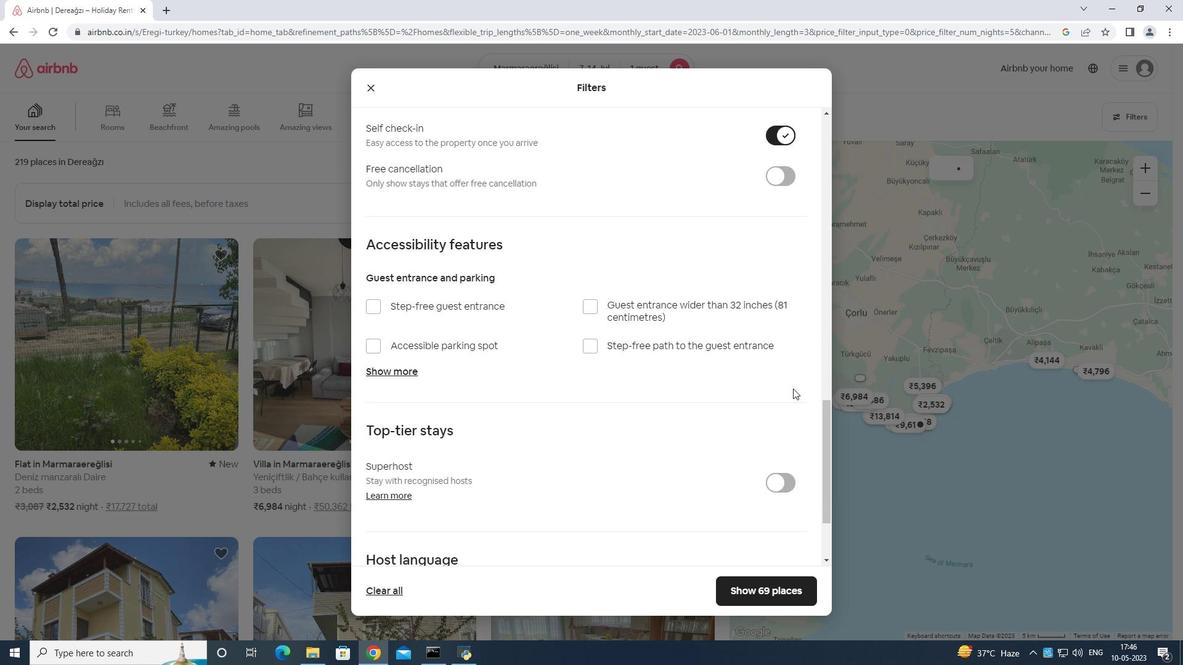 
Action: Mouse scrolled (794, 387) with delta (0, 0)
Screenshot: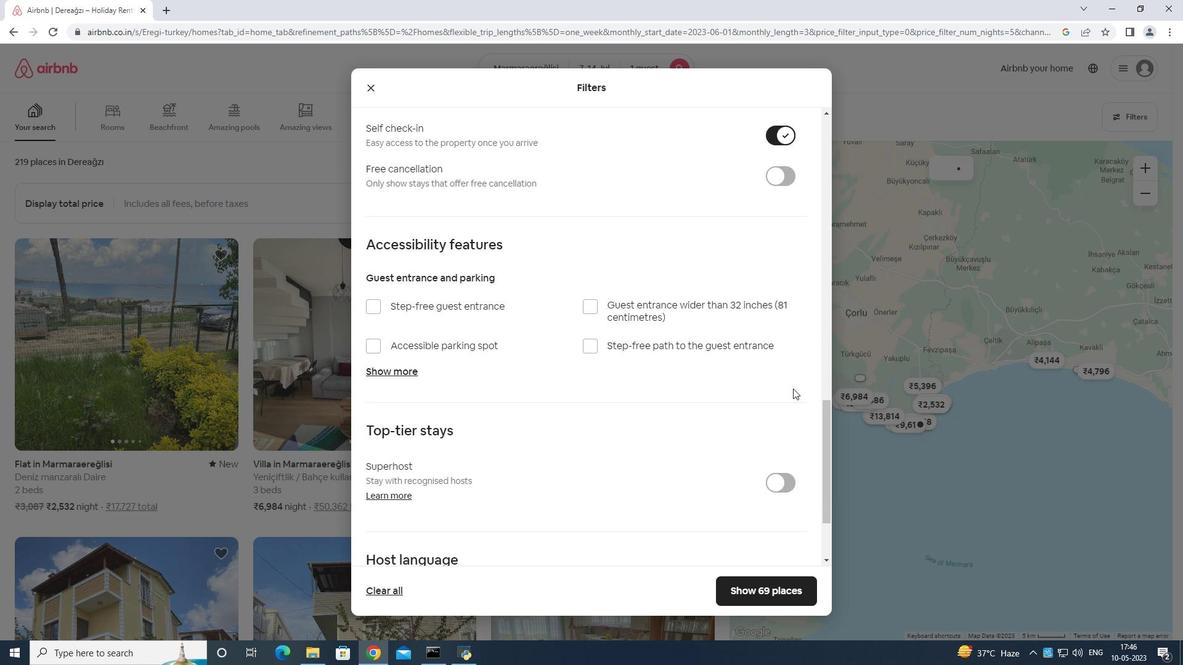 
Action: Mouse moved to (795, 387)
Screenshot: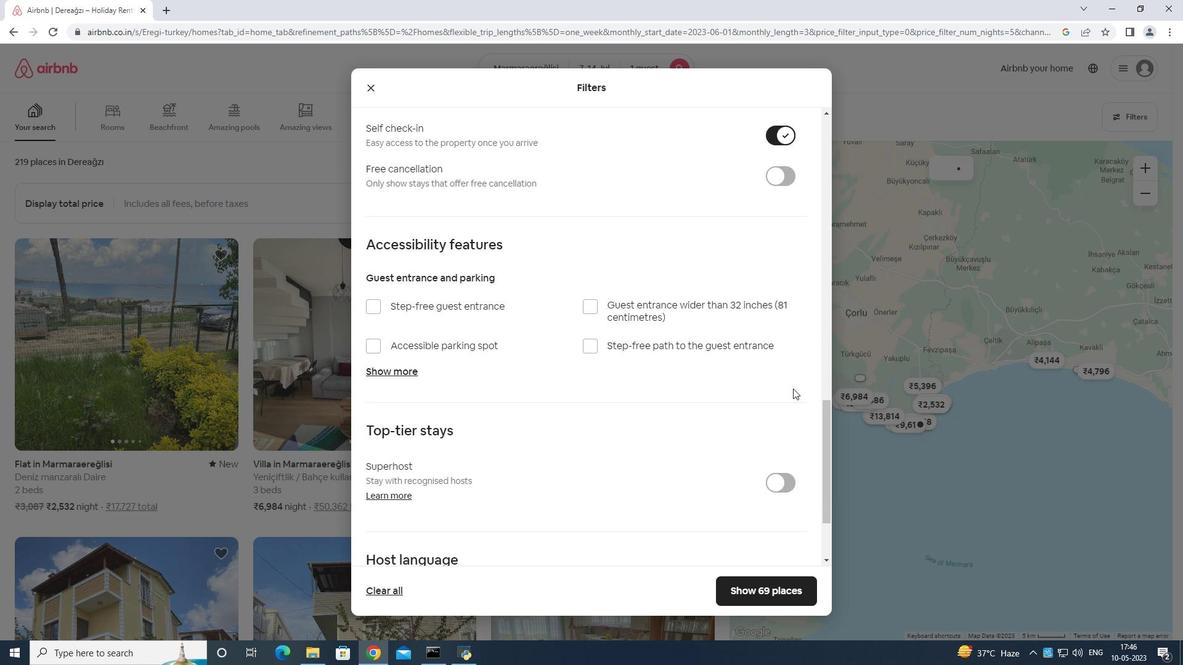 
Action: Mouse scrolled (795, 387) with delta (0, 0)
Screenshot: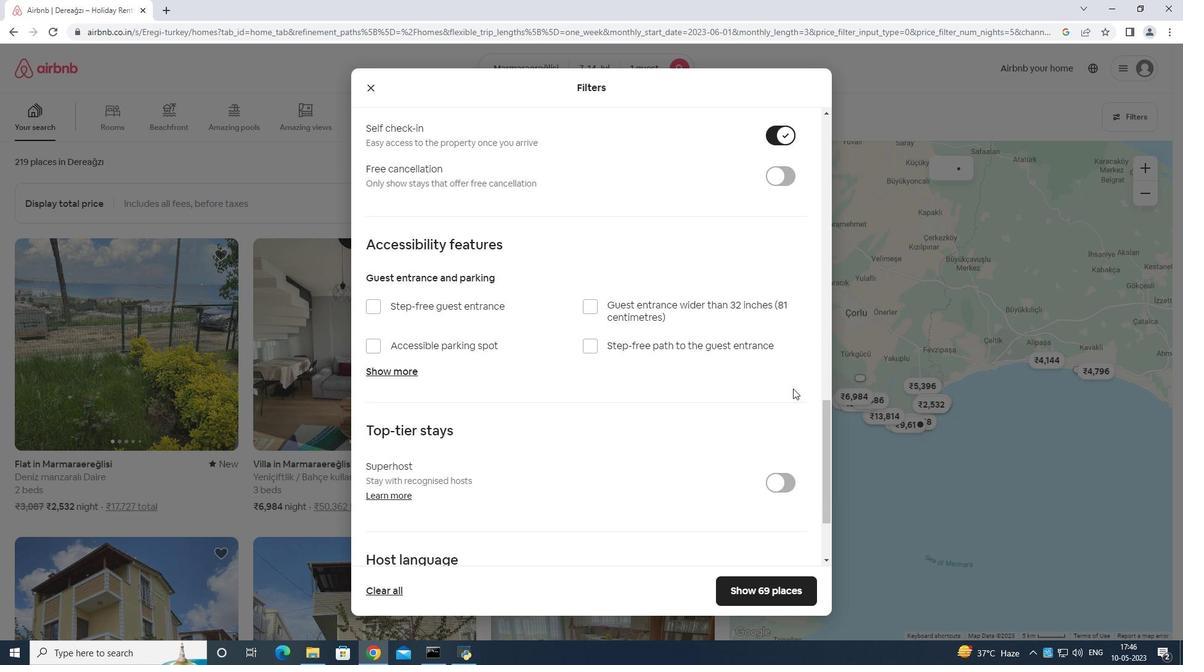 
Action: Mouse moved to (378, 481)
Screenshot: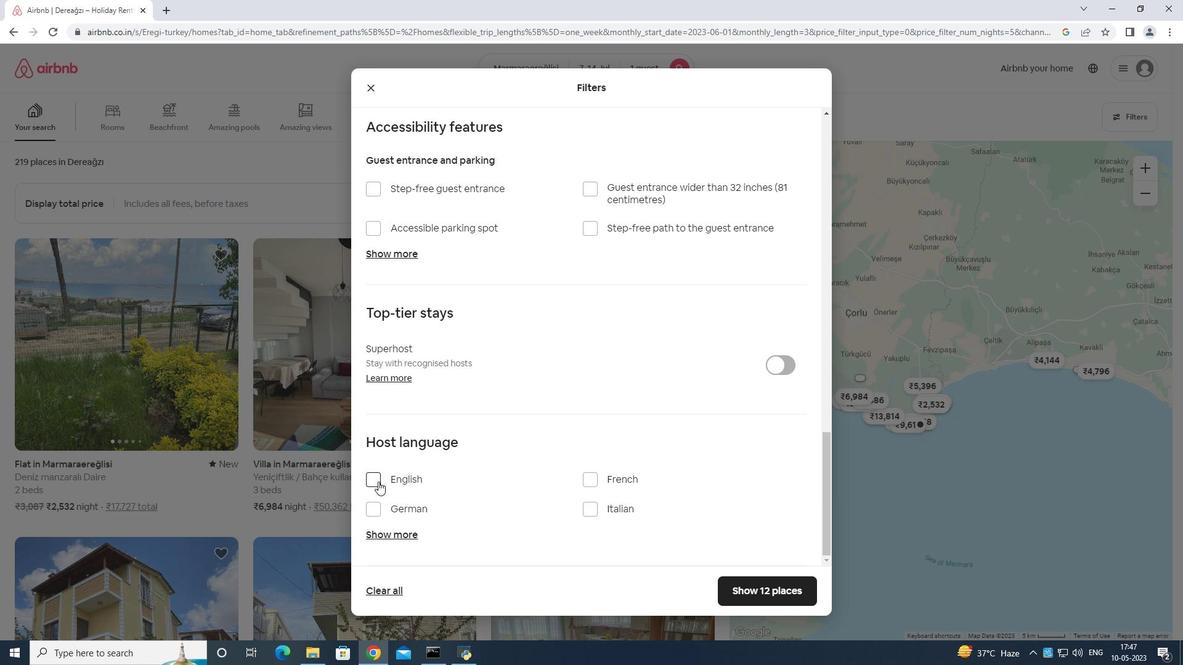 
Action: Mouse pressed left at (378, 481)
Screenshot: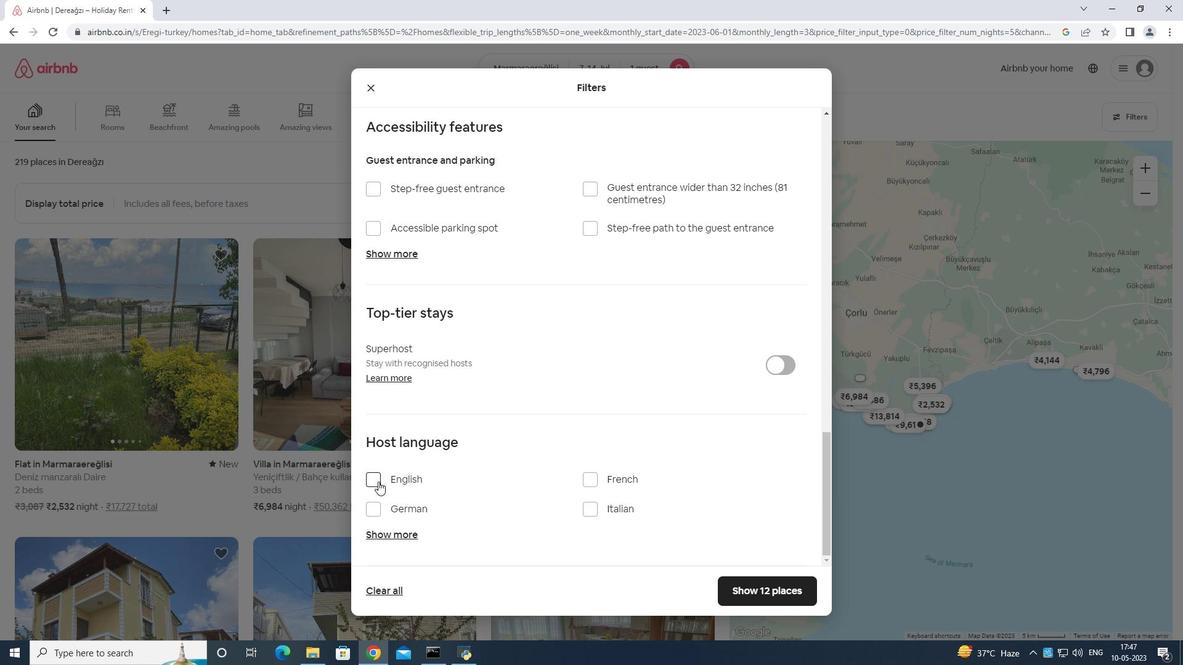
Action: Mouse moved to (788, 588)
Screenshot: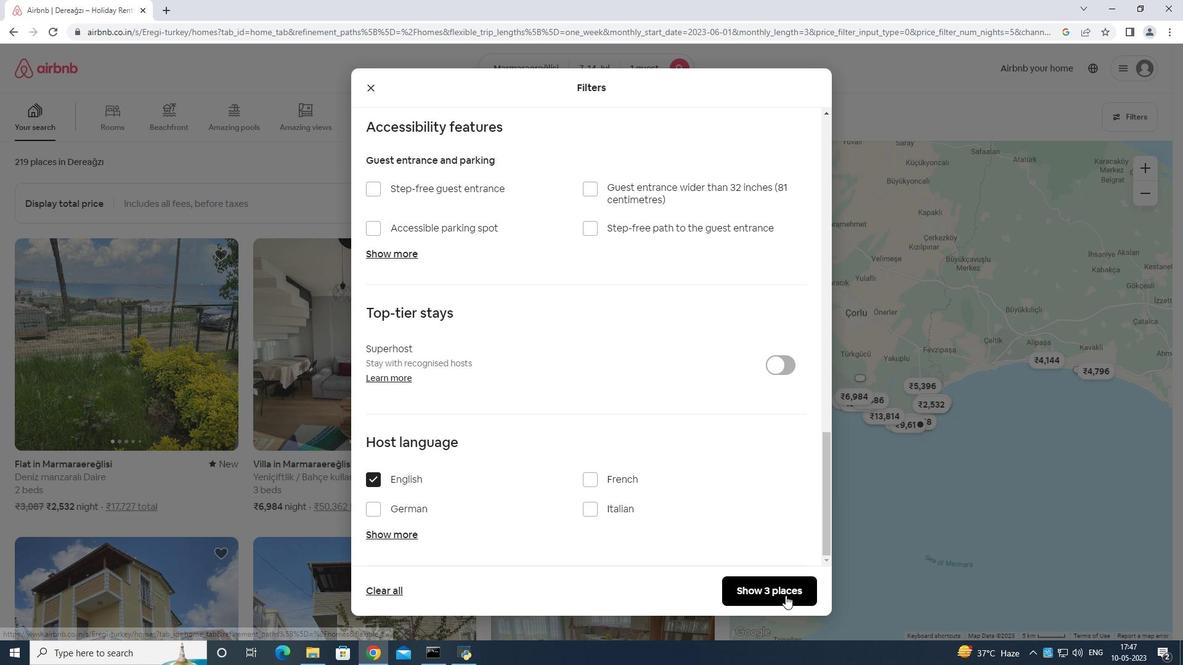
Action: Mouse pressed left at (788, 588)
Screenshot: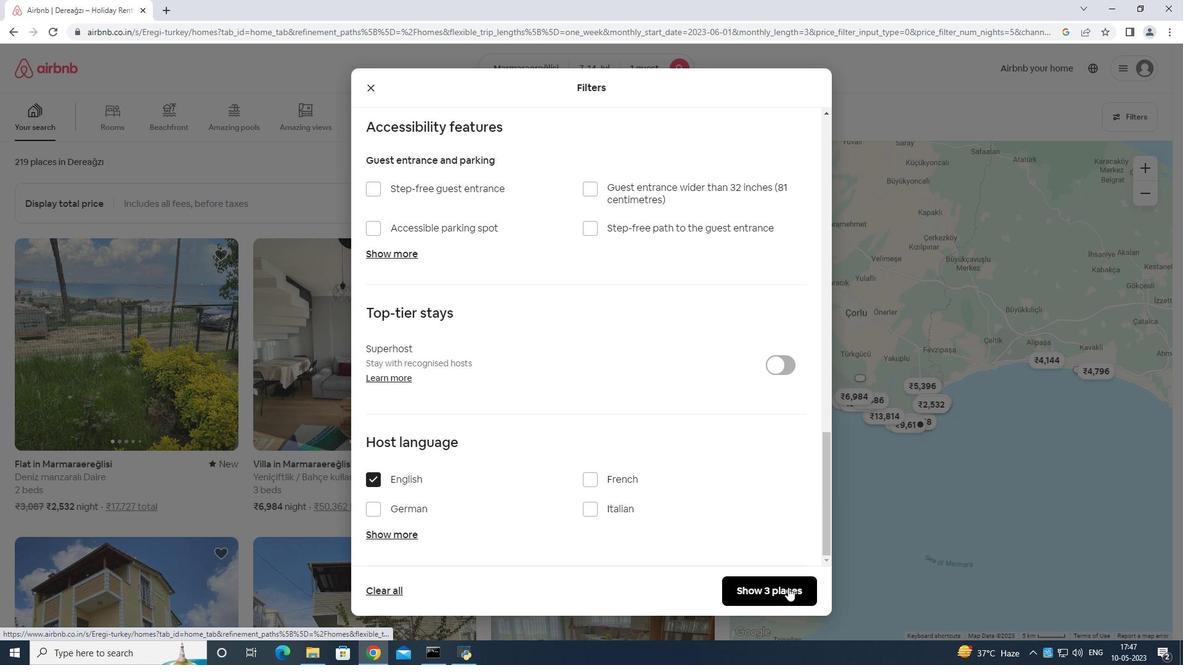 
Action: Mouse moved to (790, 585)
Screenshot: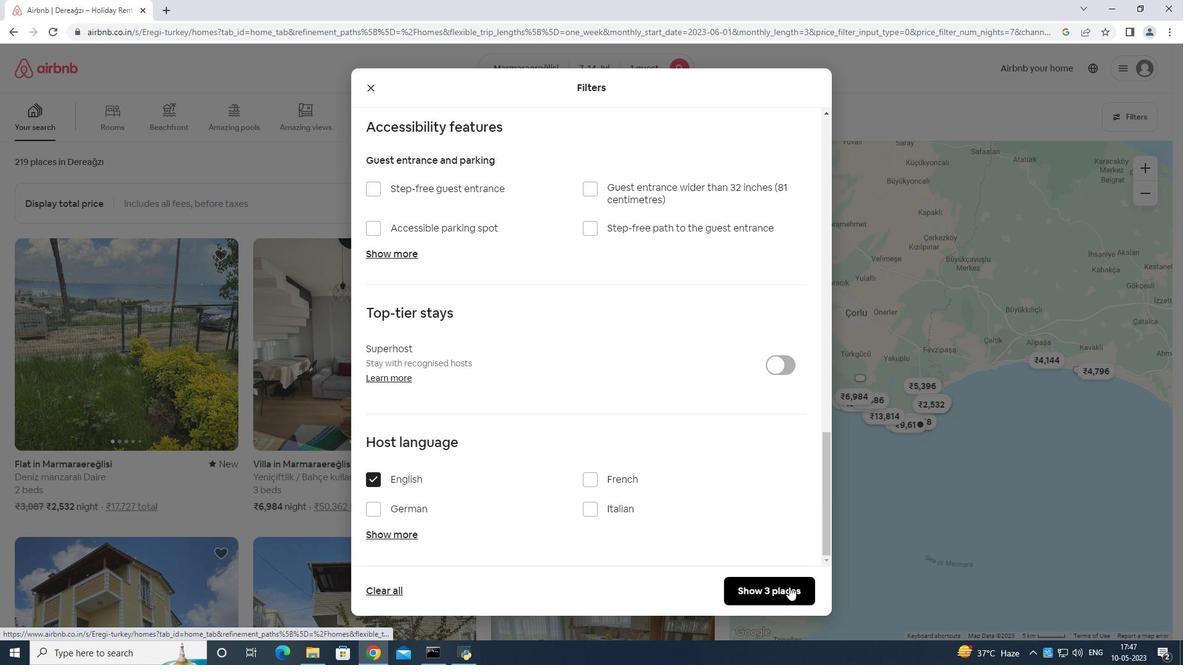 
